 Task: Look for space in Dubai, United Arab Emirates from 1st June, 2023 to 4th June, 2023 for 1 adult in price range Rs.6000 to Rs.16000. Place can be private room with 1  bedroom having 1 bed and 1 bathroom. Property type can be flat. Amenities needed are: wifi, air conditioning, dedicated workplace, smoking allowed, . Booking option can be shelf check-in. Required host language is English.
Action: Mouse moved to (487, 198)
Screenshot: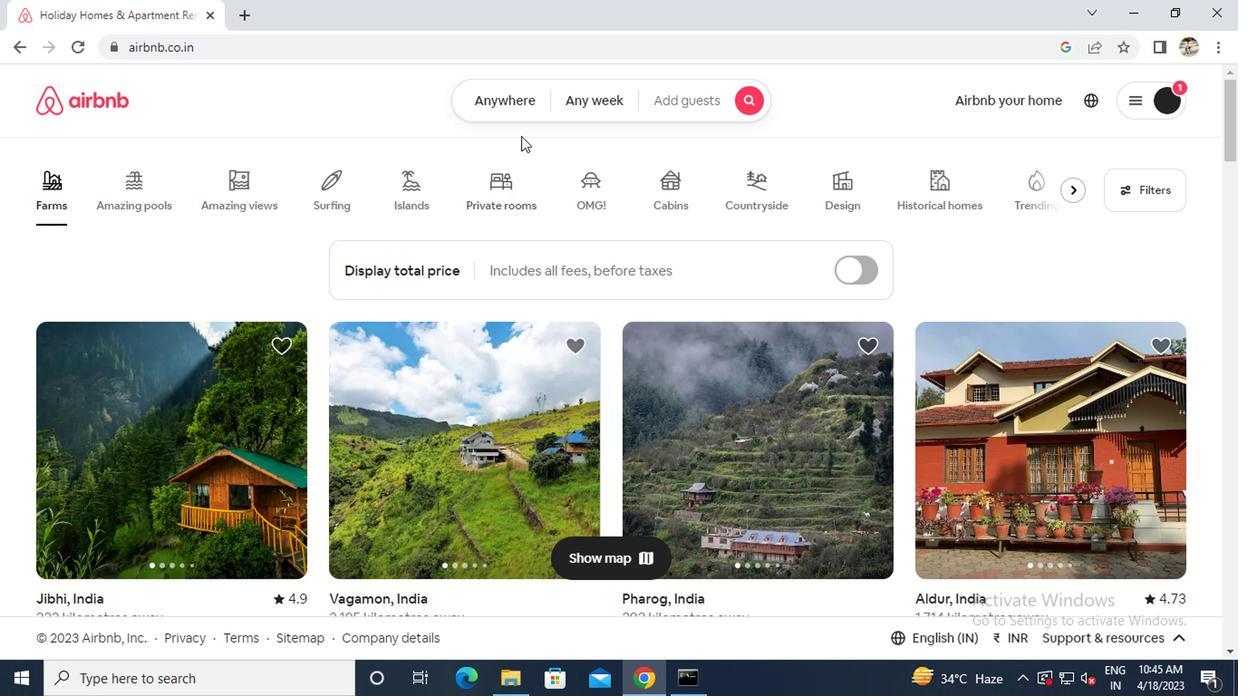 
Action: Mouse pressed left at (487, 198)
Screenshot: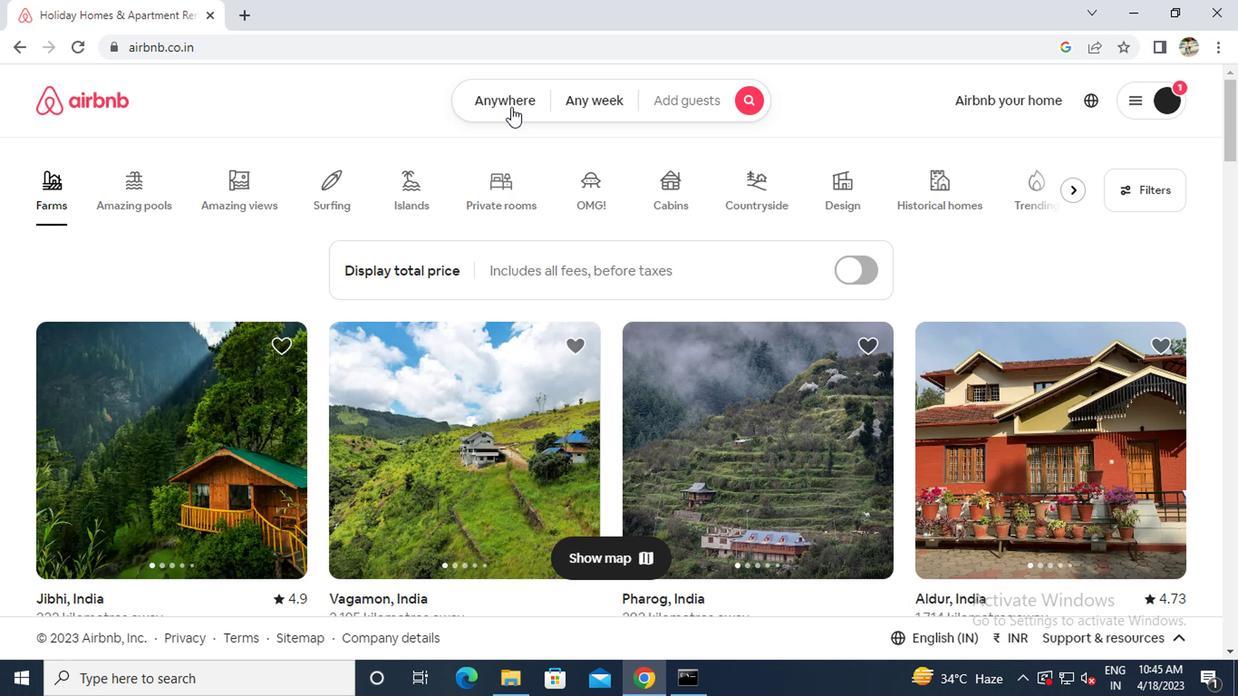 
Action: Mouse moved to (403, 251)
Screenshot: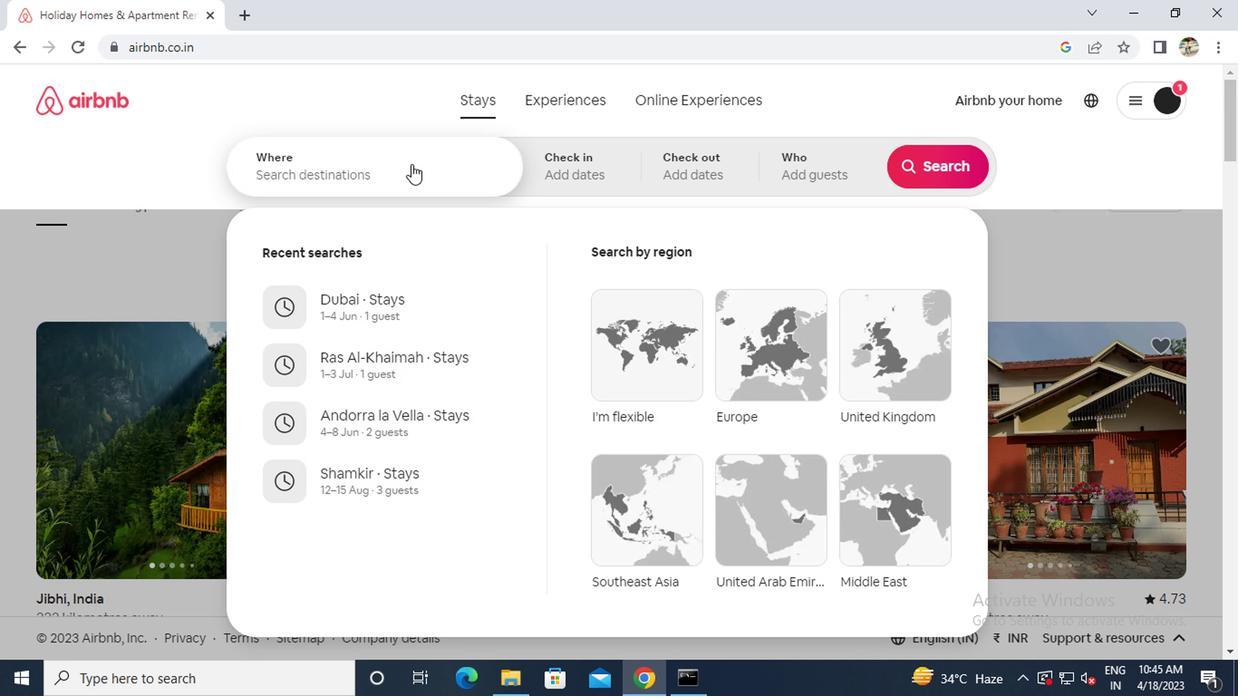 
Action: Mouse pressed left at (403, 251)
Screenshot: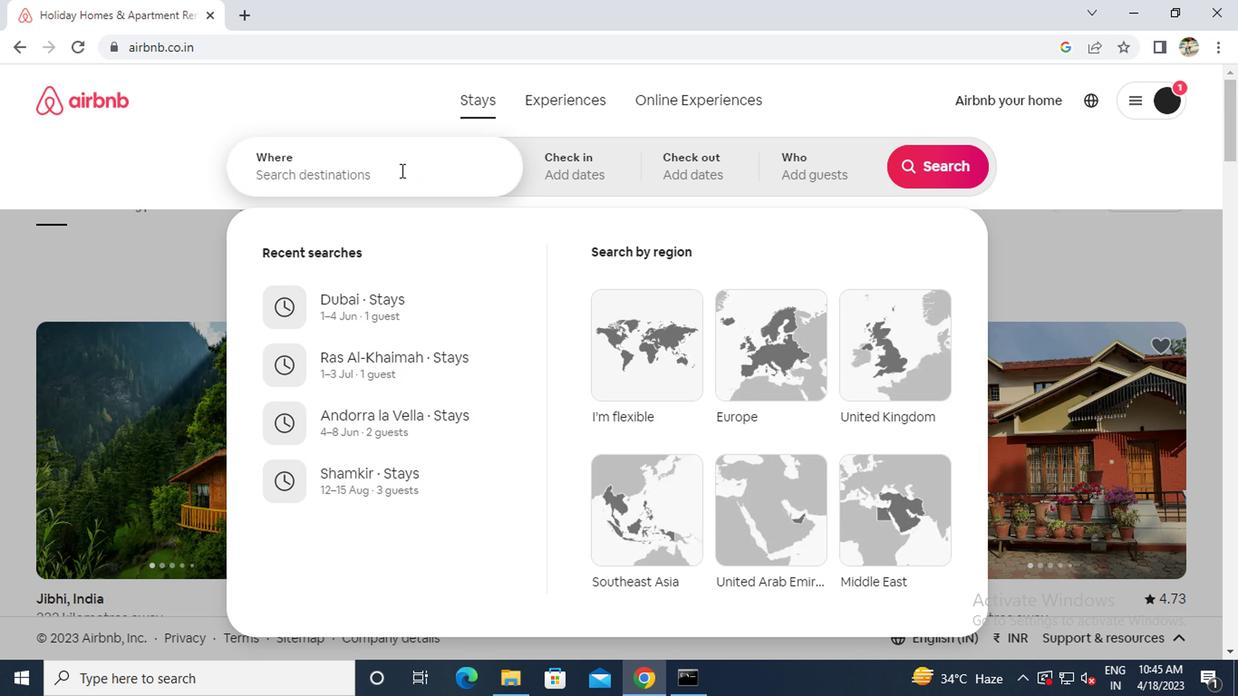 
Action: Key pressed <Key.caps_lock>d<Key.caps_lock>uba
Screenshot: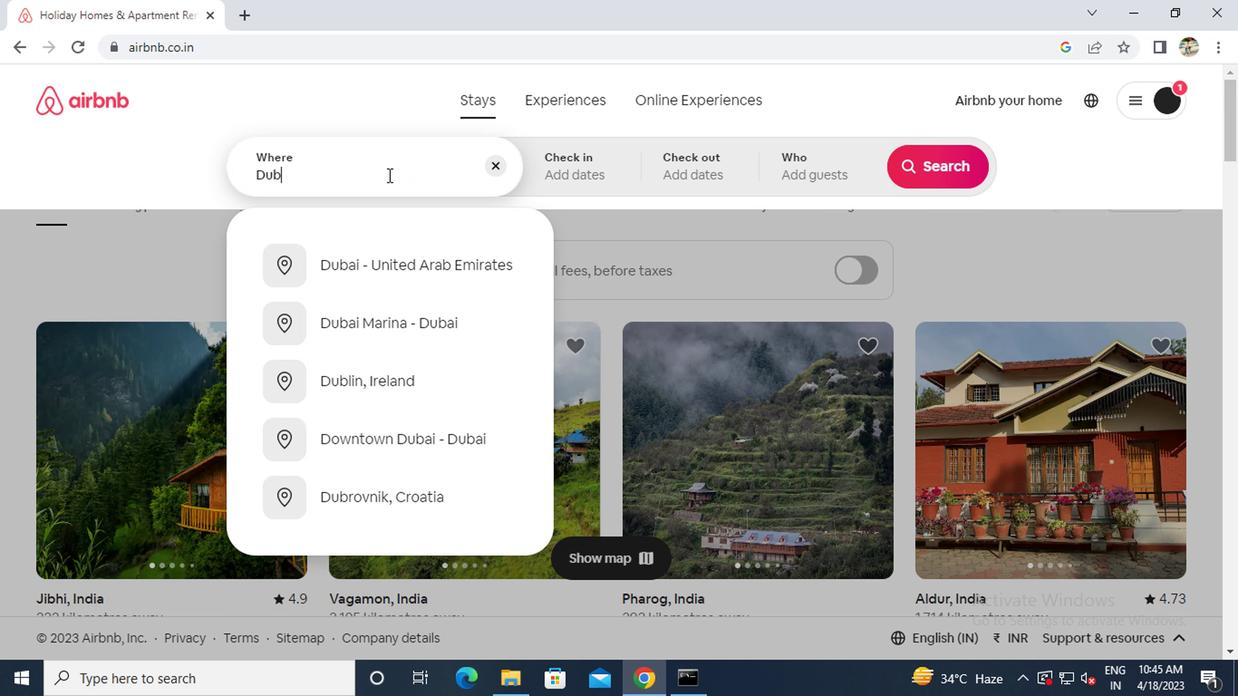 
Action: Mouse moved to (413, 309)
Screenshot: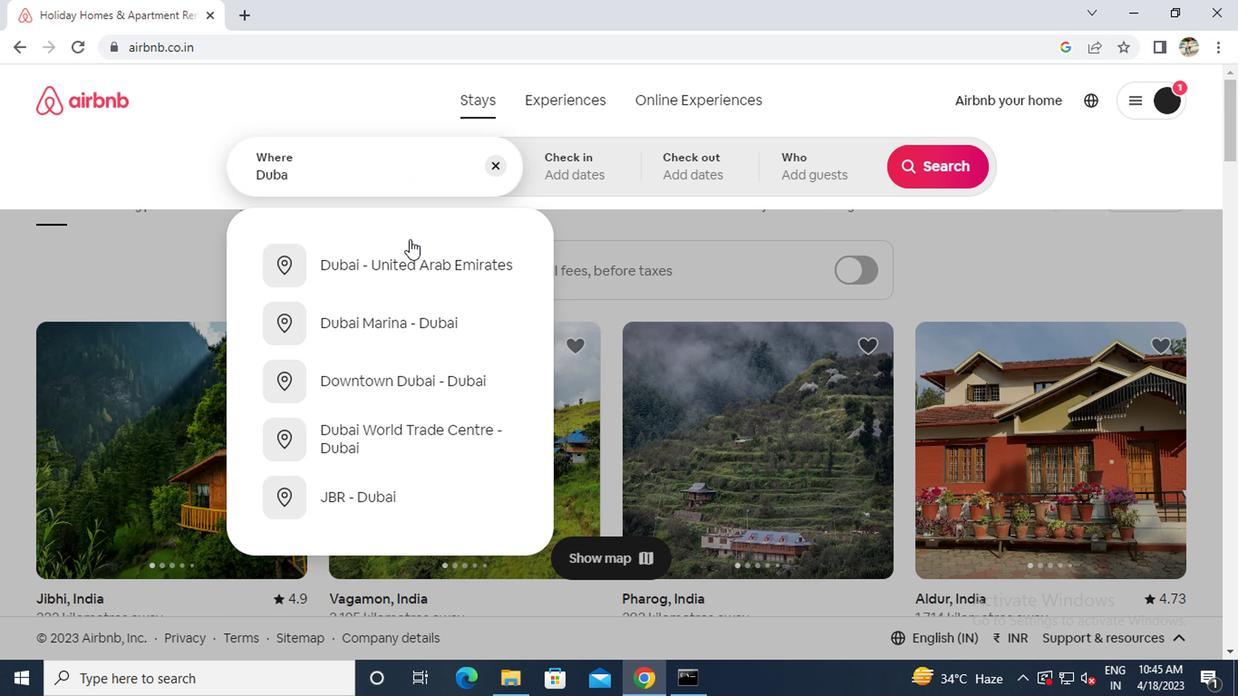 
Action: Mouse pressed left at (413, 309)
Screenshot: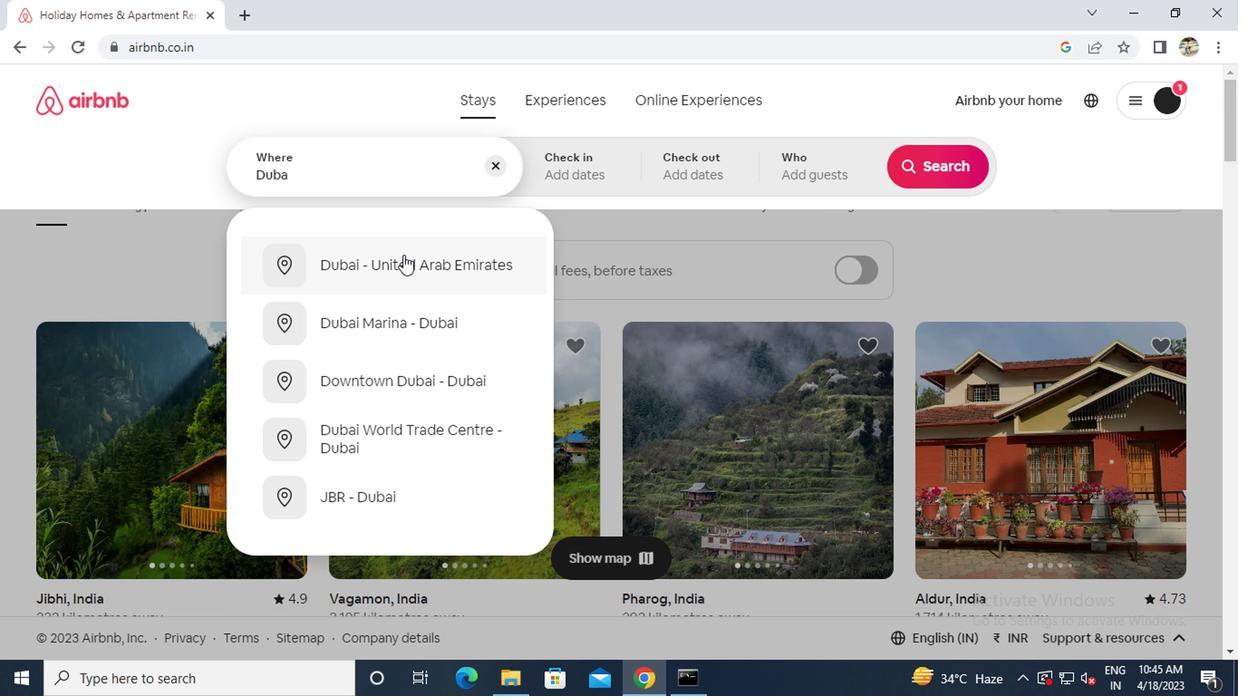 
Action: Mouse moved to (788, 345)
Screenshot: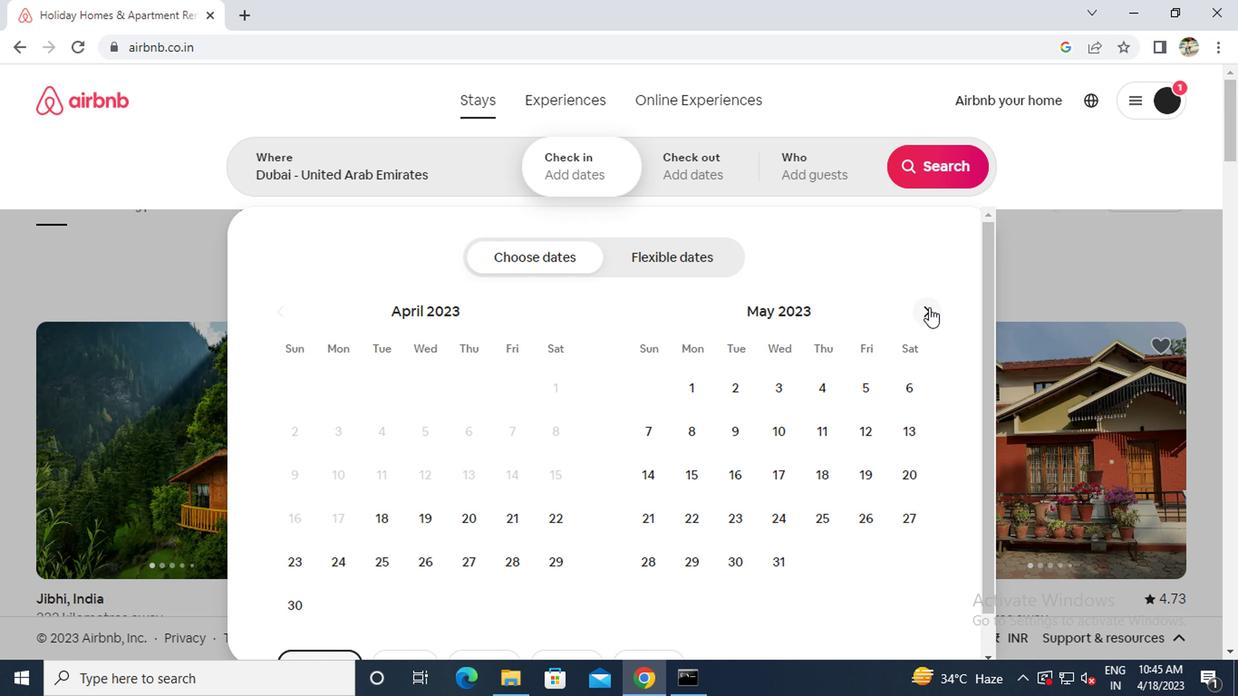 
Action: Mouse pressed left at (788, 345)
Screenshot: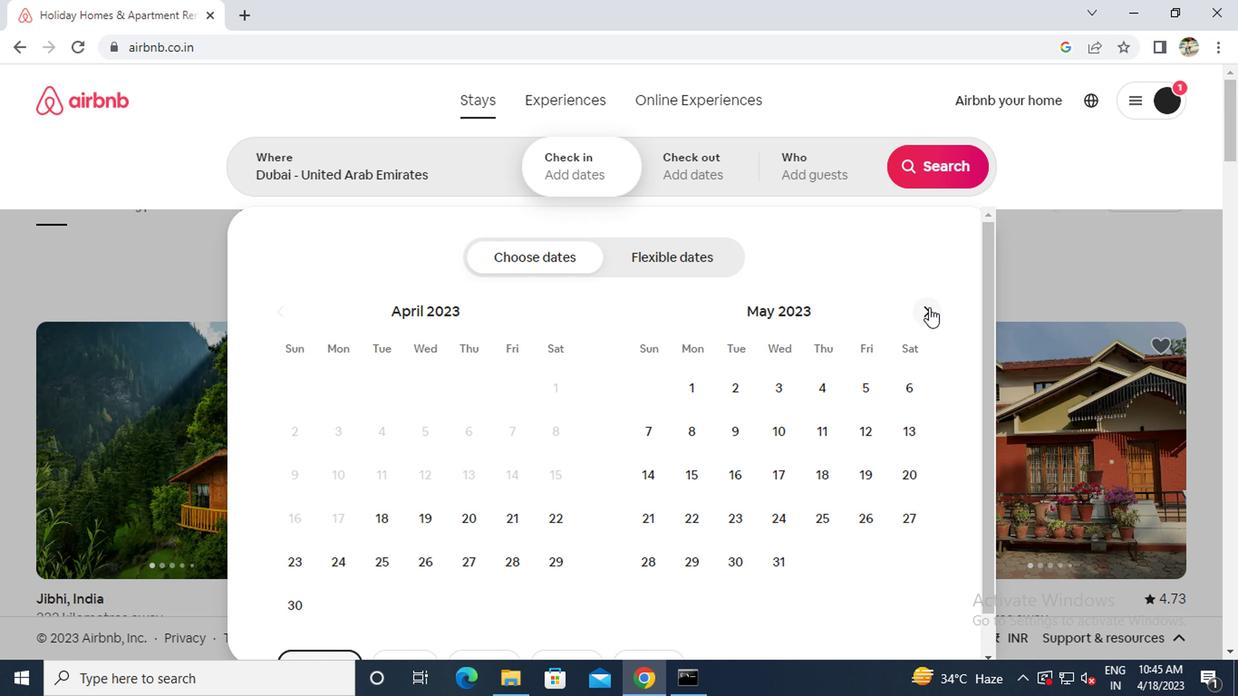 
Action: Mouse moved to (714, 396)
Screenshot: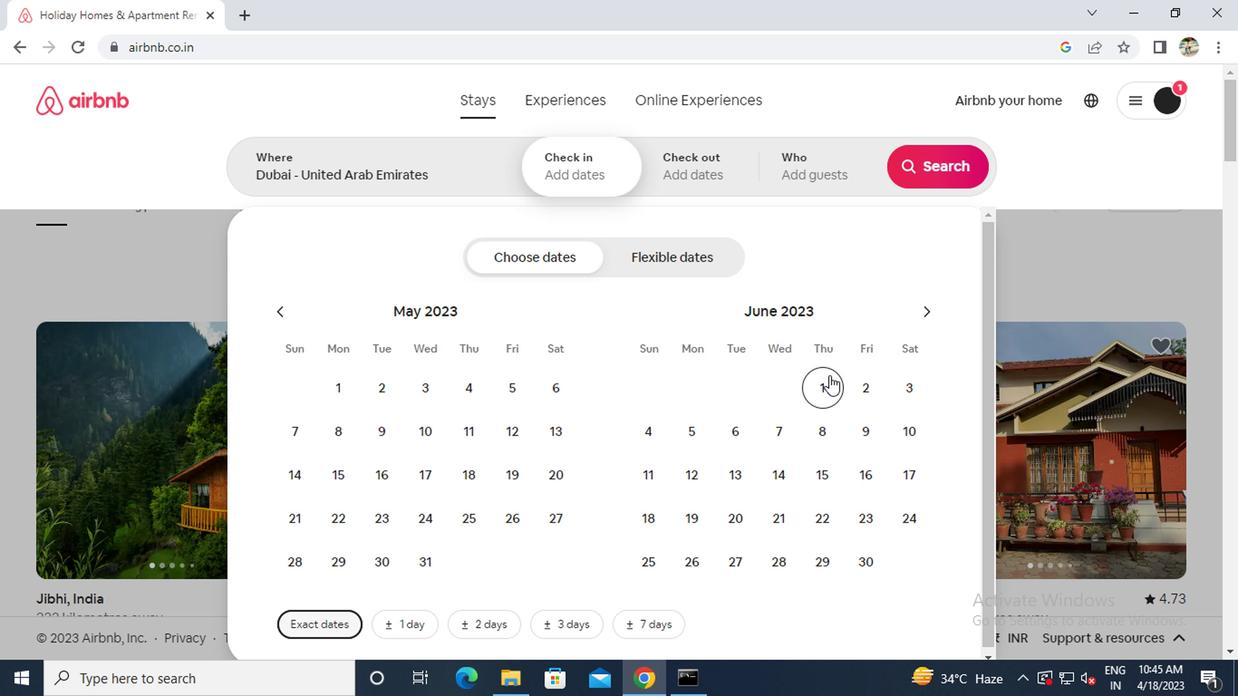 
Action: Mouse pressed left at (714, 396)
Screenshot: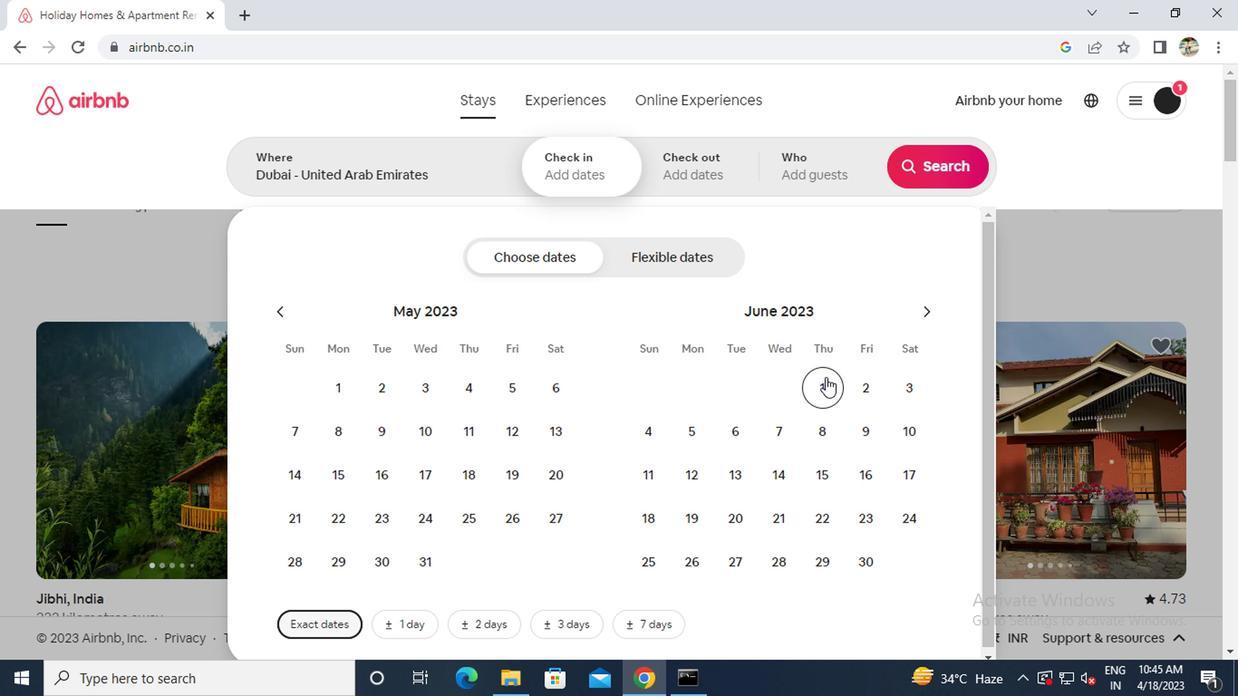 
Action: Mouse moved to (577, 436)
Screenshot: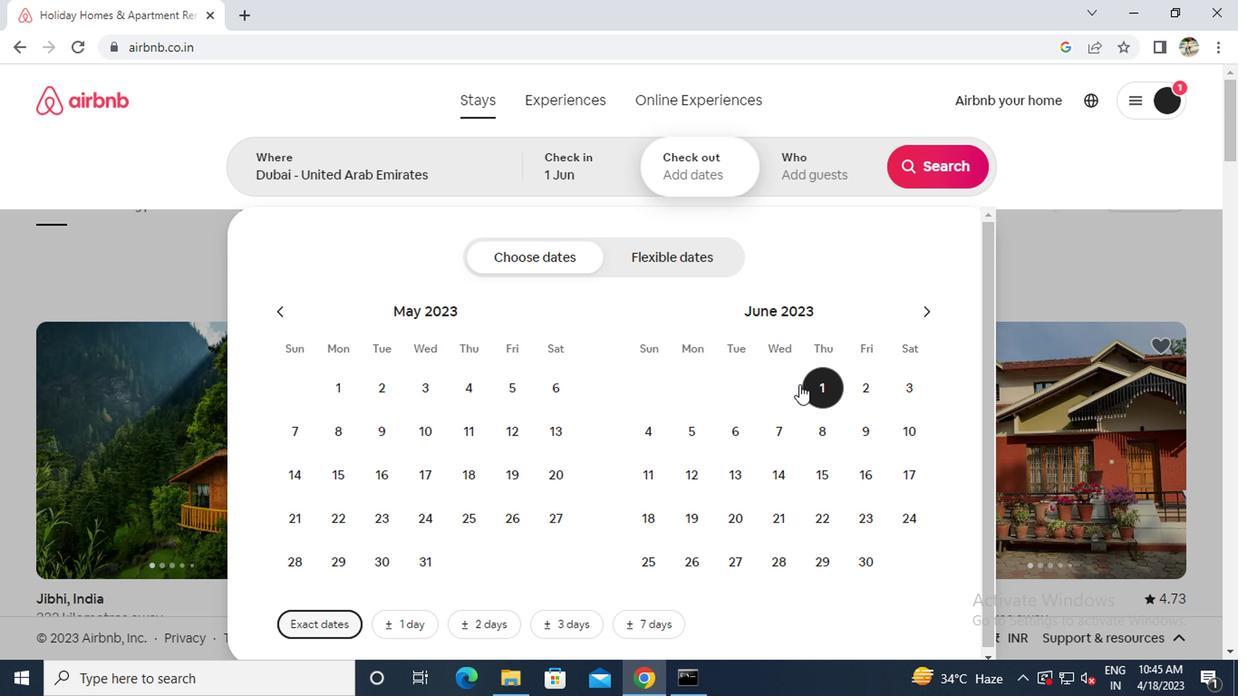 
Action: Mouse pressed left at (577, 436)
Screenshot: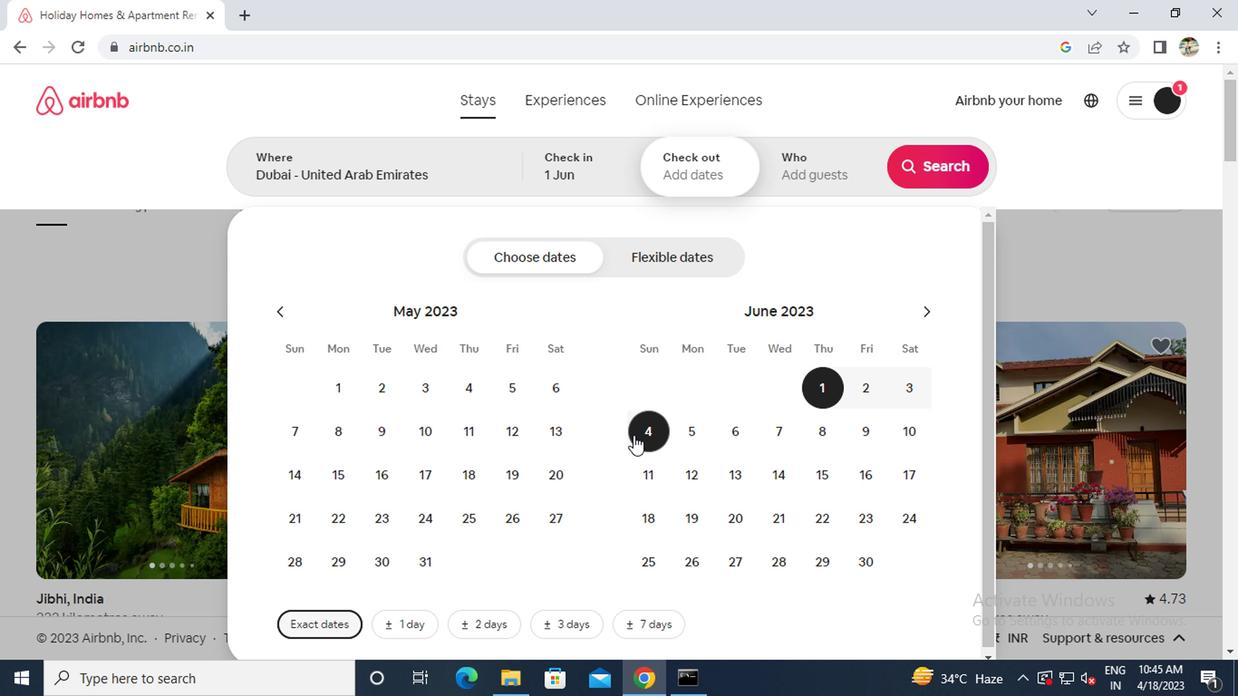 
Action: Mouse moved to (696, 252)
Screenshot: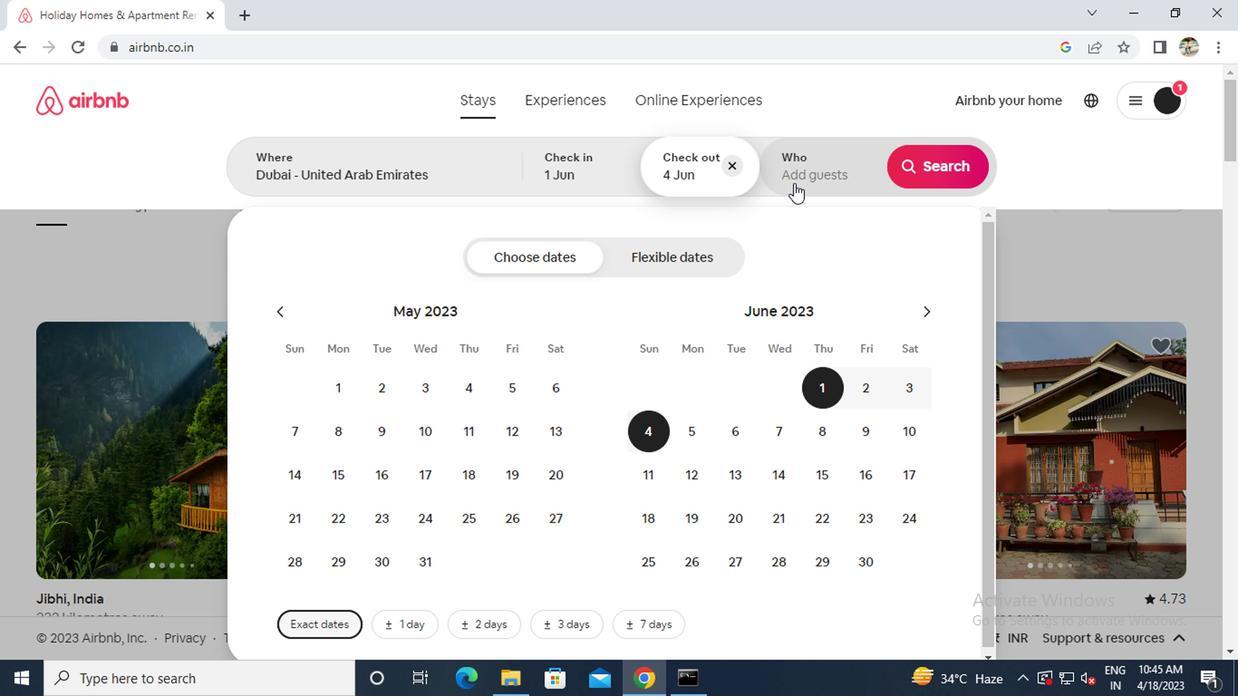 
Action: Mouse pressed left at (696, 252)
Screenshot: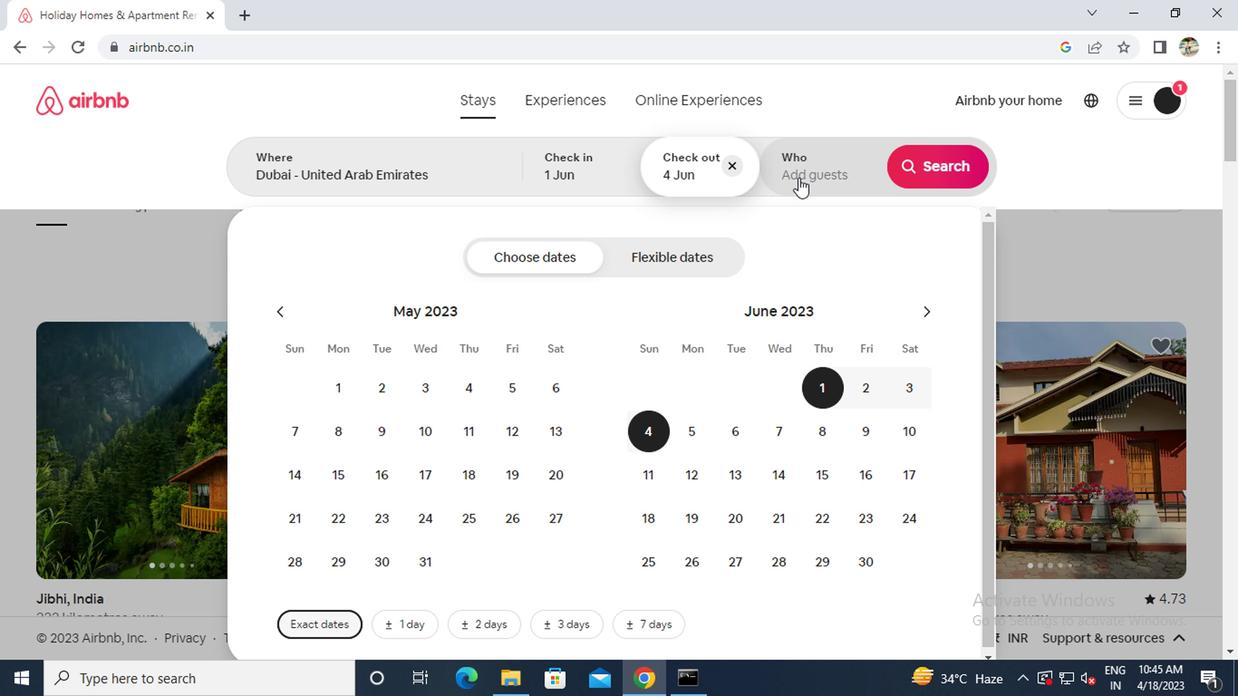 
Action: Mouse moved to (794, 312)
Screenshot: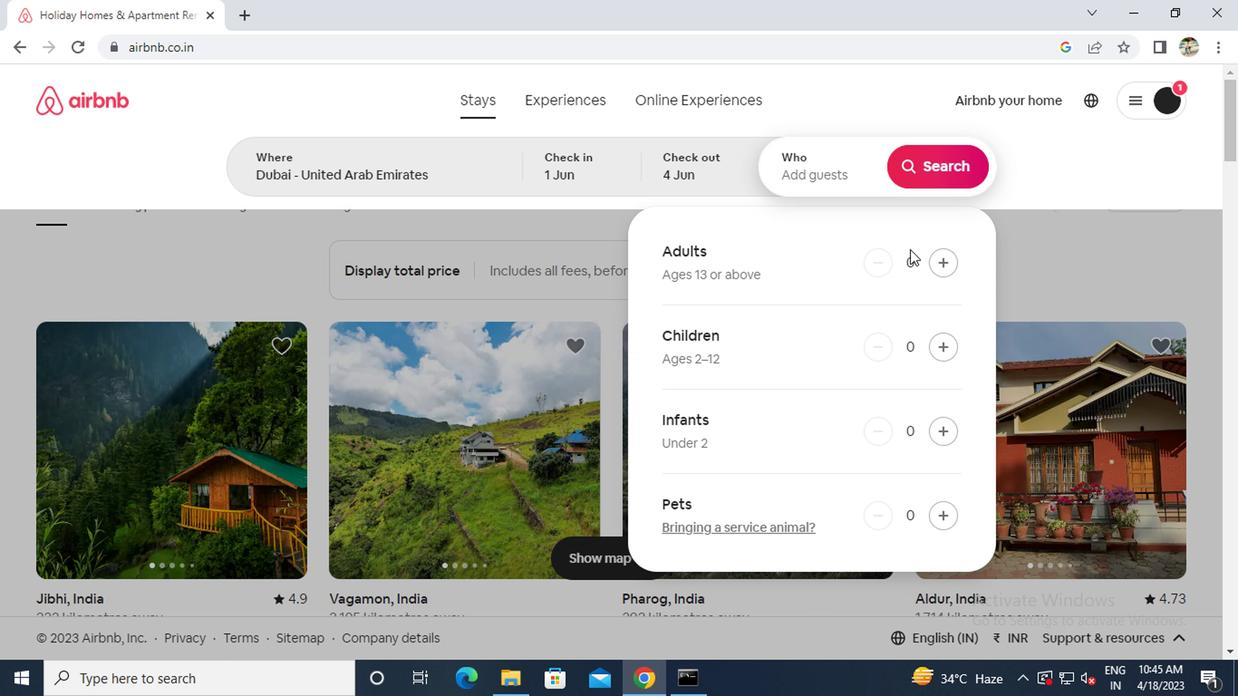 
Action: Mouse pressed left at (794, 312)
Screenshot: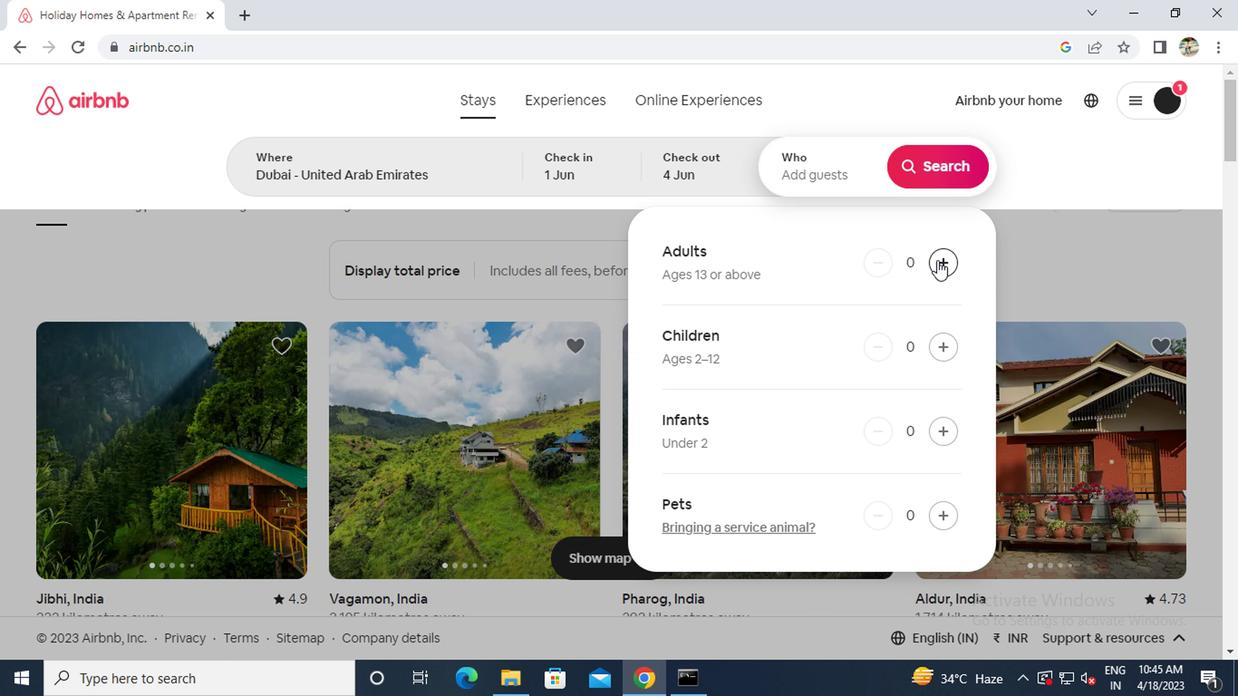 
Action: Mouse moved to (788, 248)
Screenshot: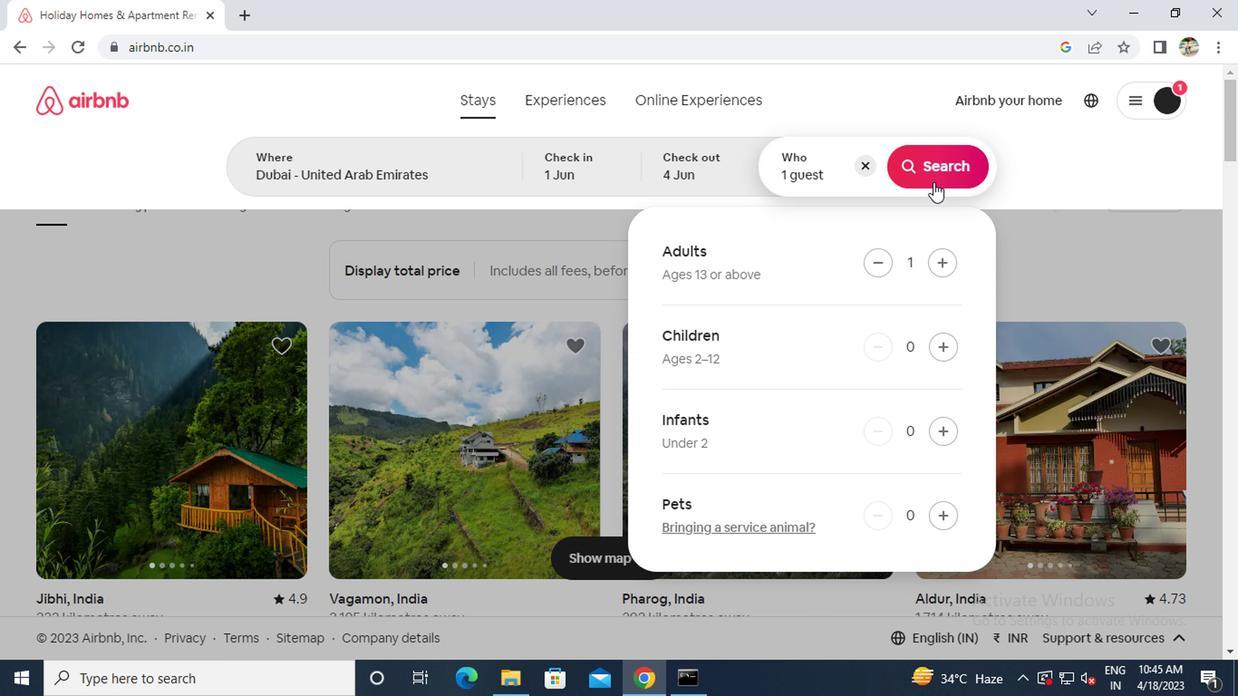 
Action: Mouse pressed left at (788, 248)
Screenshot: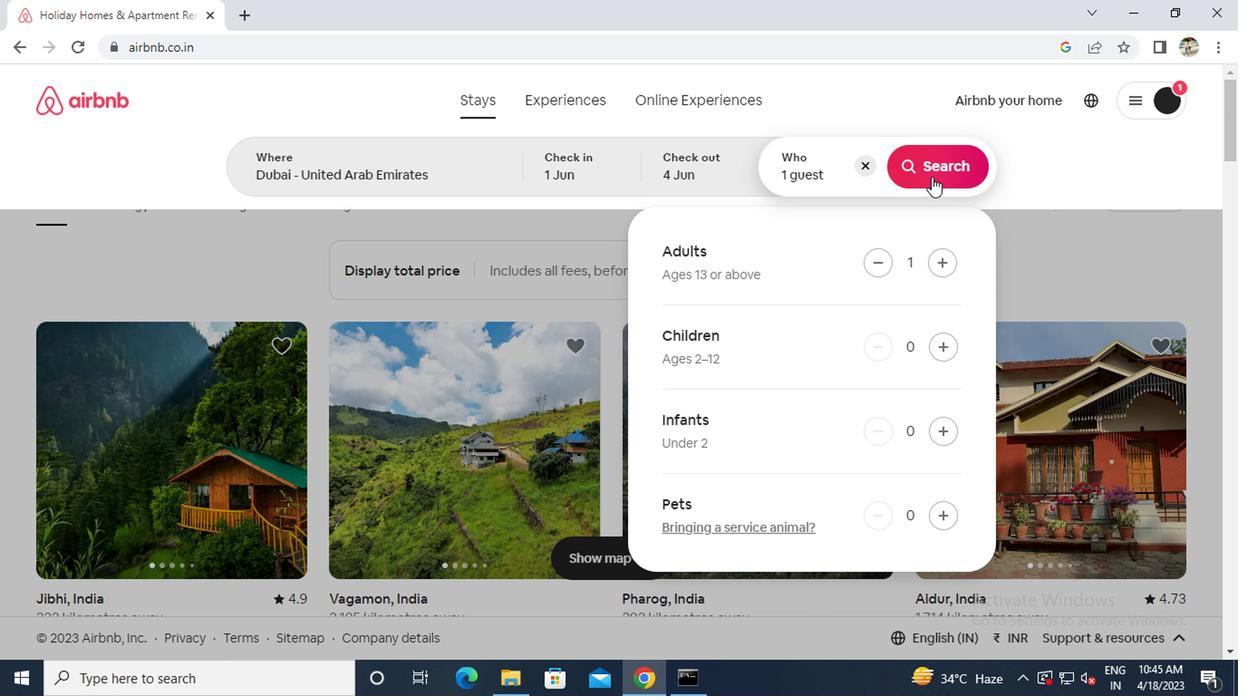 
Action: Mouse moved to (932, 248)
Screenshot: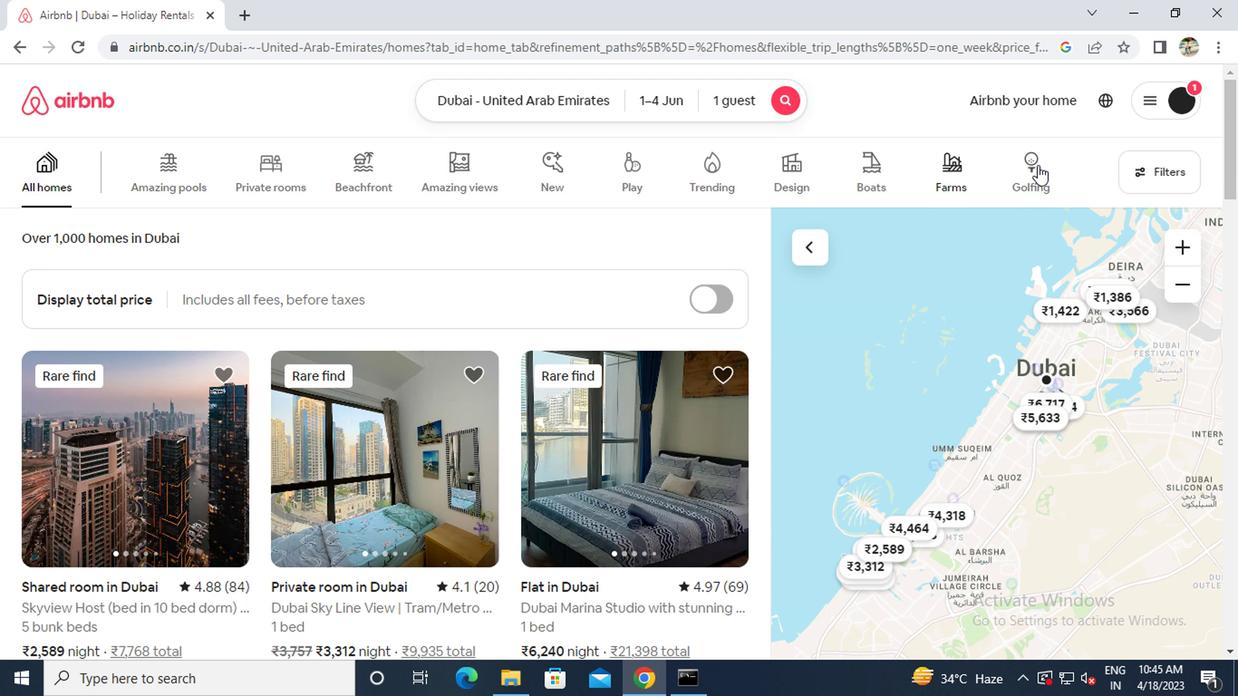 
Action: Mouse pressed left at (932, 248)
Screenshot: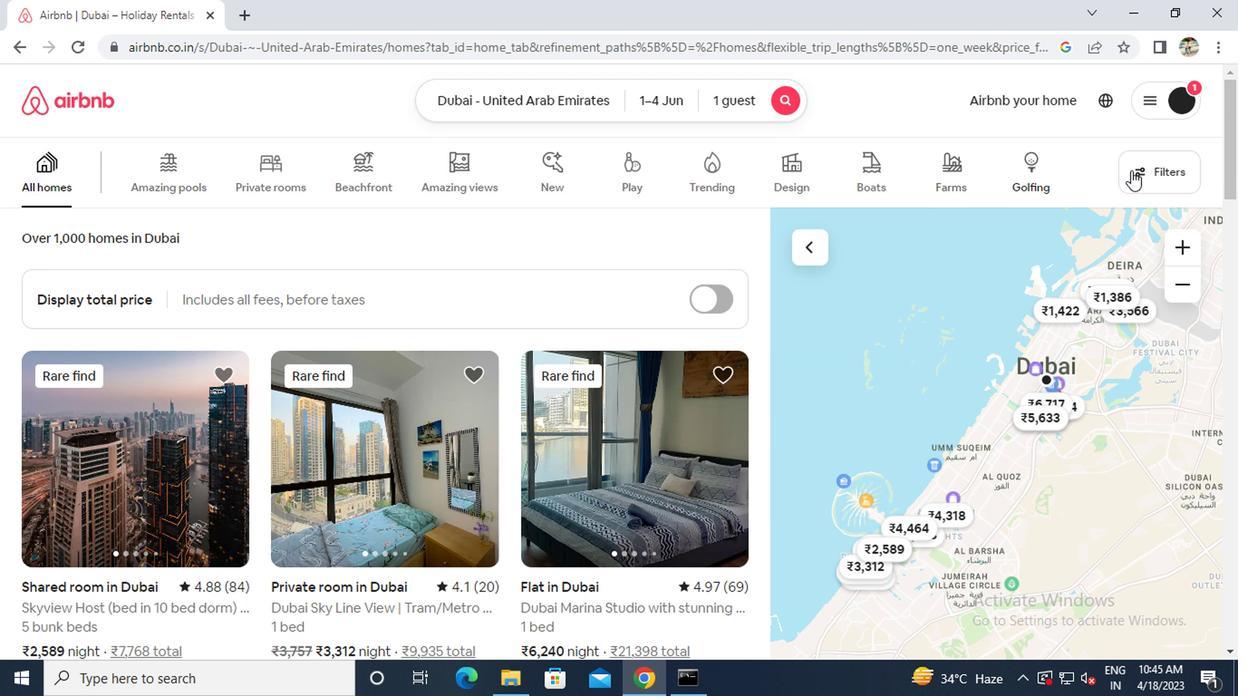 
Action: Mouse moved to (404, 414)
Screenshot: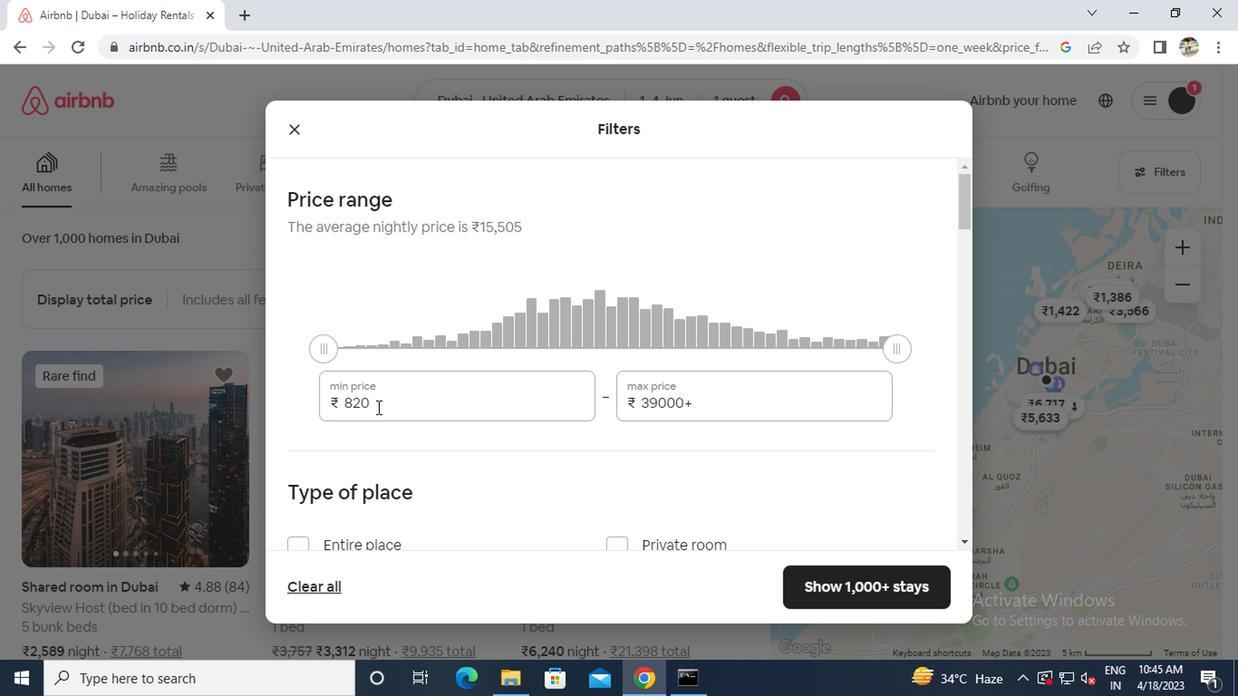 
Action: Mouse pressed left at (404, 414)
Screenshot: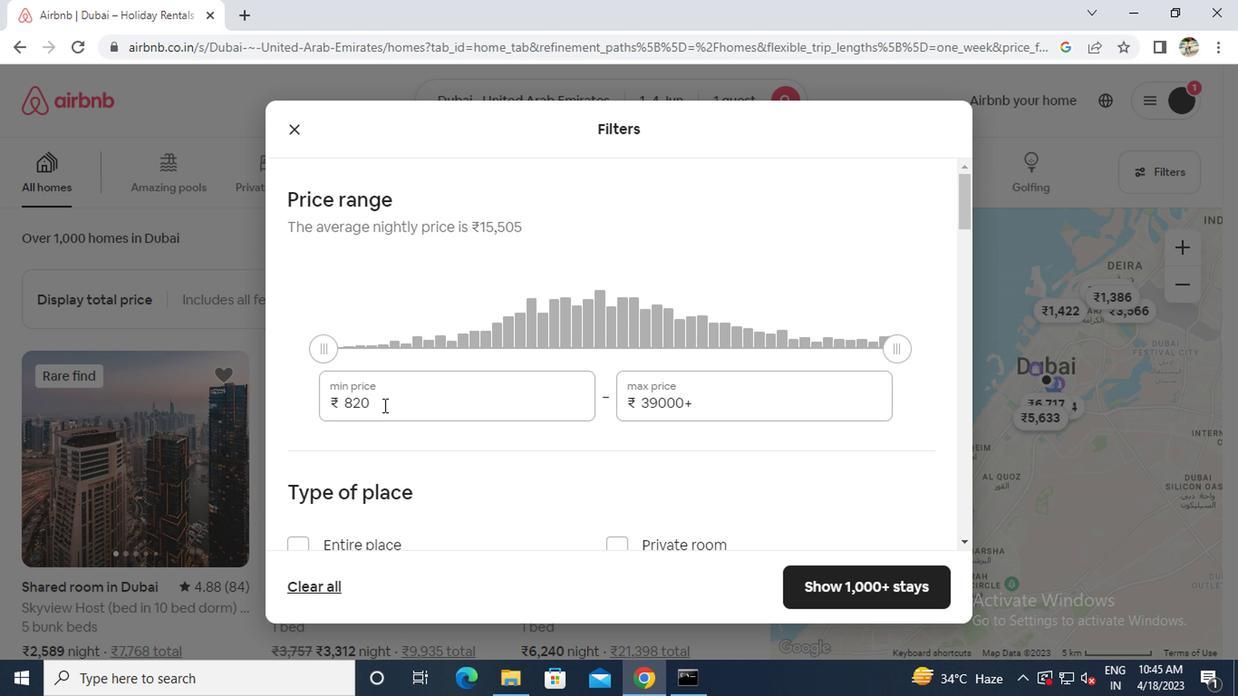 
Action: Key pressed ctrl+A600<Key.backspace><Key.backspace><Key.backspace><Key.backspace><Key.backspace><Key.backspace><Key.backspace><Key.backspace><Key.backspace><Key.backspace><Key.backspace>6000
Screenshot: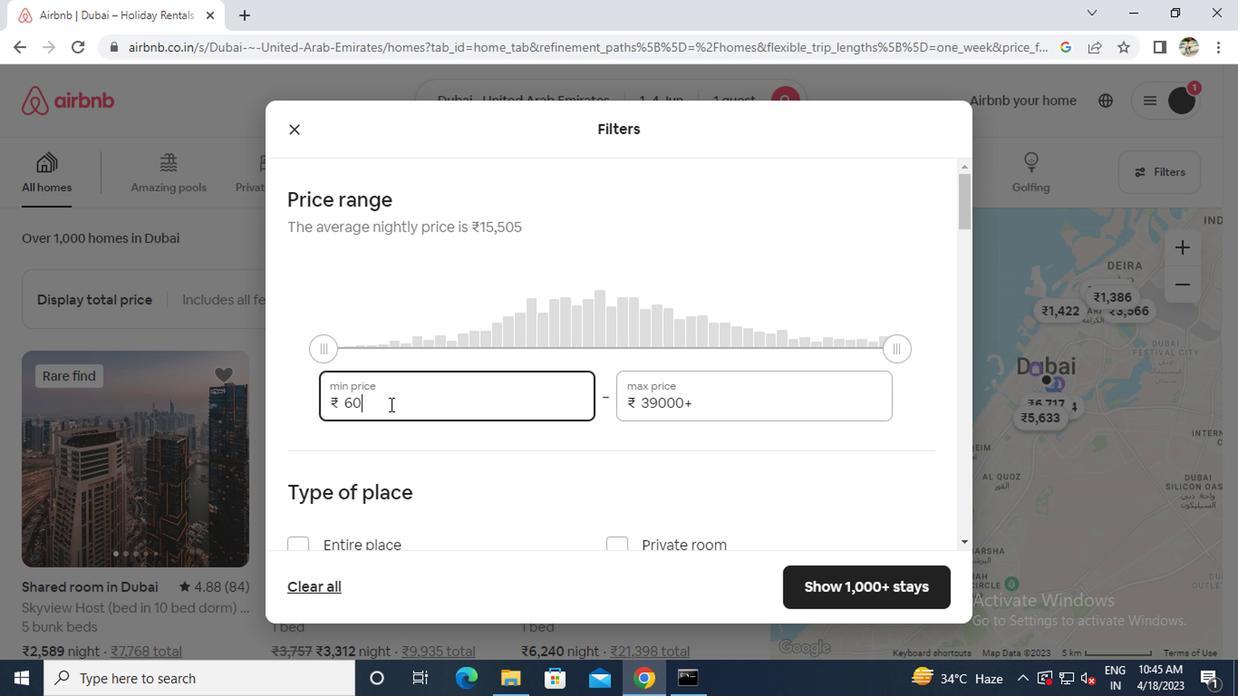 
Action: Mouse moved to (639, 413)
Screenshot: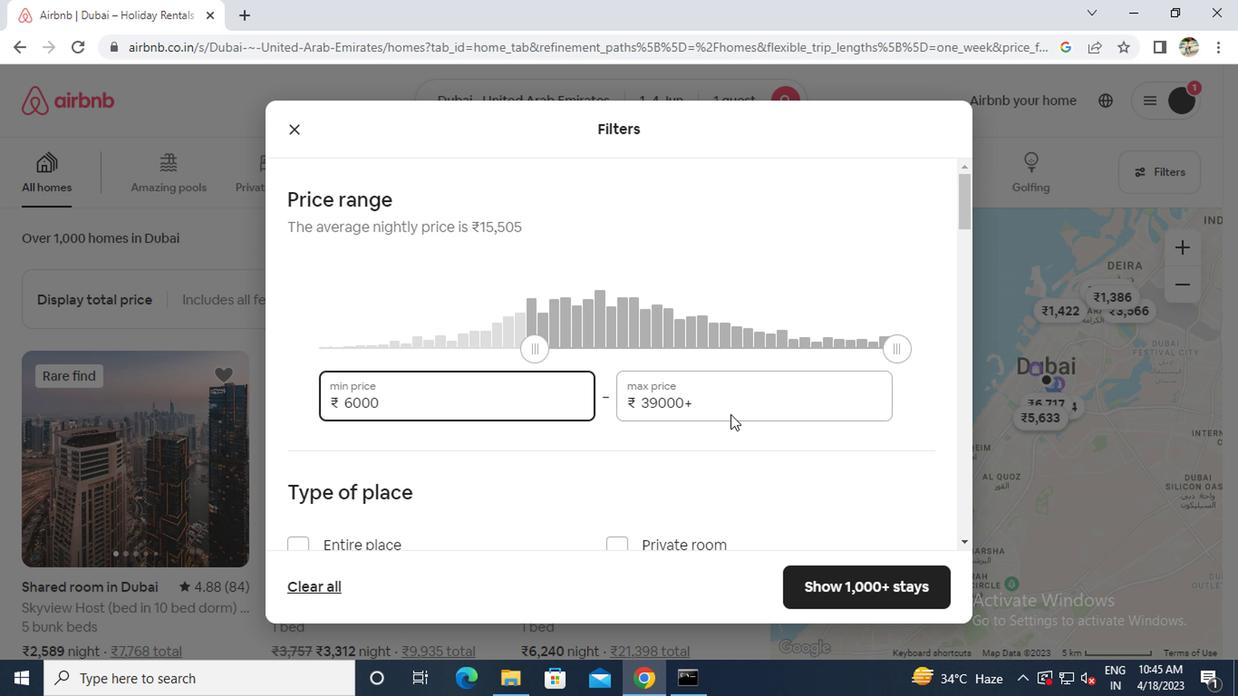 
Action: Mouse pressed left at (639, 413)
Screenshot: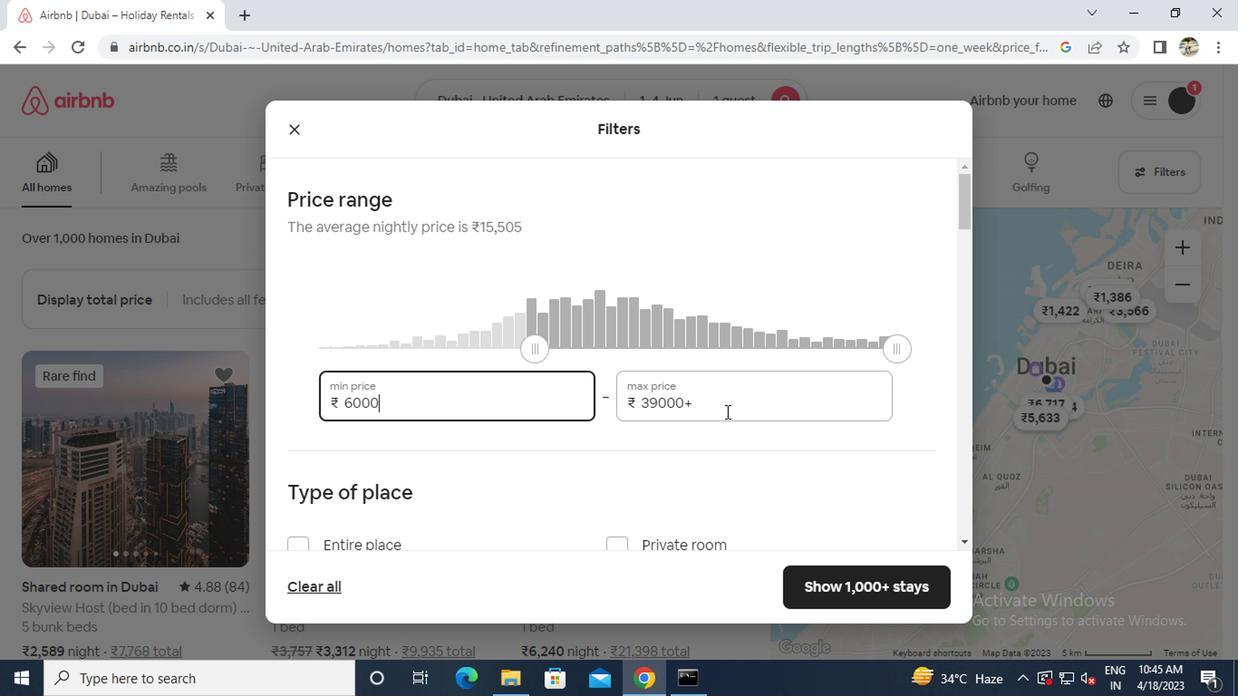 
Action: Key pressed ctrl+A16000
Screenshot: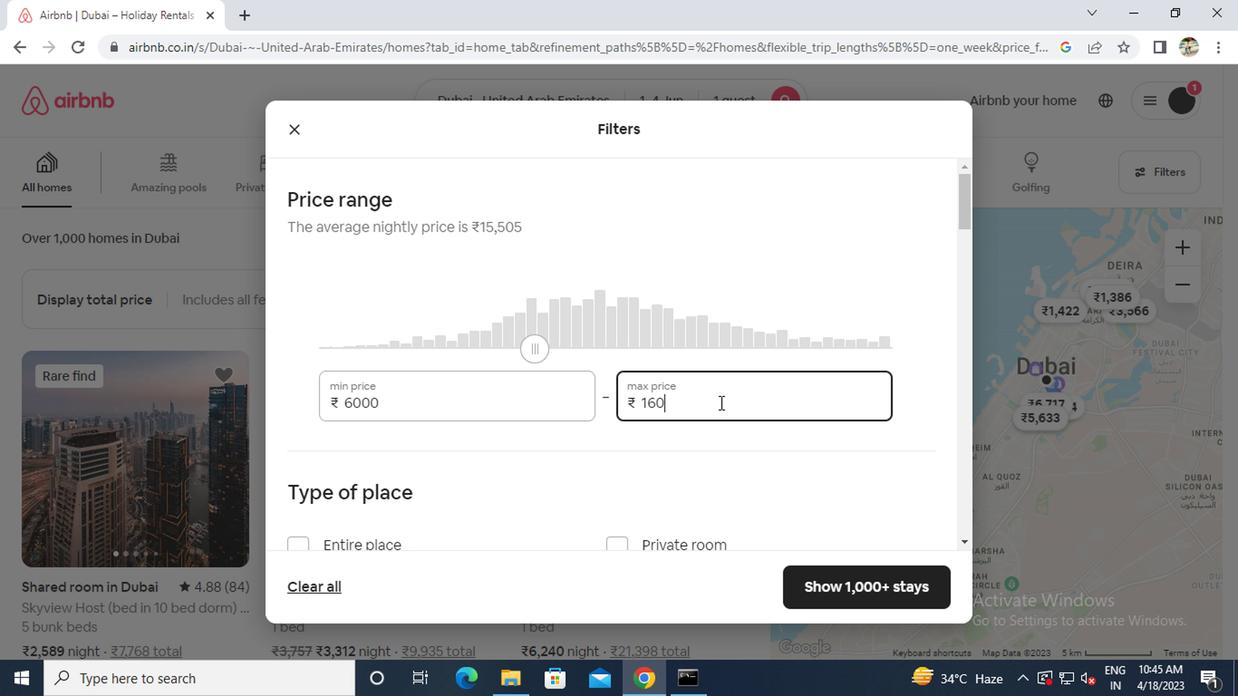 
Action: Mouse scrolled (639, 412) with delta (0, 0)
Screenshot: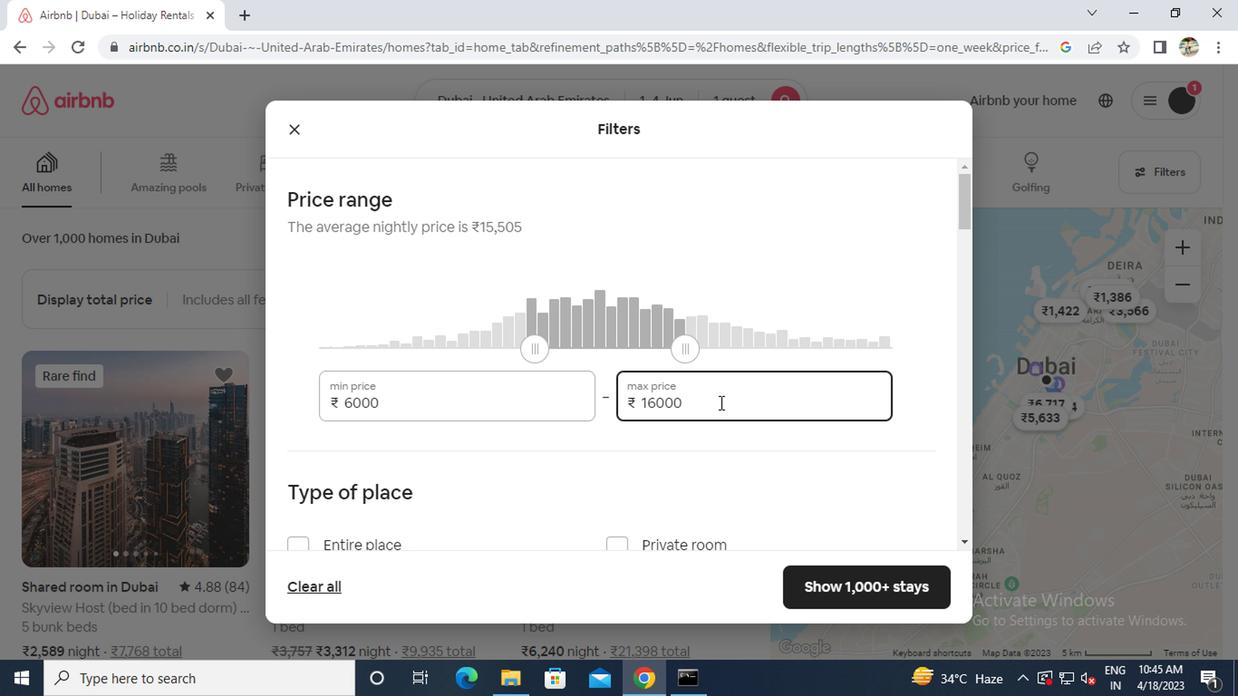 
Action: Mouse moved to (573, 453)
Screenshot: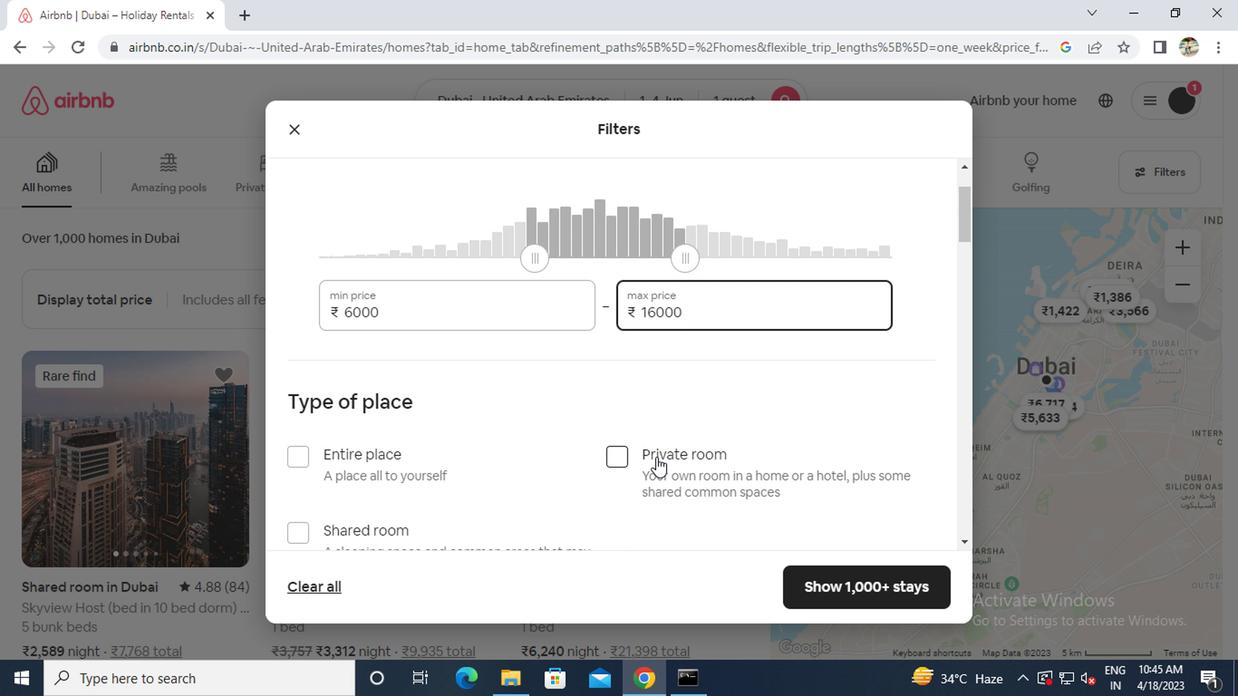 
Action: Mouse pressed left at (573, 453)
Screenshot: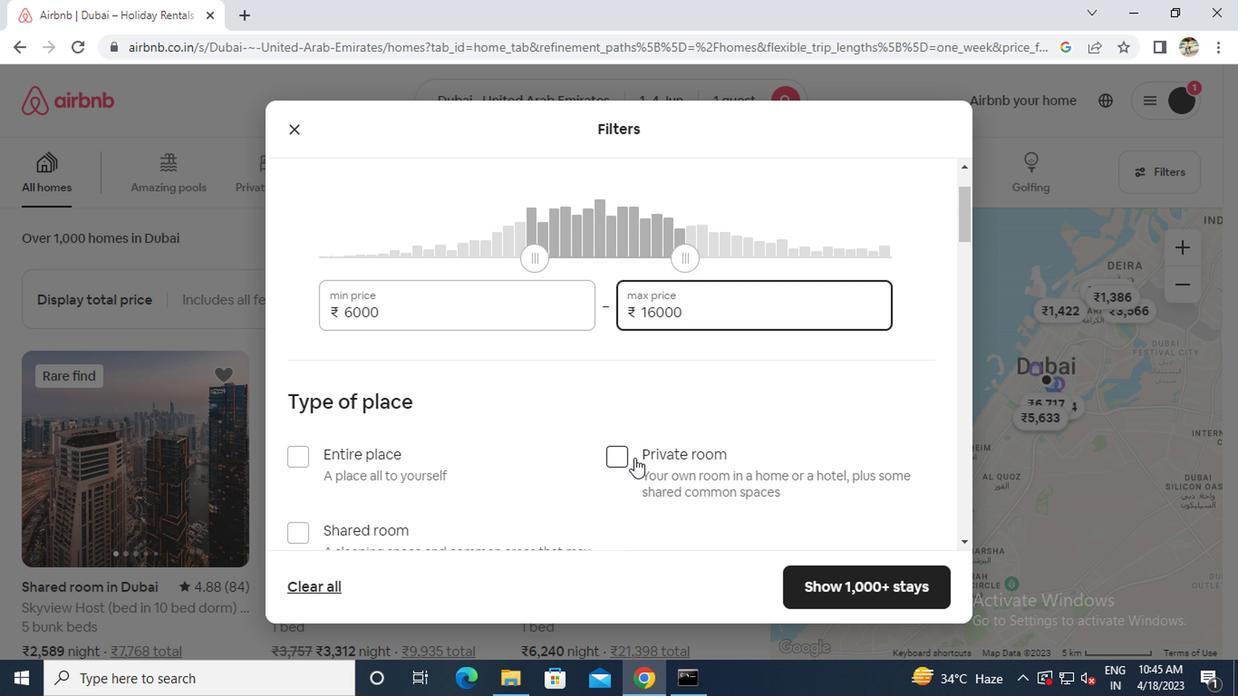 
Action: Mouse scrolled (573, 452) with delta (0, 0)
Screenshot: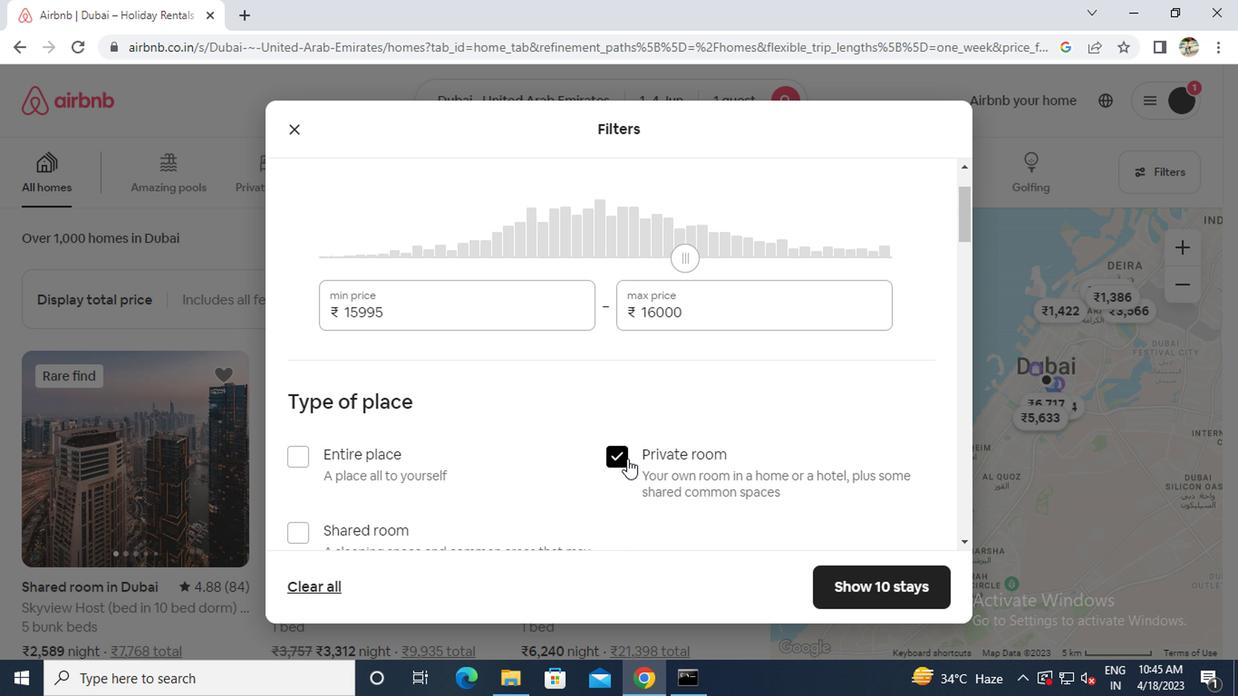 
Action: Mouse scrolled (573, 452) with delta (0, 0)
Screenshot: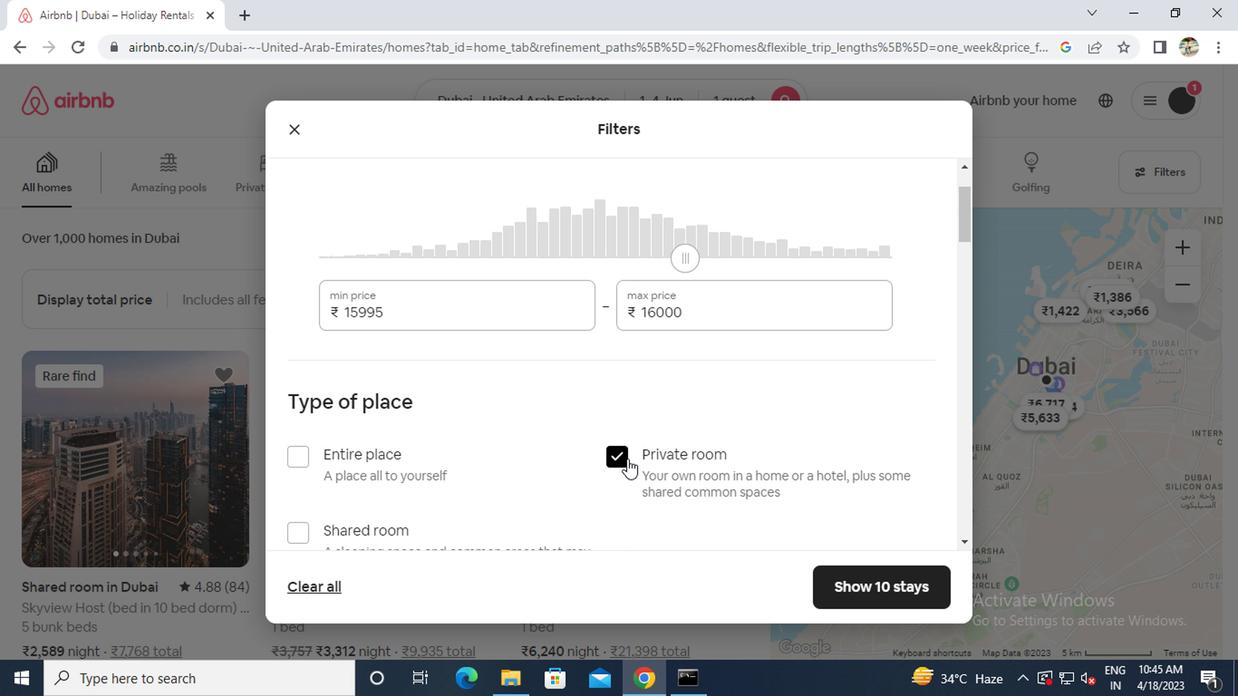 
Action: Mouse moved to (574, 453)
Screenshot: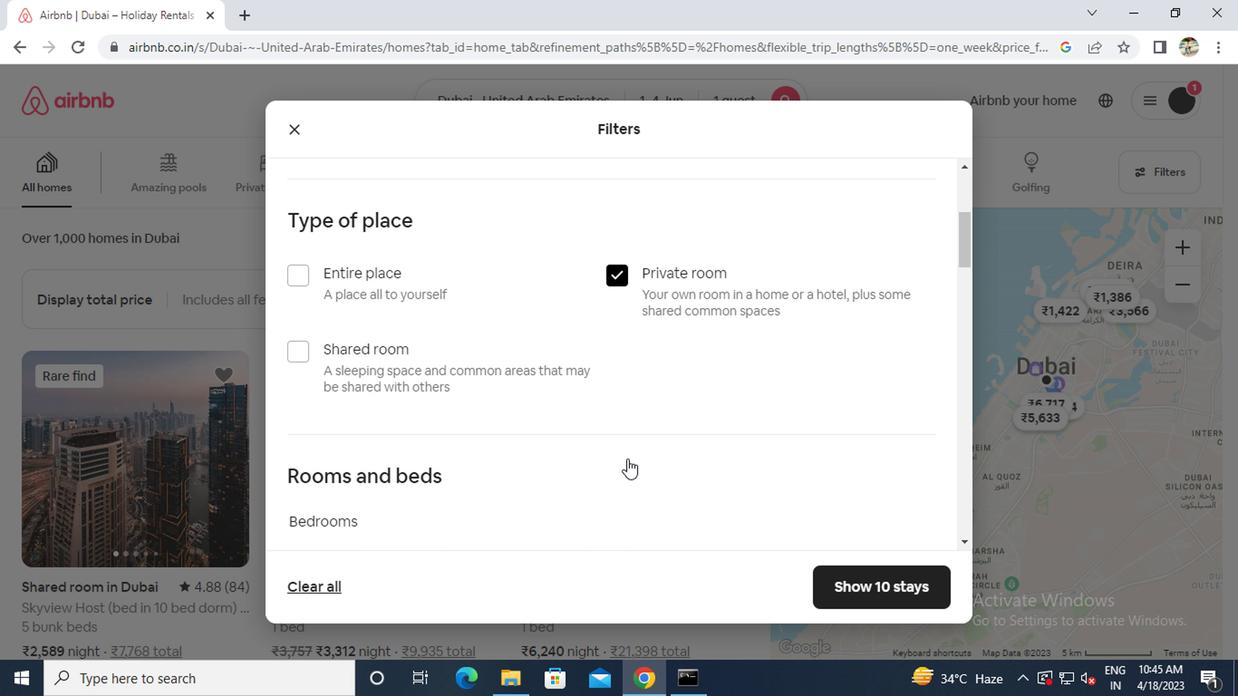 
Action: Mouse scrolled (574, 452) with delta (0, 0)
Screenshot: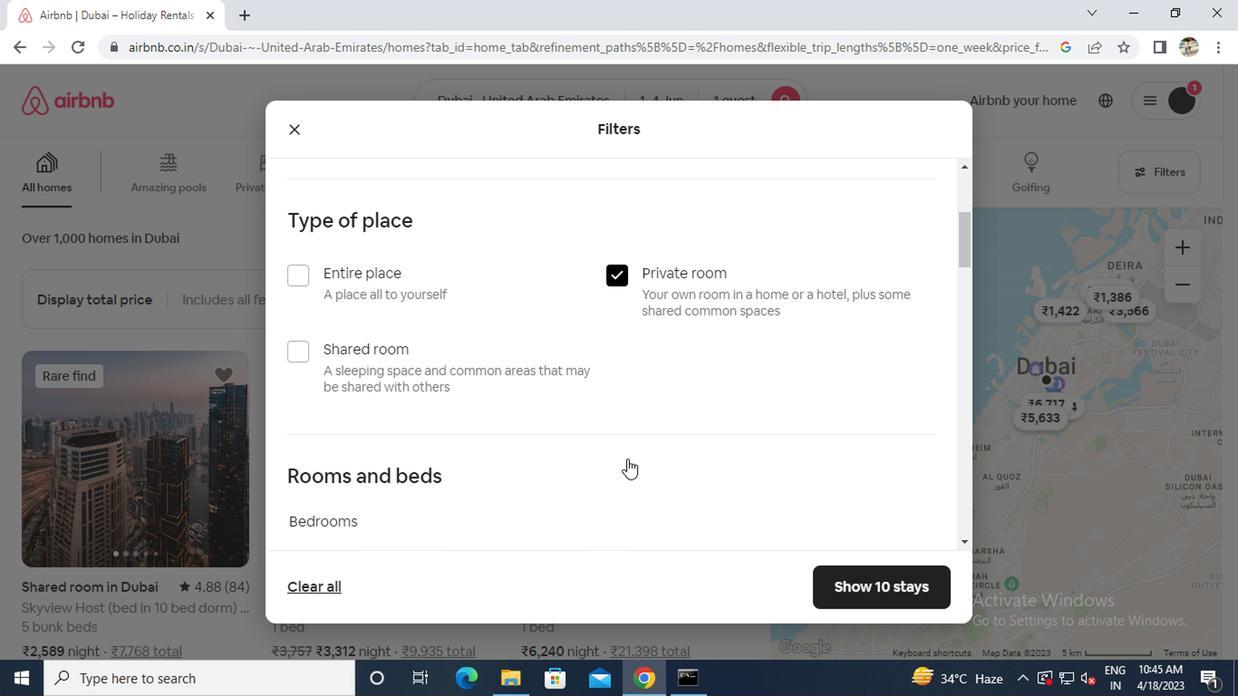 
Action: Mouse scrolled (574, 452) with delta (0, 0)
Screenshot: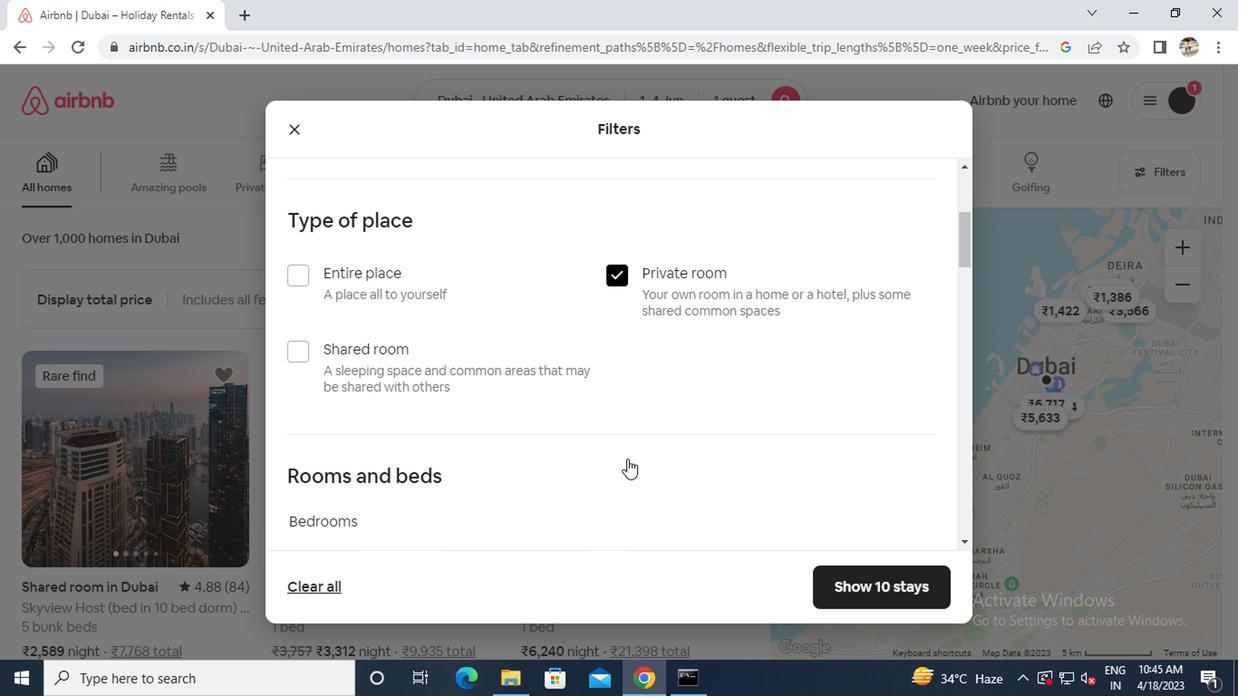 
Action: Mouse scrolled (574, 452) with delta (0, 0)
Screenshot: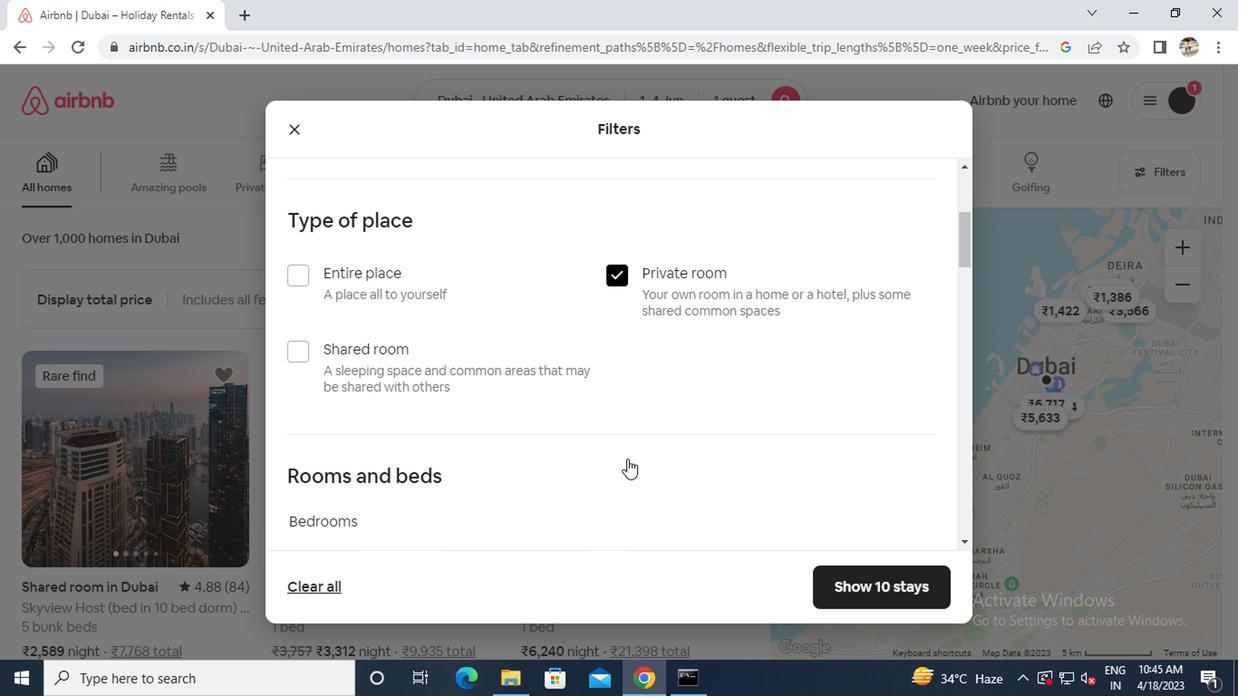 
Action: Mouse moved to (414, 336)
Screenshot: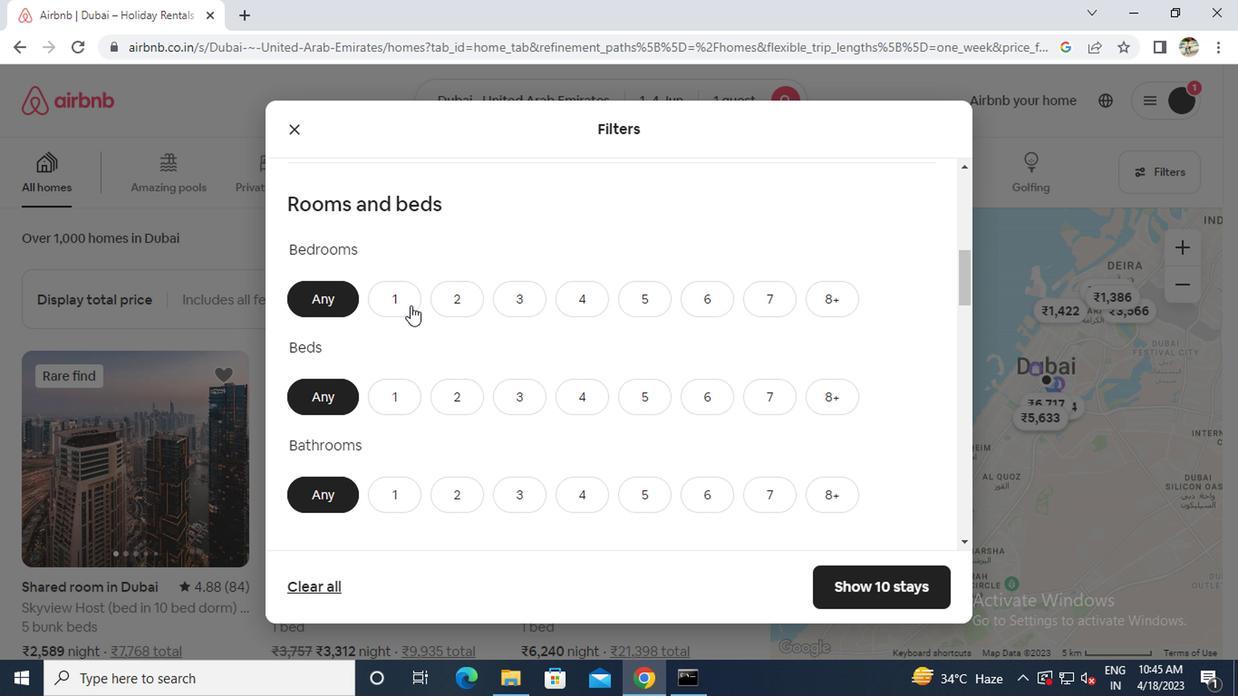 
Action: Mouse pressed left at (414, 336)
Screenshot: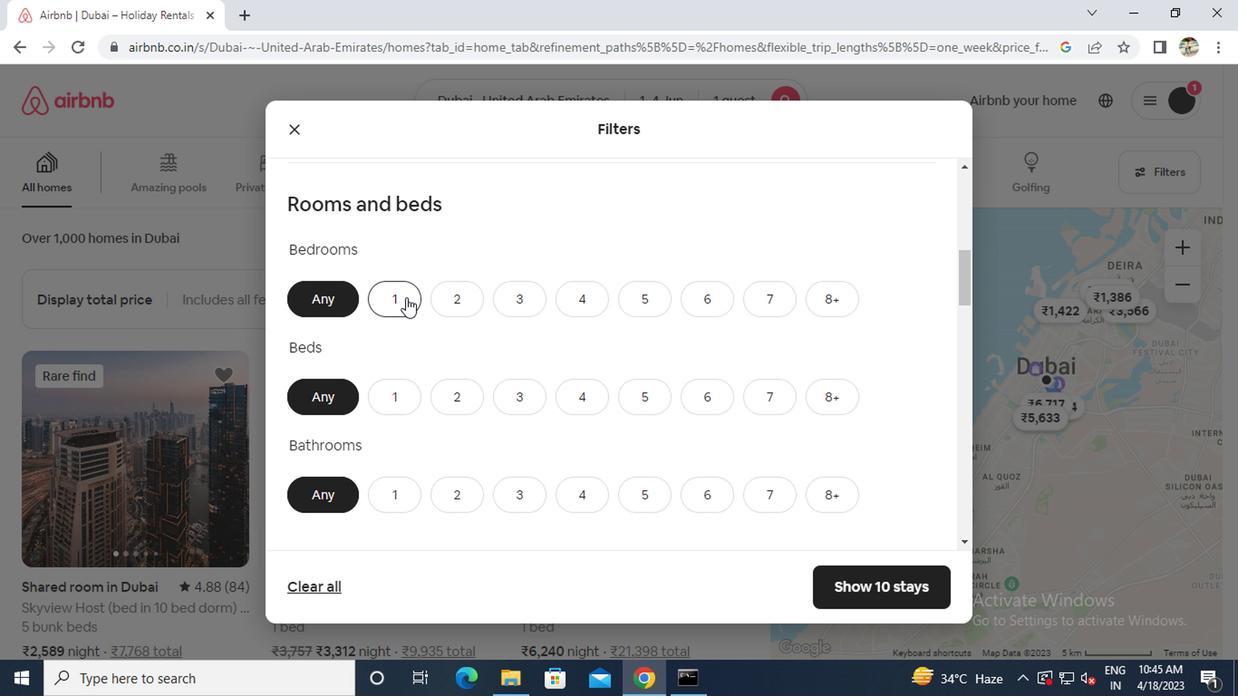 
Action: Mouse moved to (406, 409)
Screenshot: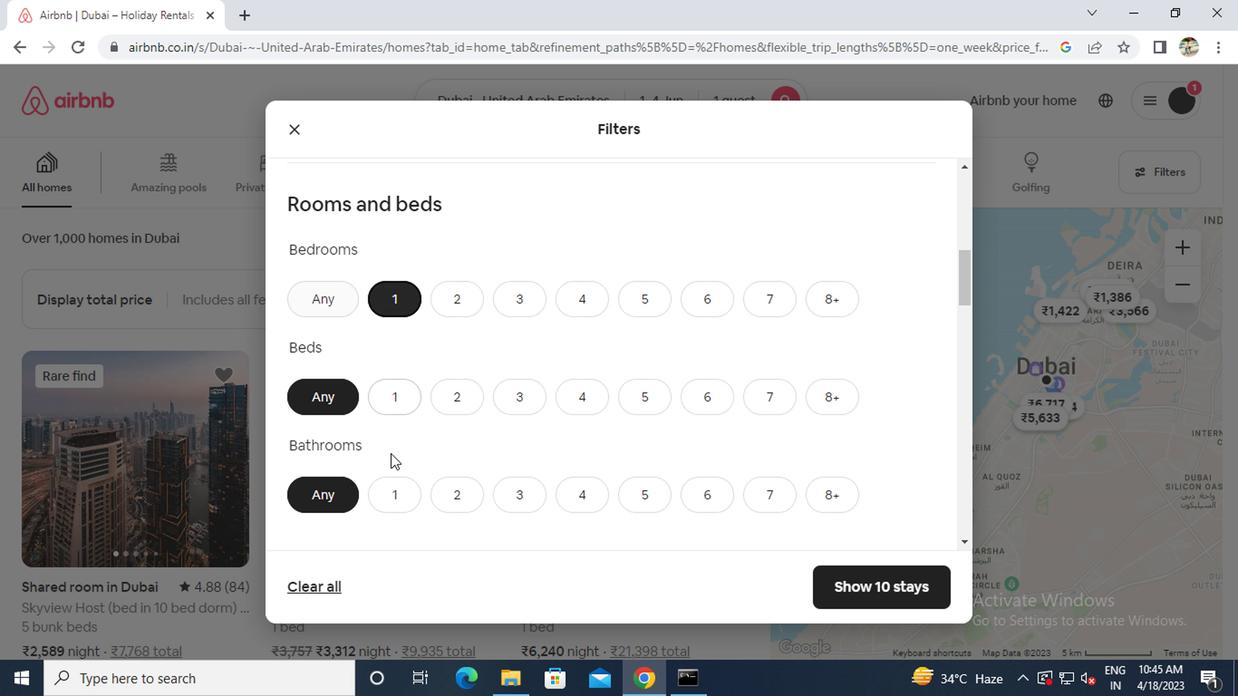 
Action: Mouse pressed left at (406, 409)
Screenshot: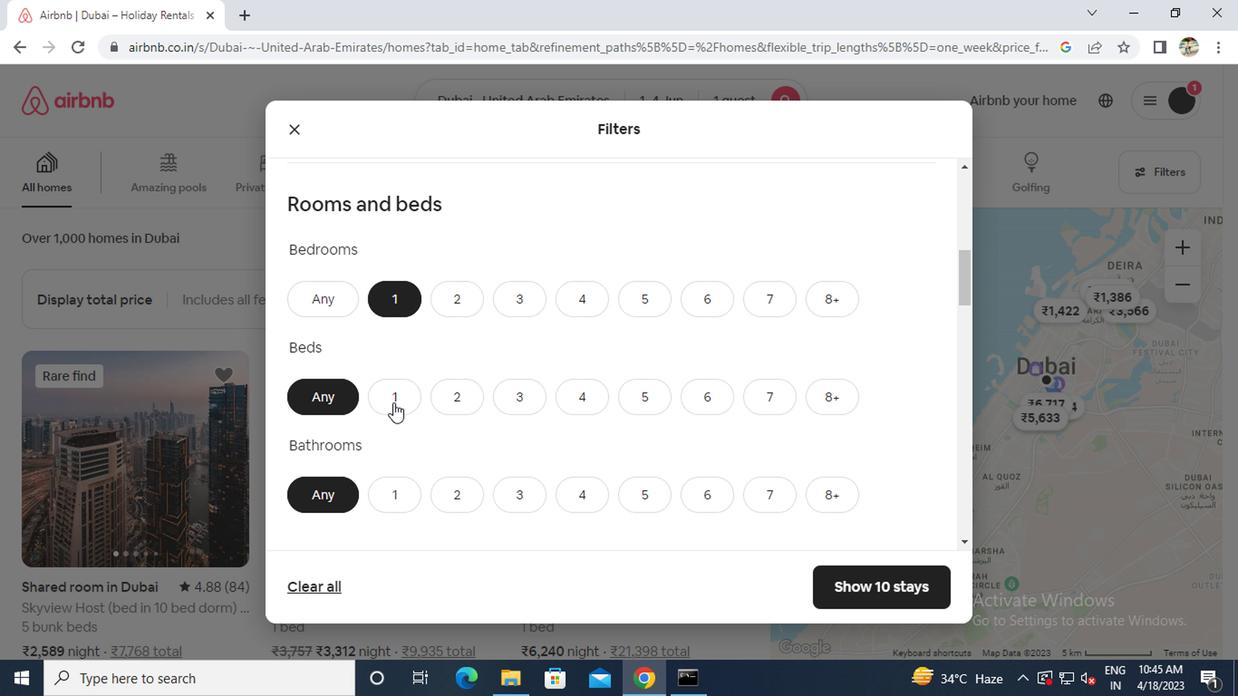 
Action: Mouse moved to (410, 471)
Screenshot: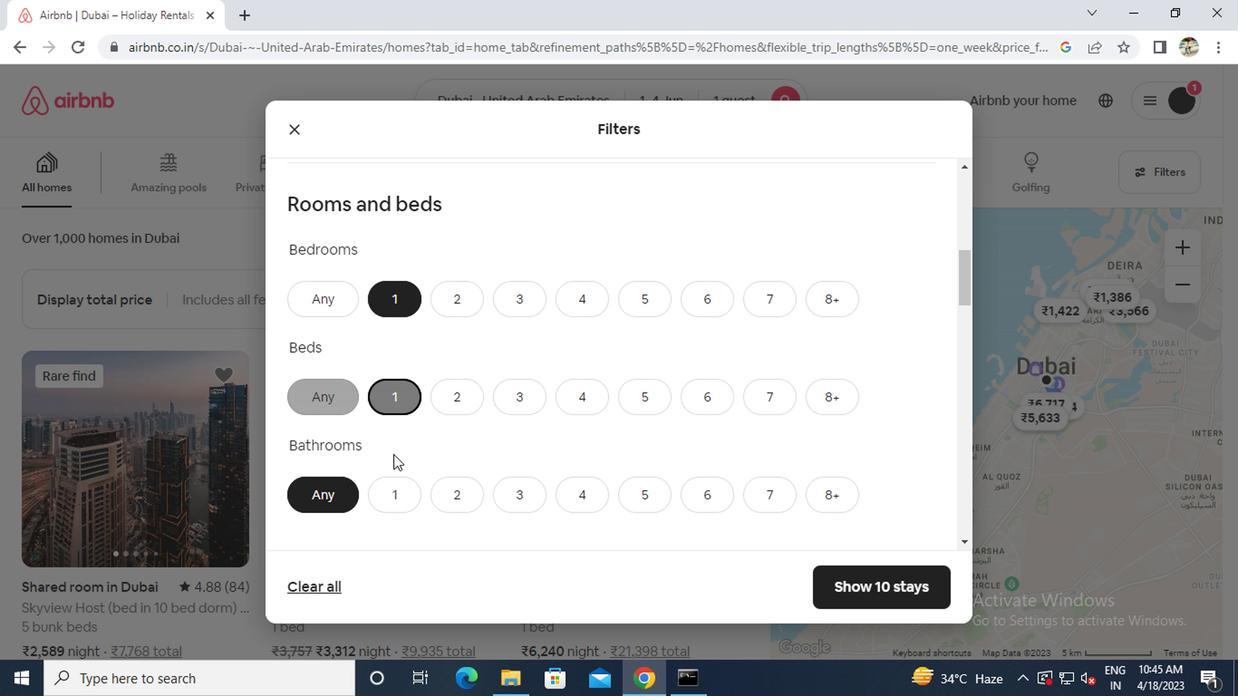 
Action: Mouse pressed left at (410, 471)
Screenshot: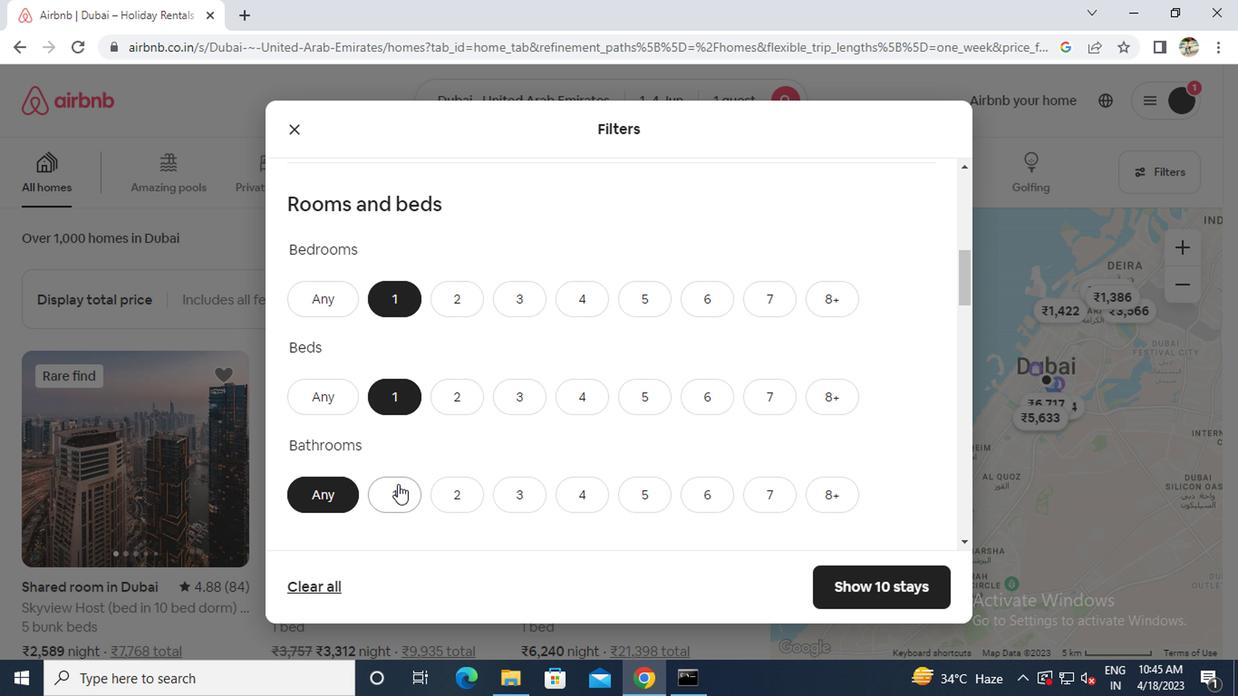
Action: Mouse moved to (419, 464)
Screenshot: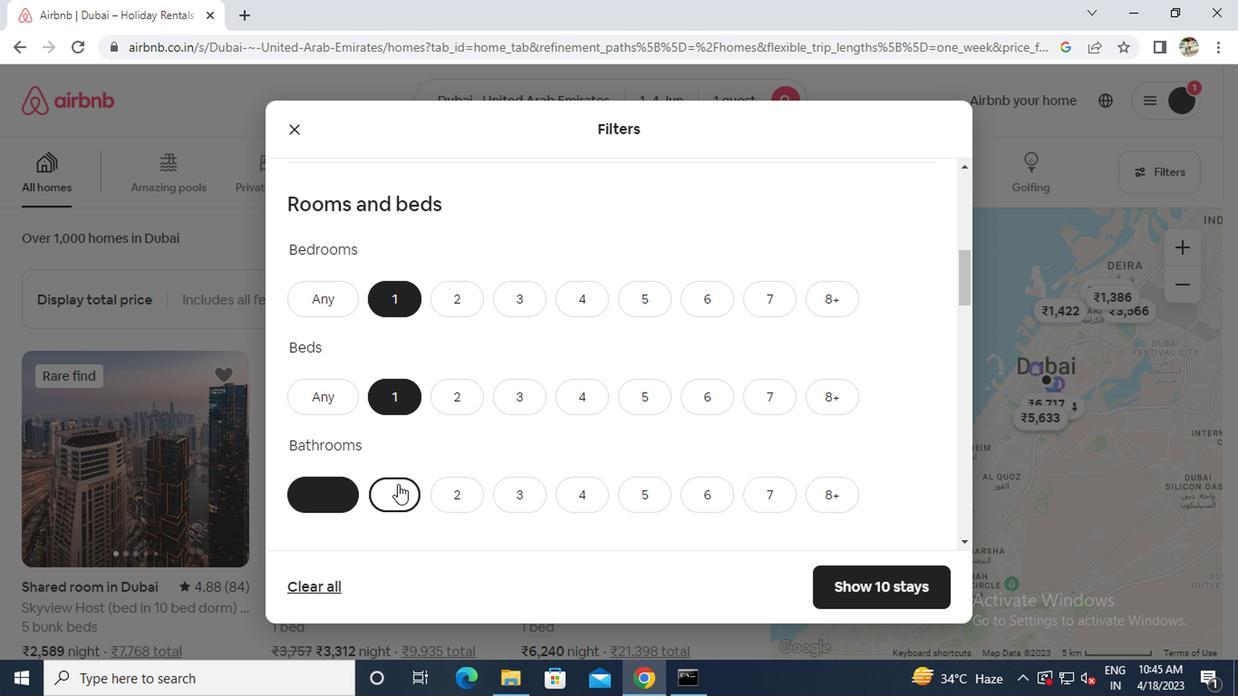 
Action: Mouse scrolled (419, 463) with delta (0, 0)
Screenshot: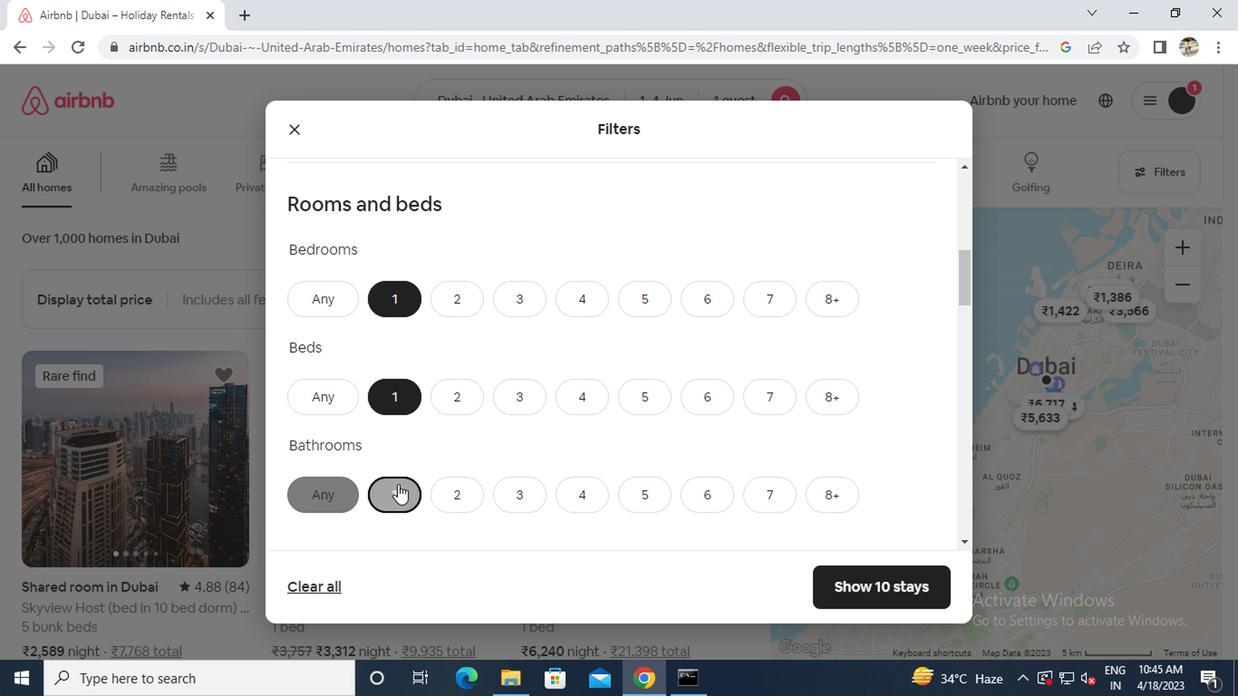 
Action: Mouse scrolled (419, 463) with delta (0, 0)
Screenshot: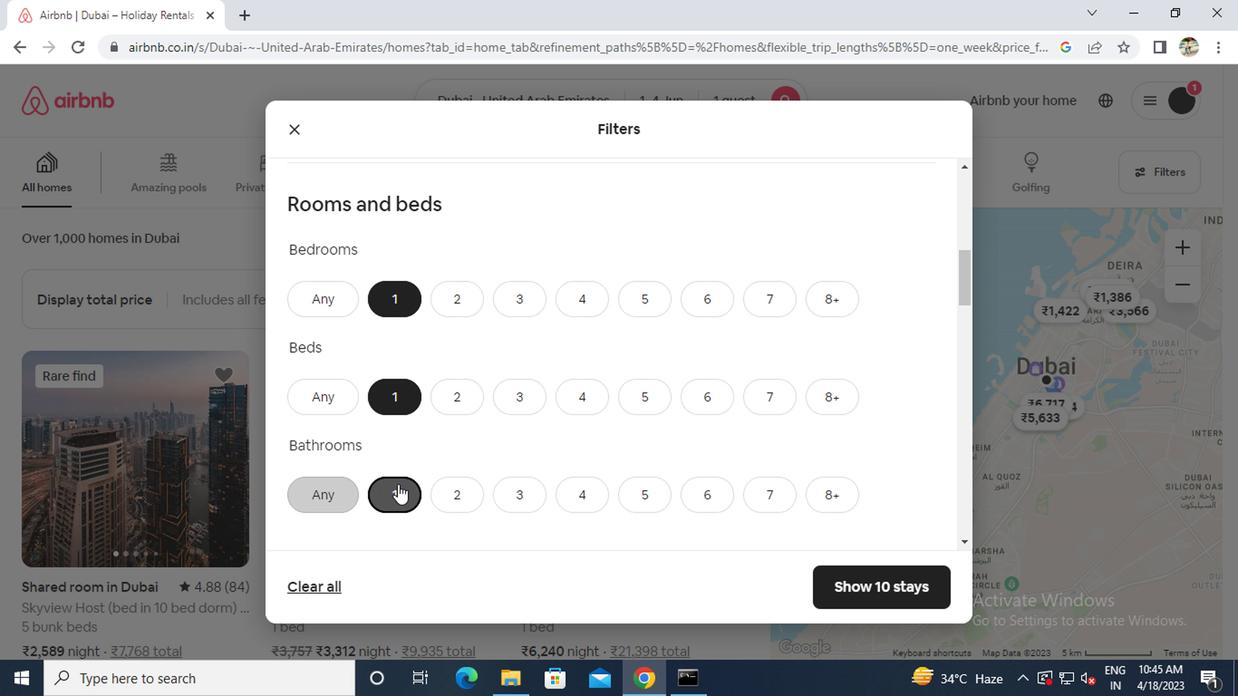 
Action: Mouse scrolled (419, 463) with delta (0, 0)
Screenshot: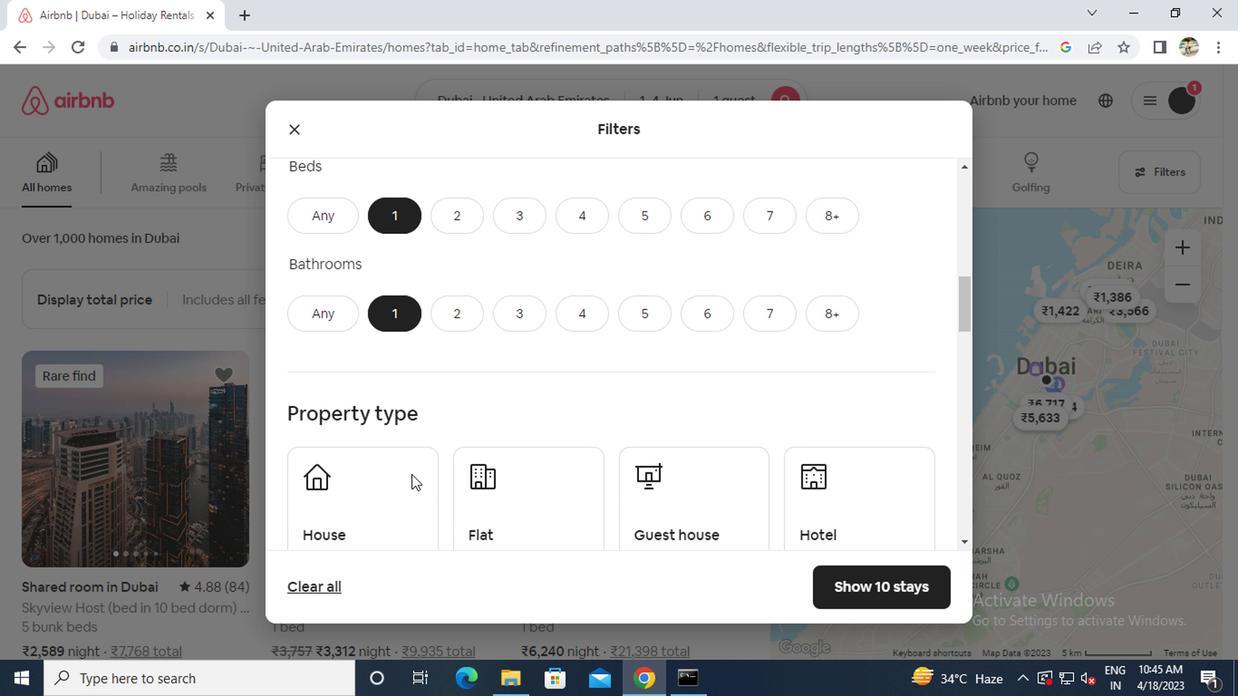 
Action: Mouse moved to (468, 428)
Screenshot: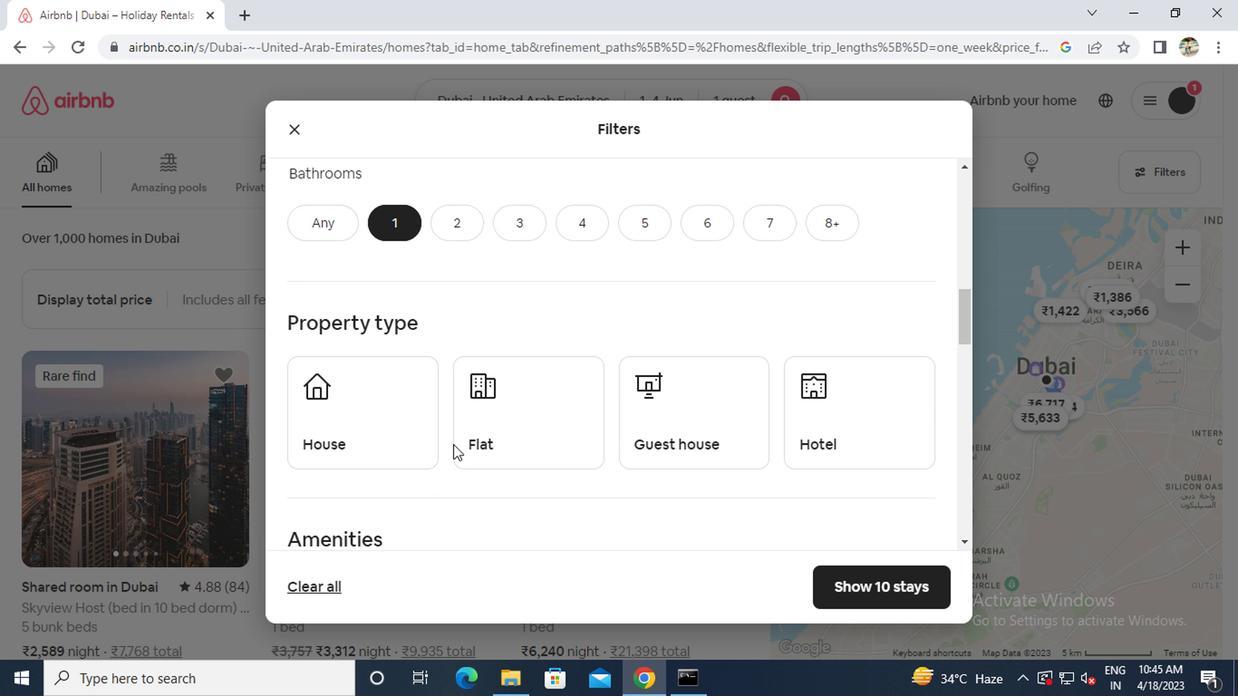 
Action: Mouse pressed left at (468, 428)
Screenshot: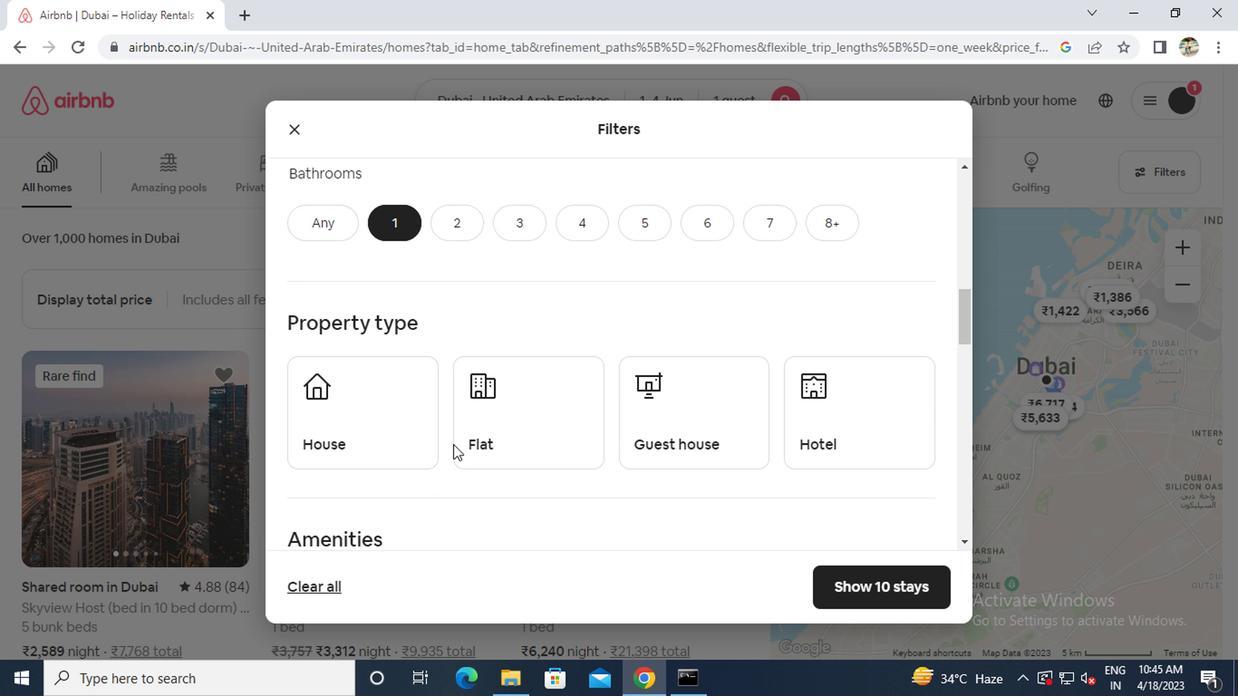 
Action: Mouse moved to (468, 427)
Screenshot: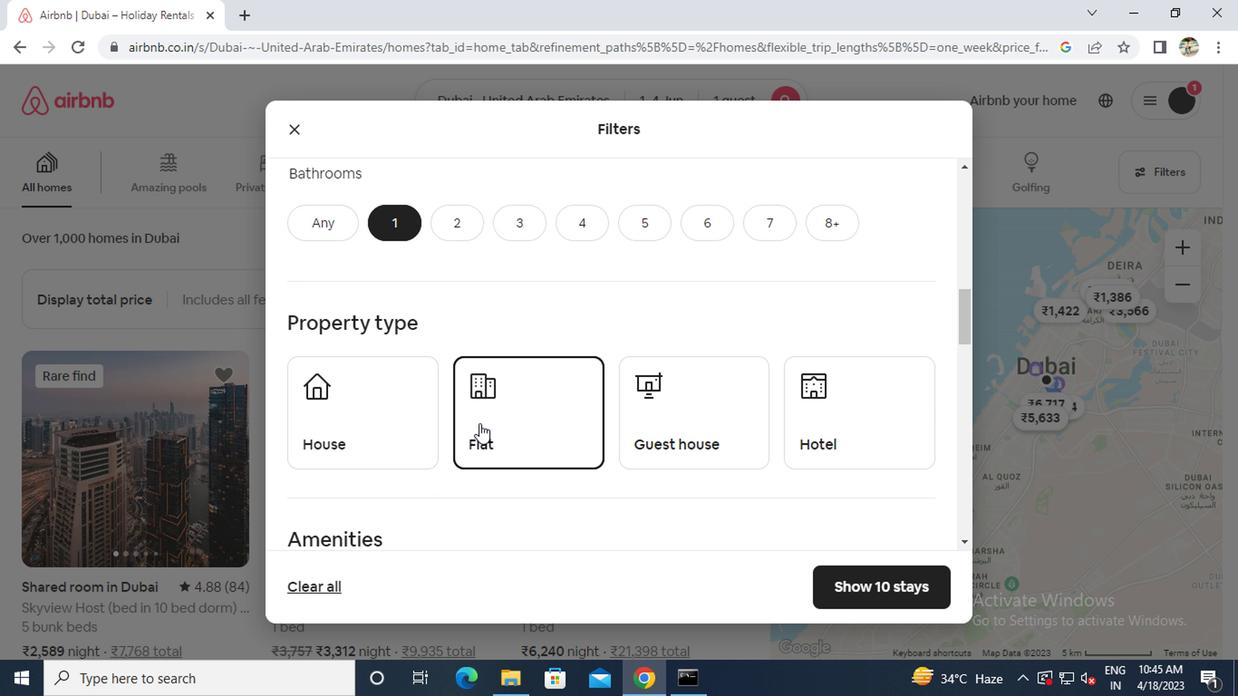 
Action: Mouse scrolled (468, 426) with delta (0, 0)
Screenshot: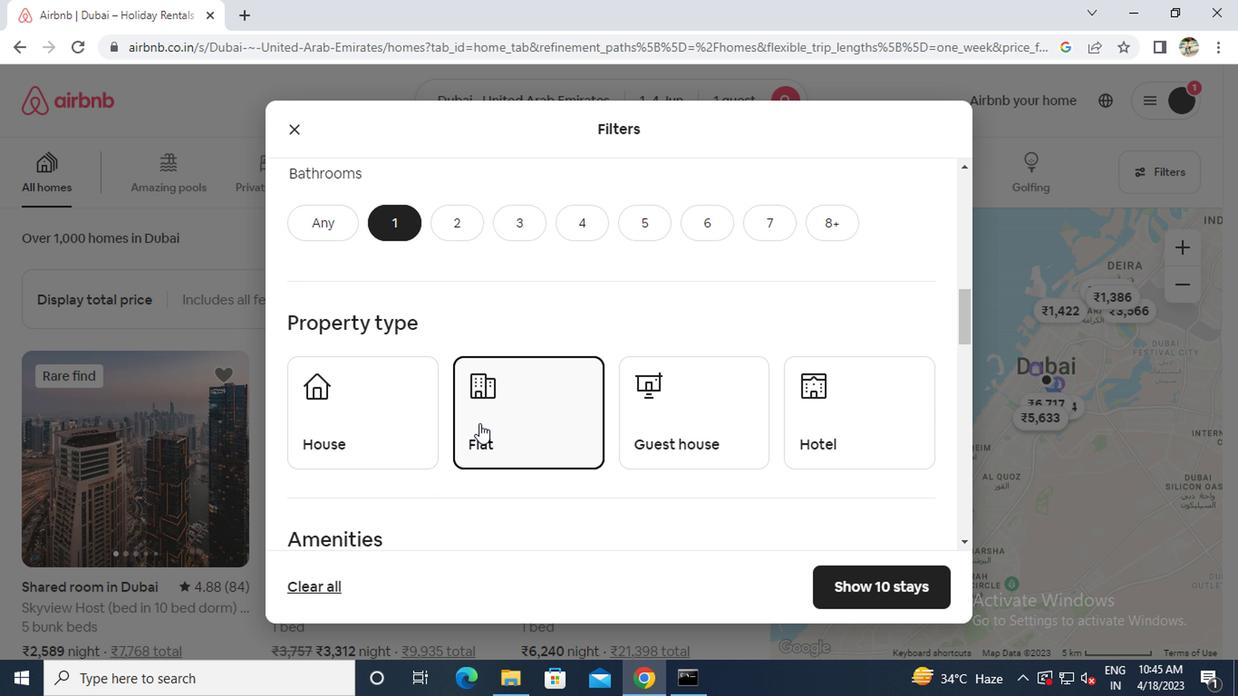 
Action: Mouse scrolled (468, 426) with delta (0, 0)
Screenshot: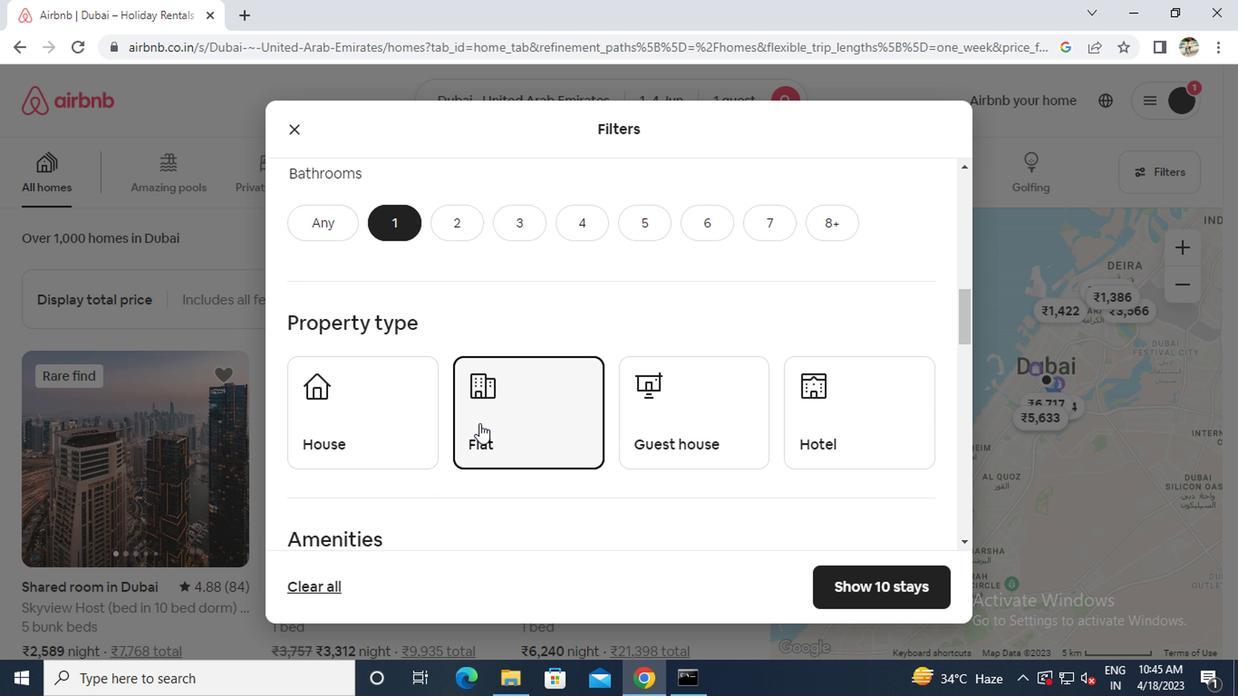 
Action: Mouse moved to (470, 426)
Screenshot: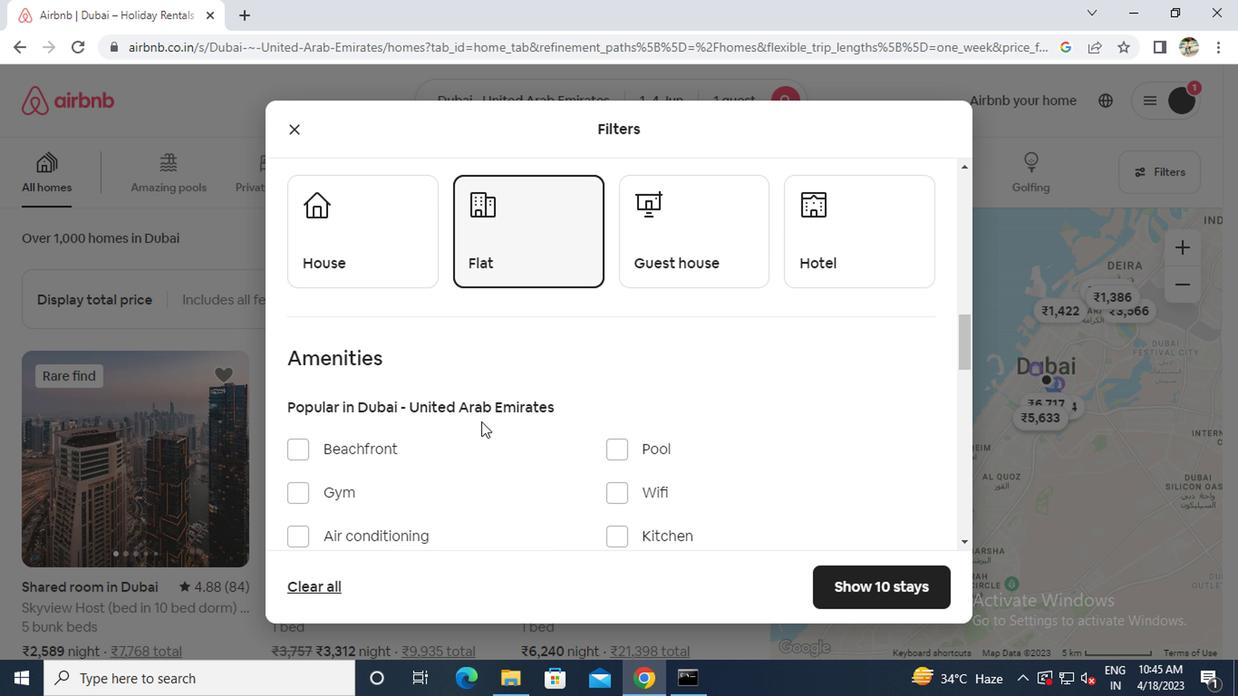 
Action: Mouse scrolled (470, 425) with delta (0, 0)
Screenshot: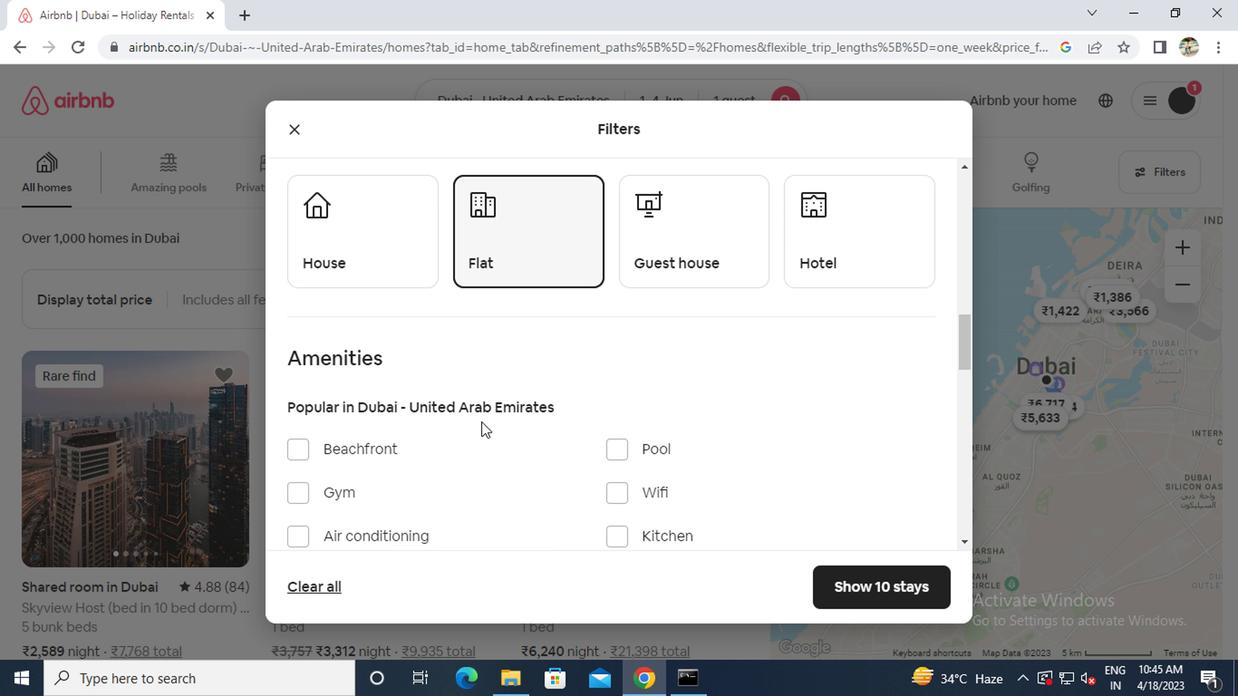 
Action: Mouse moved to (345, 439)
Screenshot: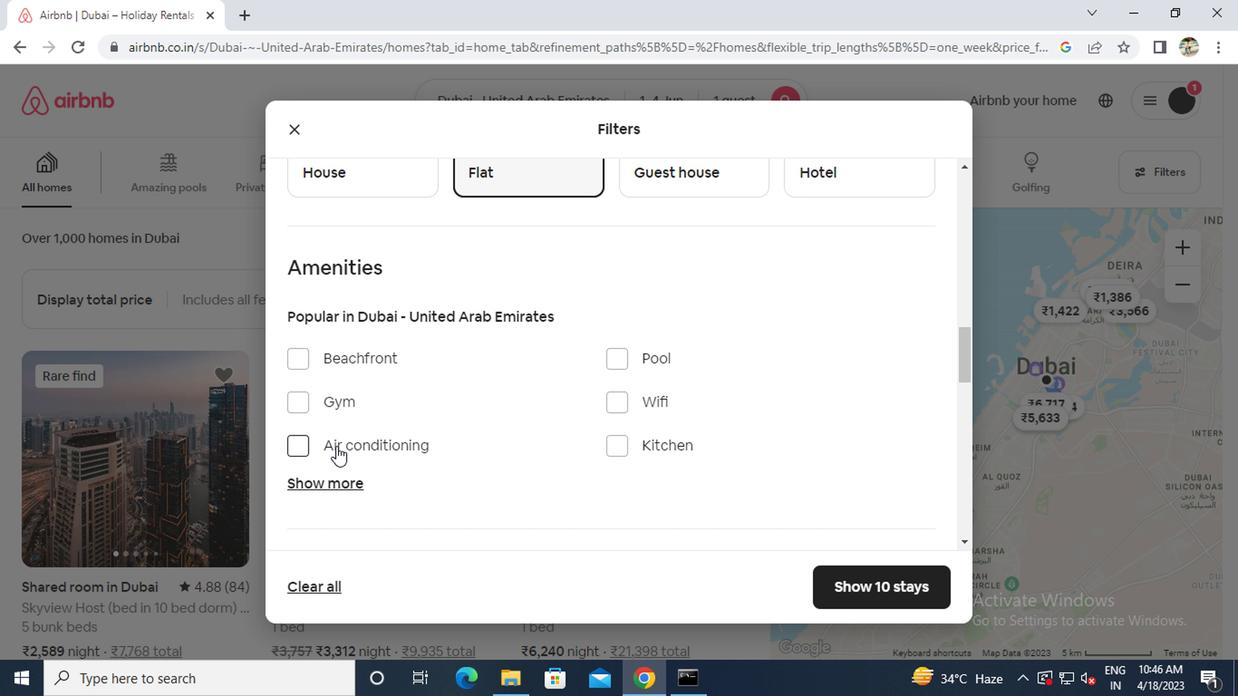
Action: Mouse pressed left at (345, 439)
Screenshot: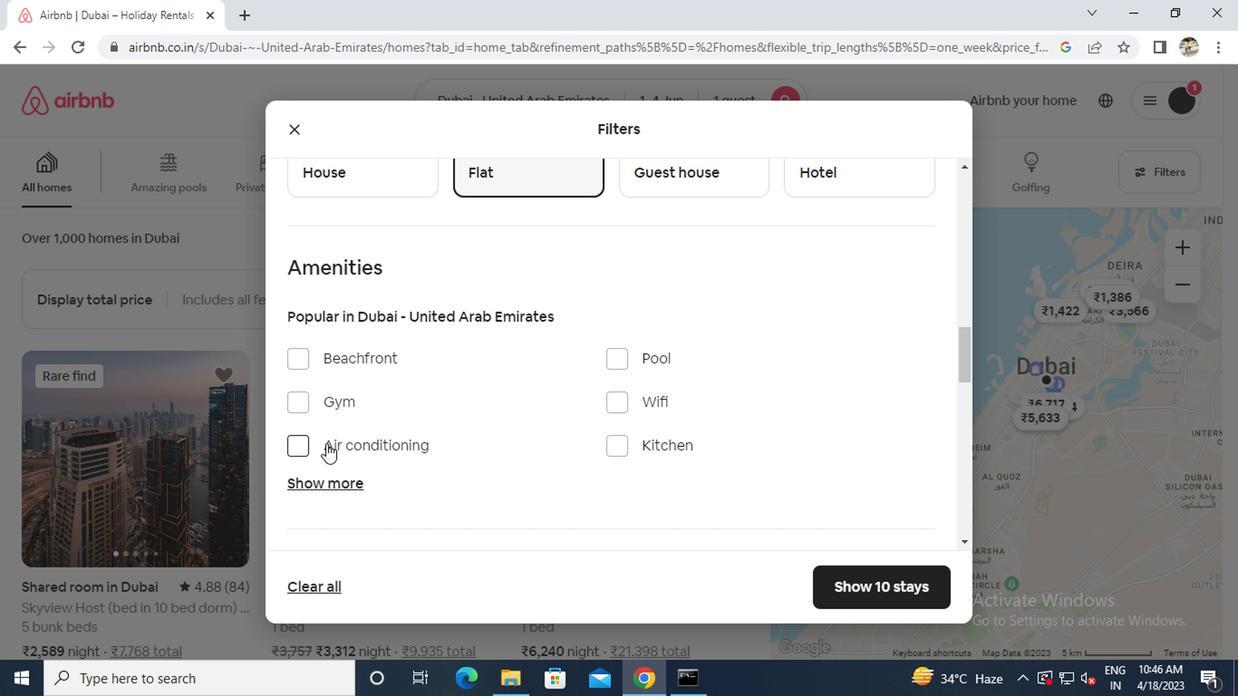 
Action: Mouse moved to (583, 407)
Screenshot: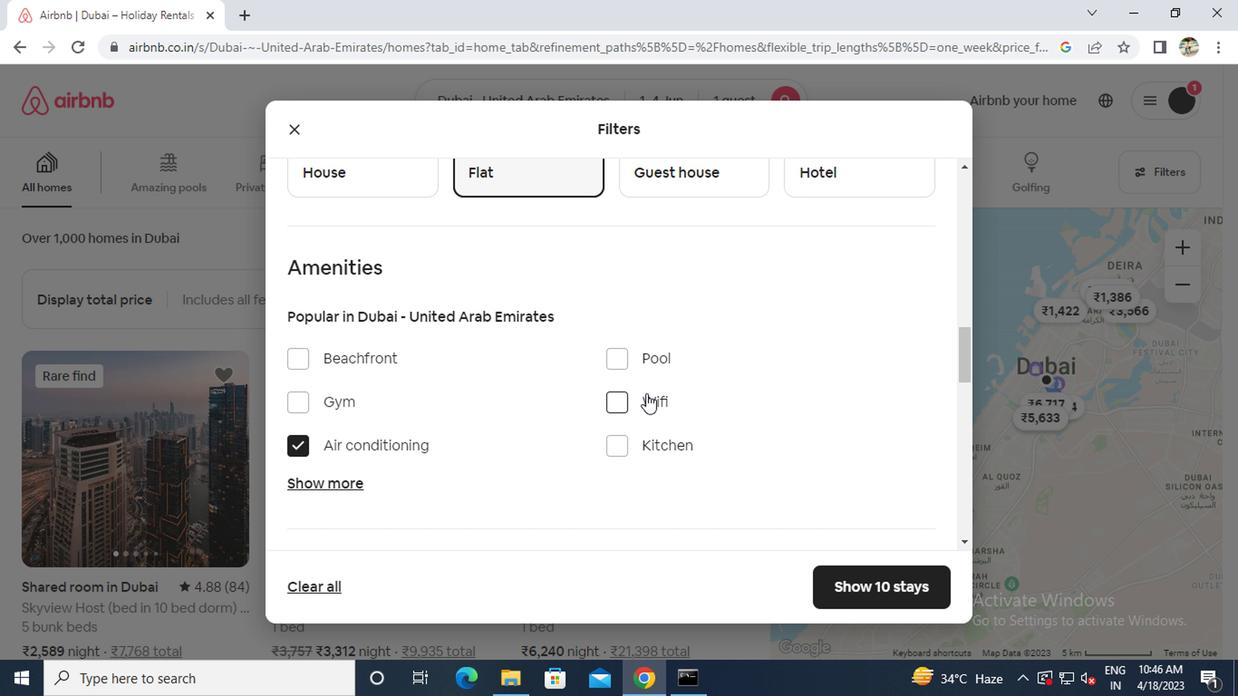 
Action: Mouse pressed left at (583, 407)
Screenshot: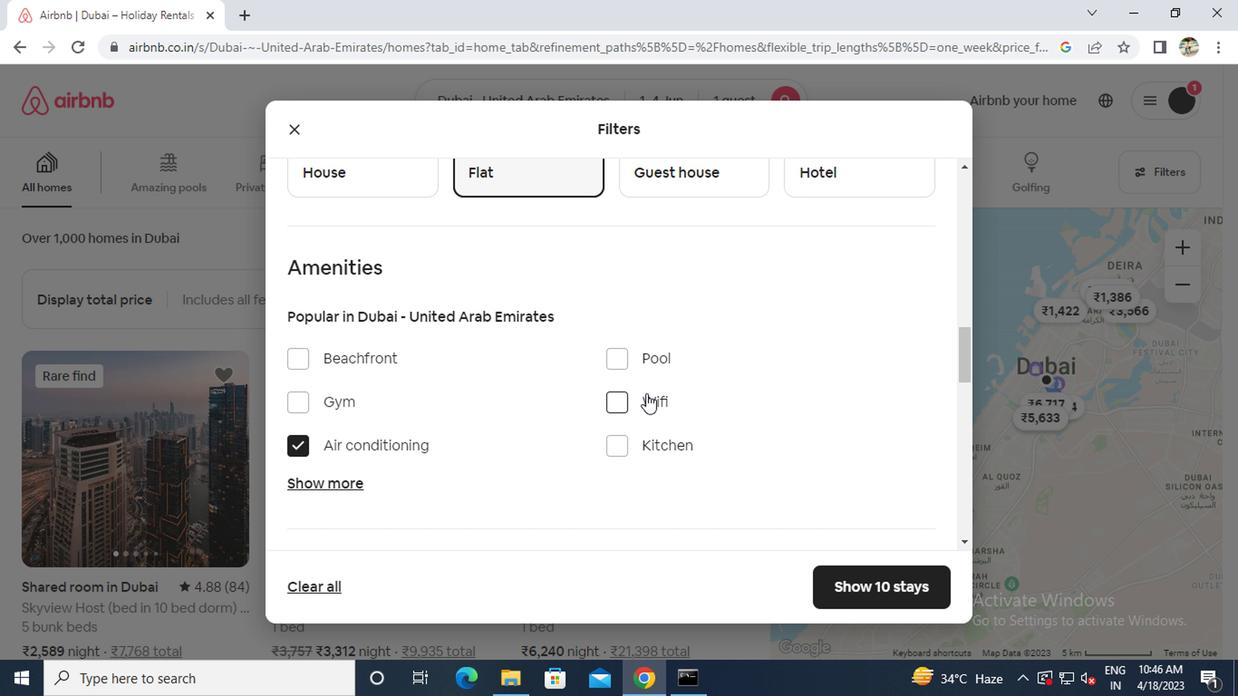 
Action: Mouse moved to (374, 474)
Screenshot: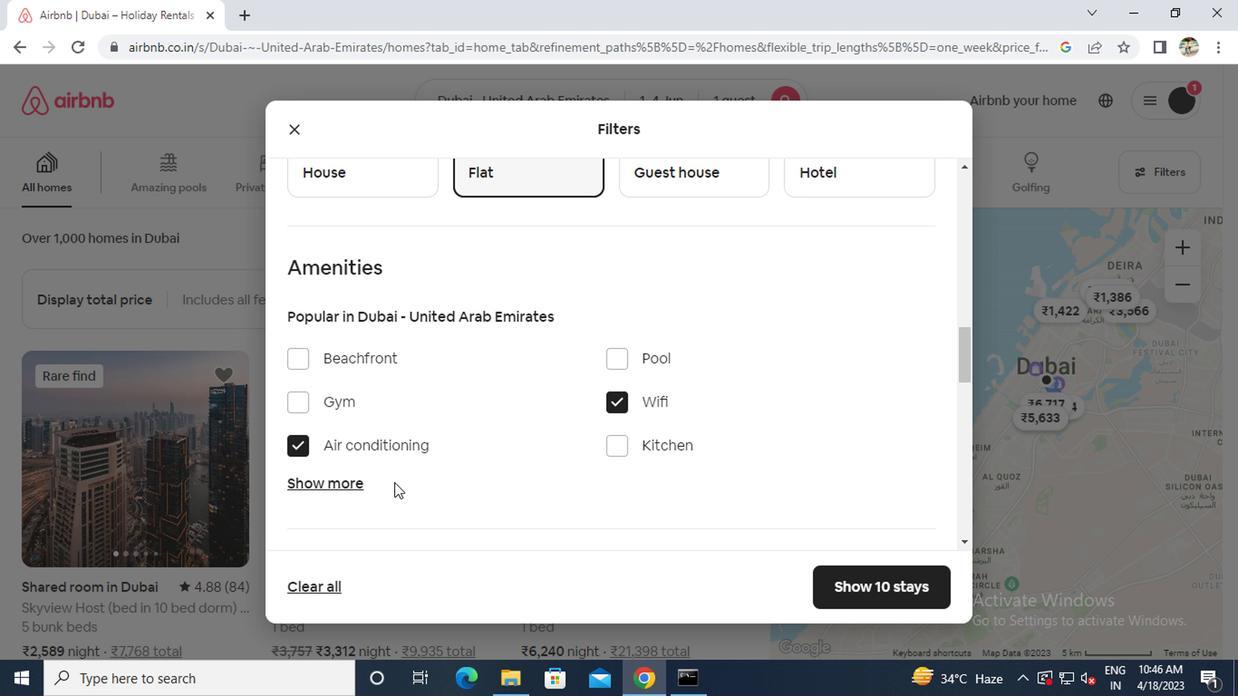 
Action: Mouse pressed left at (374, 474)
Screenshot: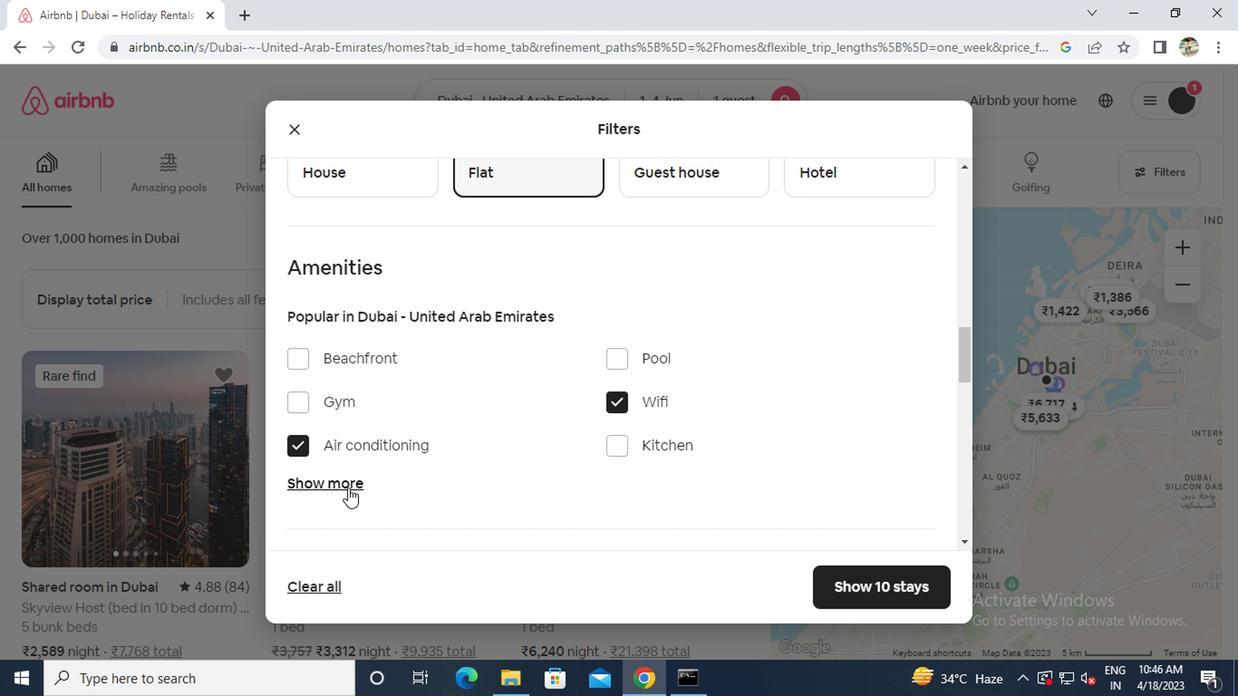 
Action: Mouse moved to (380, 468)
Screenshot: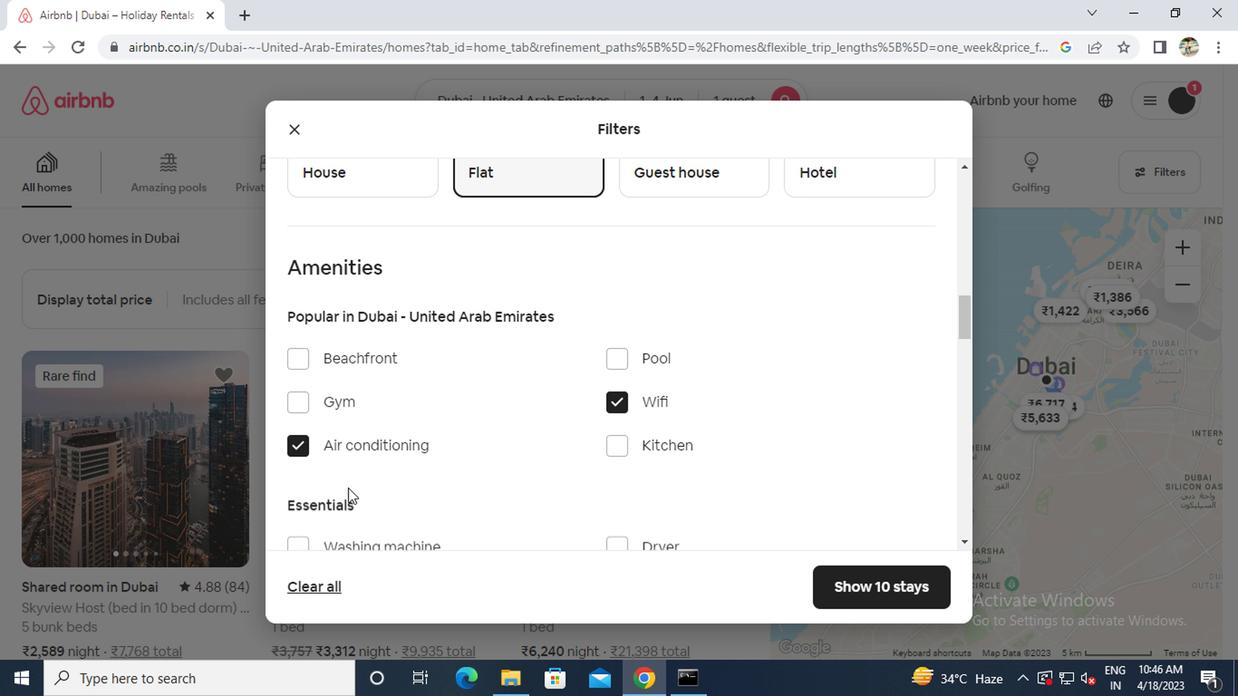 
Action: Mouse scrolled (380, 468) with delta (0, 0)
Screenshot: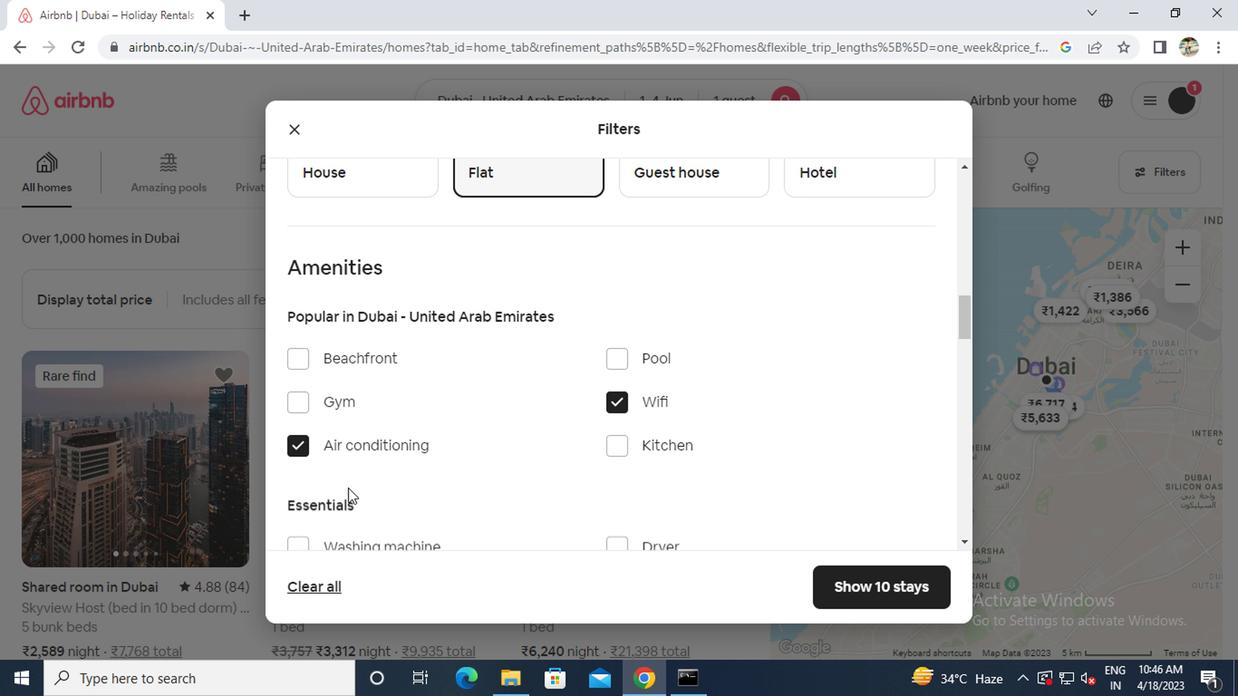 
Action: Mouse scrolled (380, 468) with delta (0, 0)
Screenshot: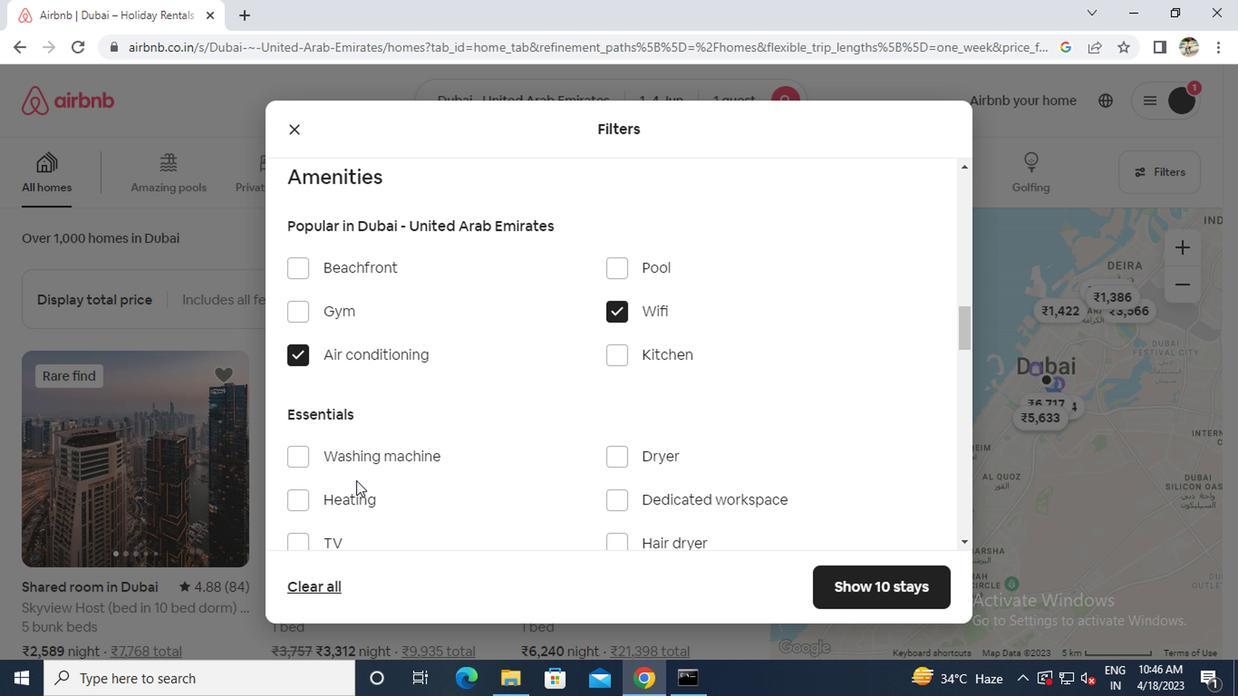 
Action: Mouse moved to (387, 464)
Screenshot: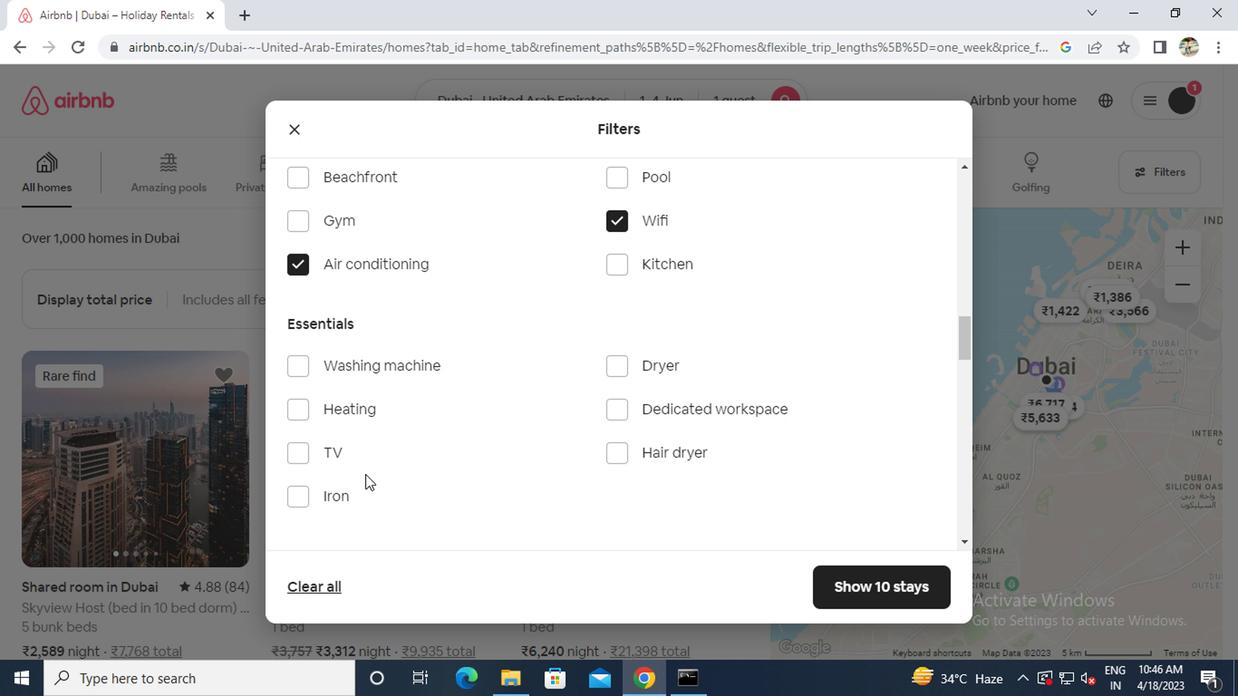 
Action: Mouse scrolled (387, 463) with delta (0, 0)
Screenshot: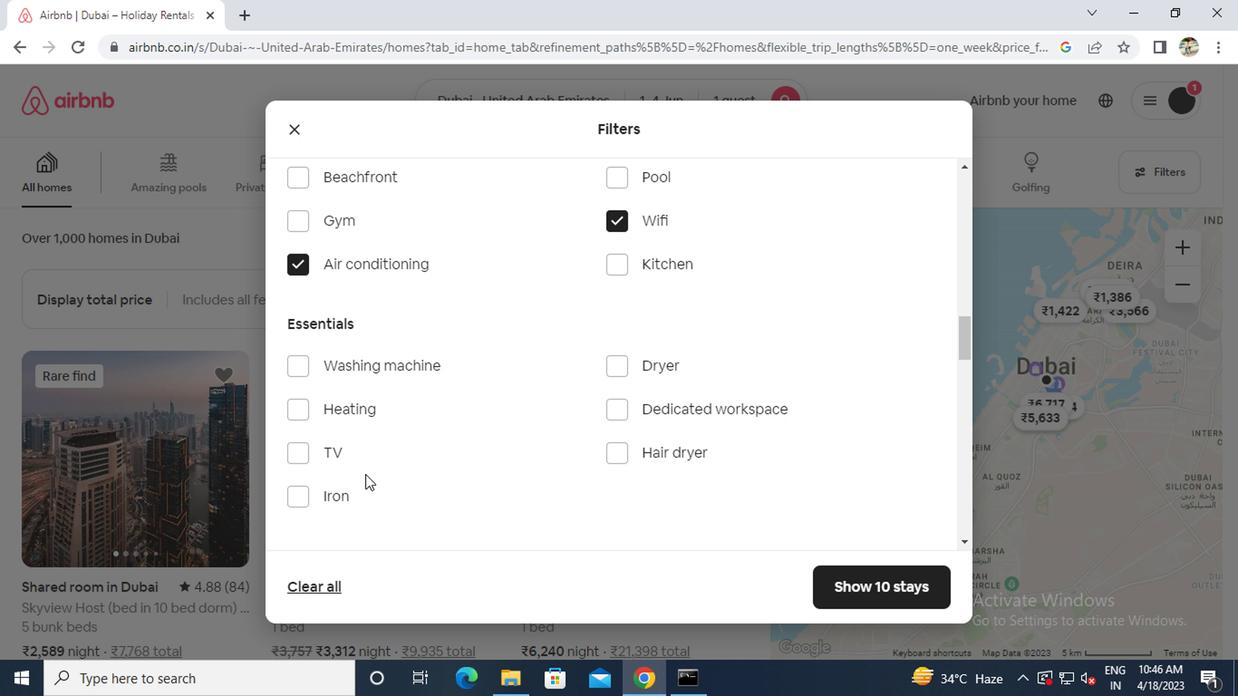 
Action: Mouse scrolled (387, 463) with delta (0, 0)
Screenshot: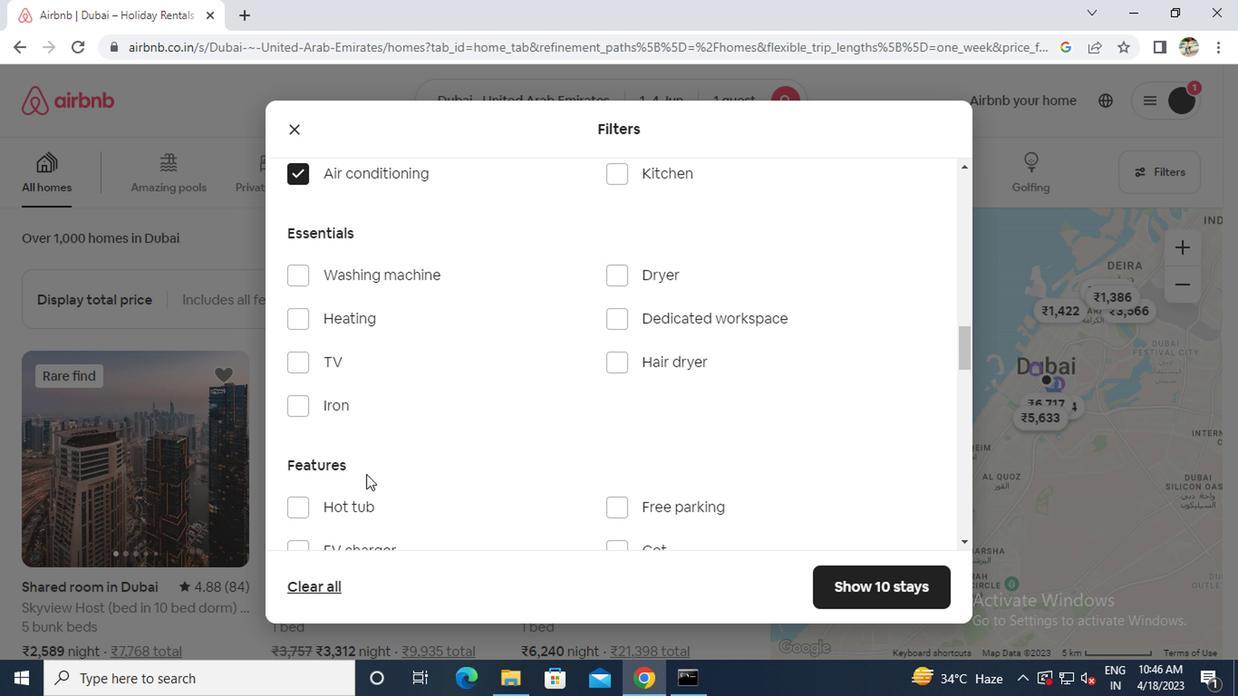 
Action: Mouse scrolled (387, 463) with delta (0, 0)
Screenshot: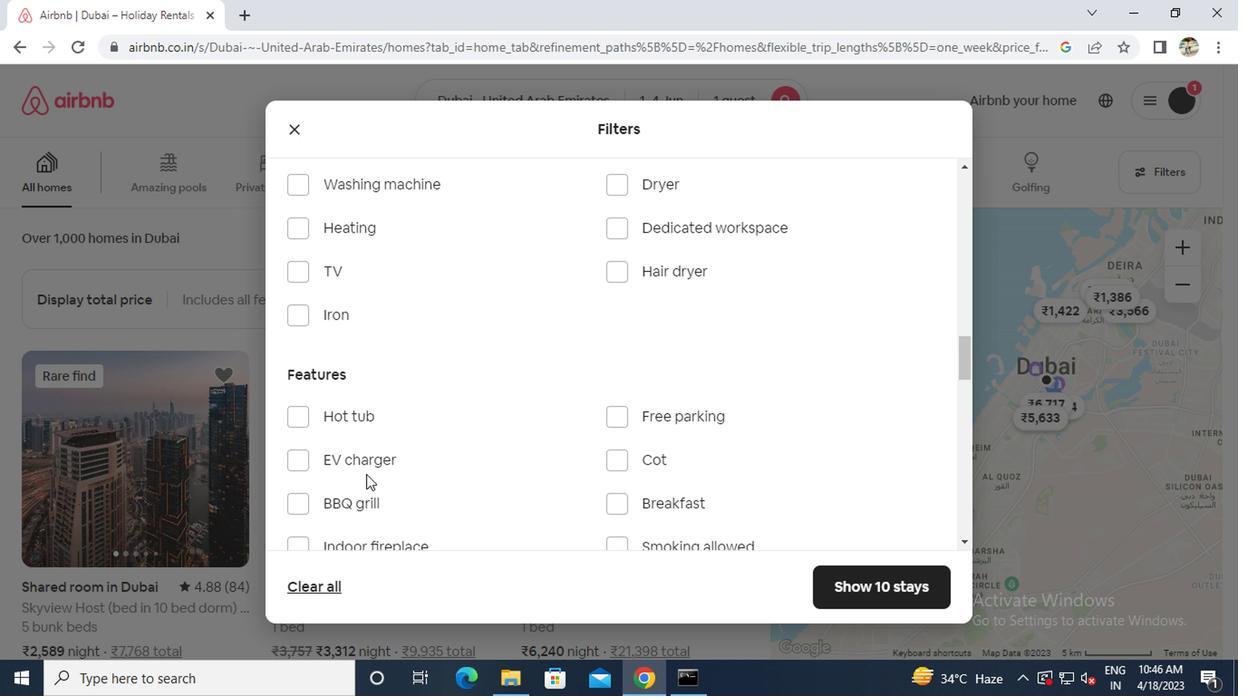 
Action: Mouse moved to (567, 446)
Screenshot: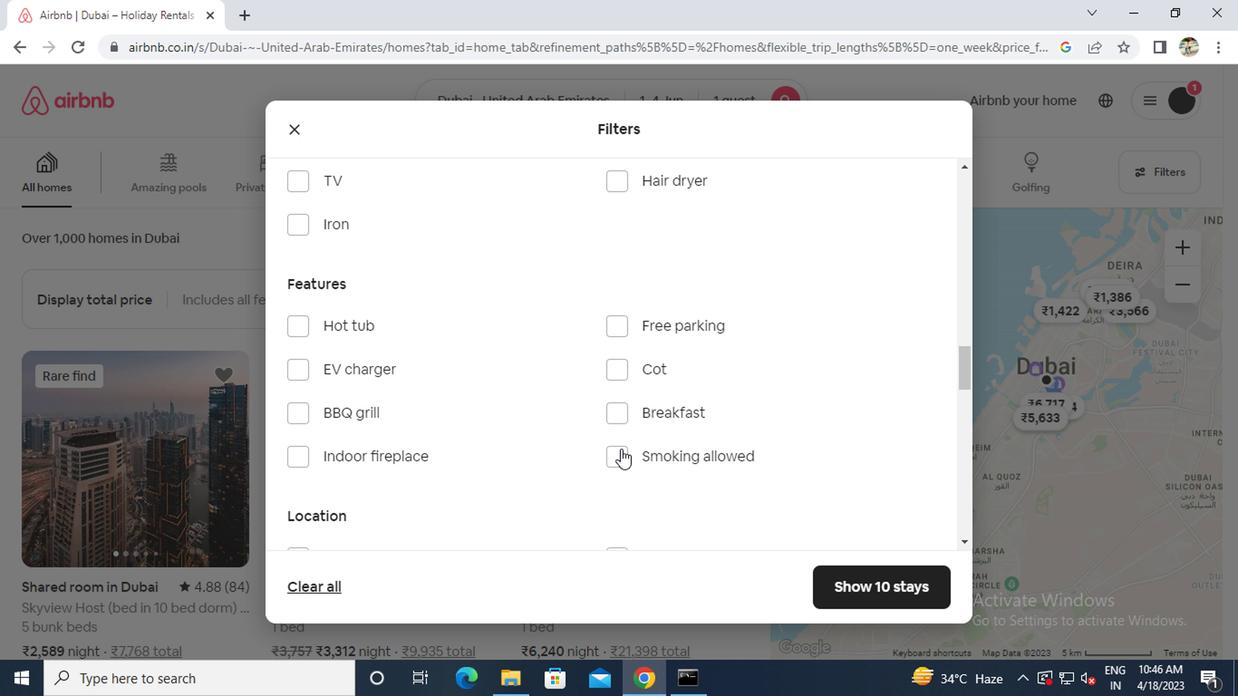 
Action: Mouse pressed left at (567, 446)
Screenshot: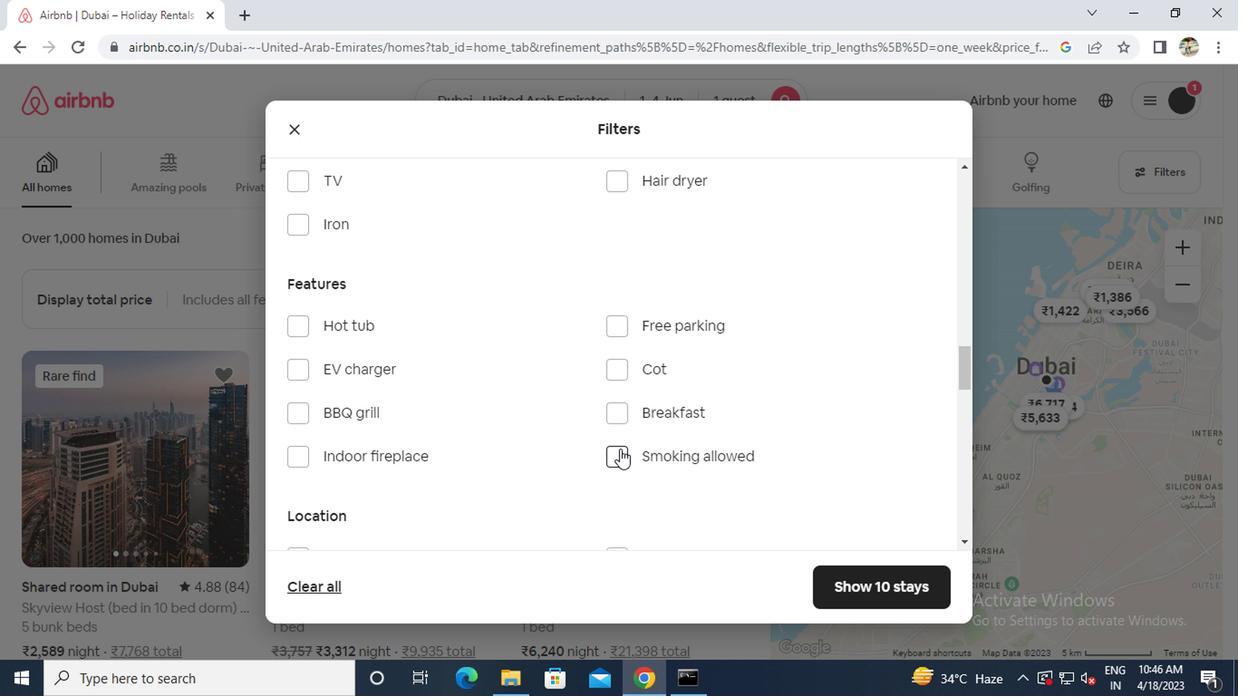 
Action: Mouse moved to (531, 448)
Screenshot: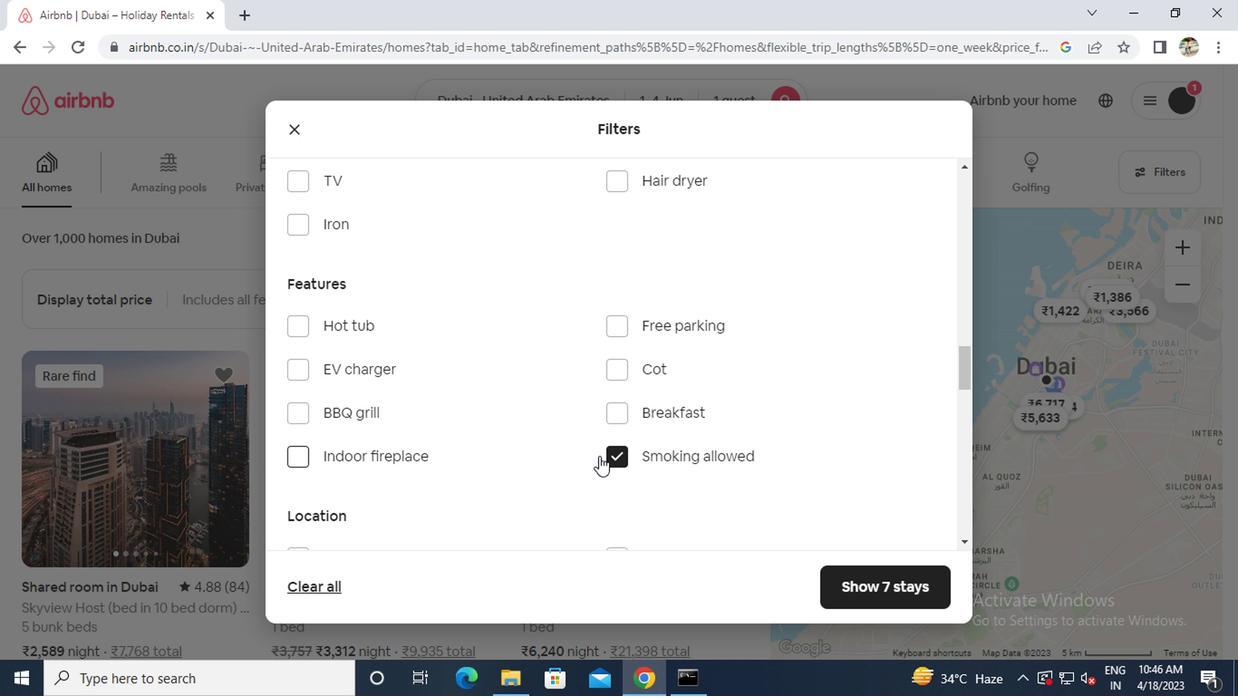 
Action: Mouse scrolled (531, 447) with delta (0, 0)
Screenshot: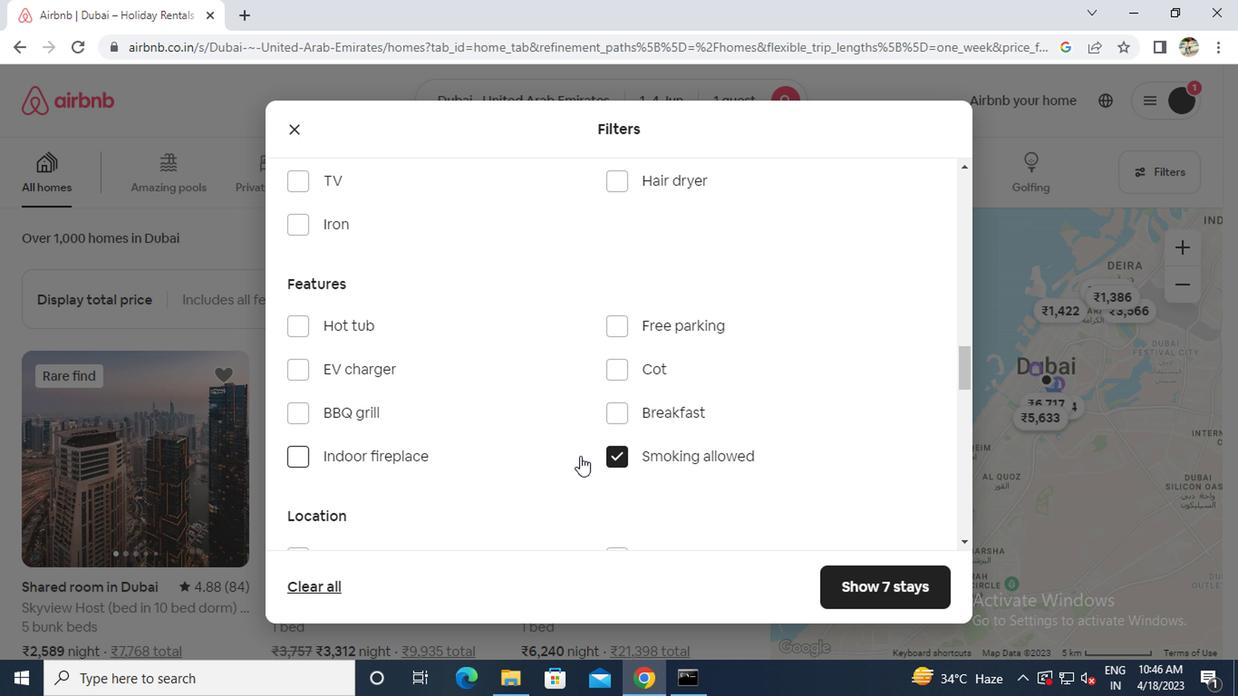 
Action: Mouse scrolled (531, 447) with delta (0, 0)
Screenshot: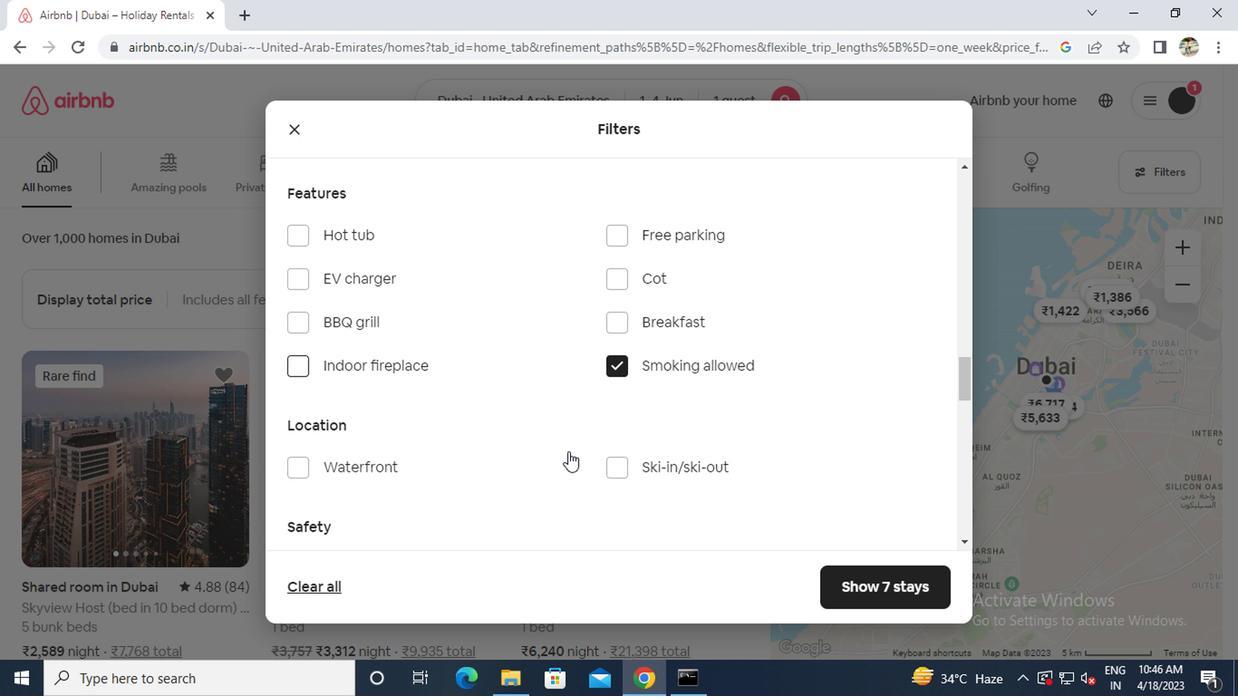 
Action: Mouse moved to (531, 447)
Screenshot: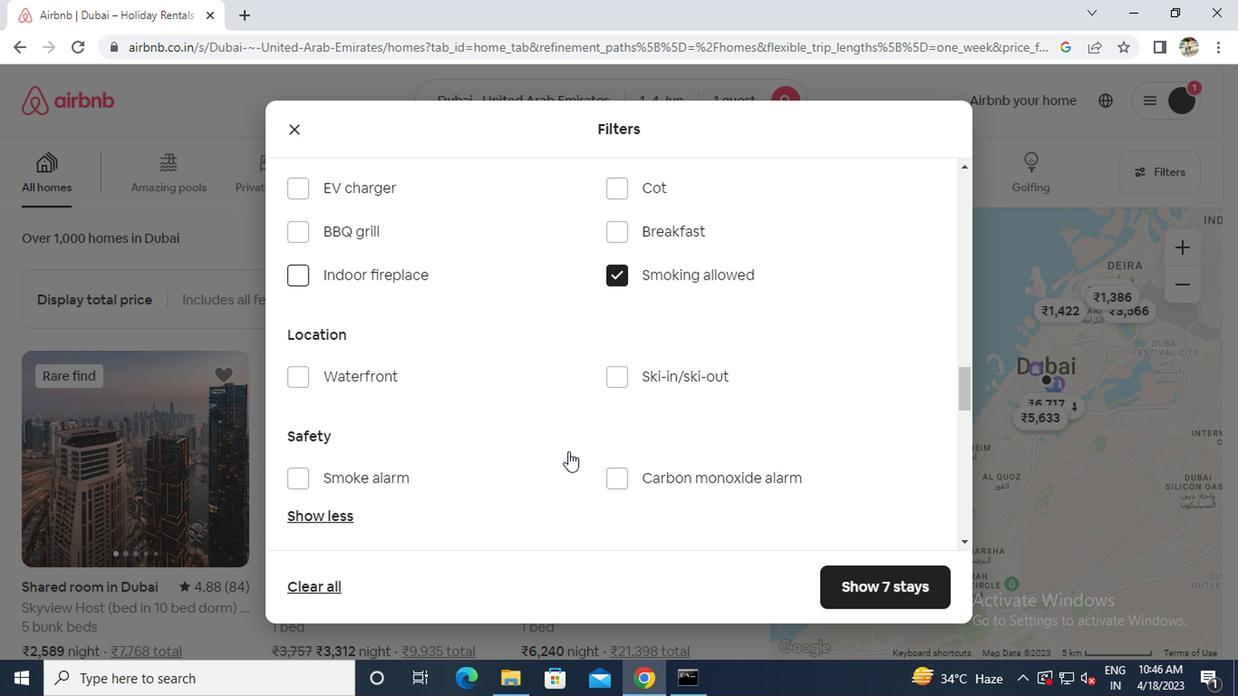 
Action: Mouse scrolled (531, 446) with delta (0, 0)
Screenshot: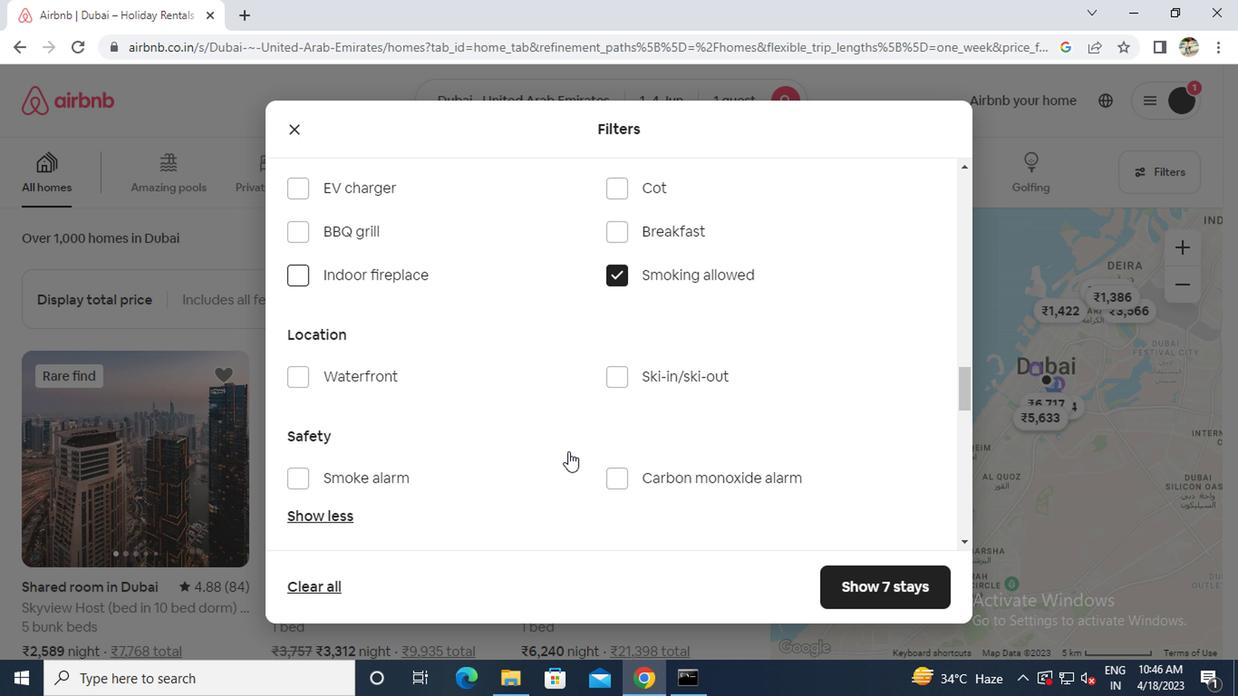 
Action: Mouse scrolled (531, 446) with delta (0, 0)
Screenshot: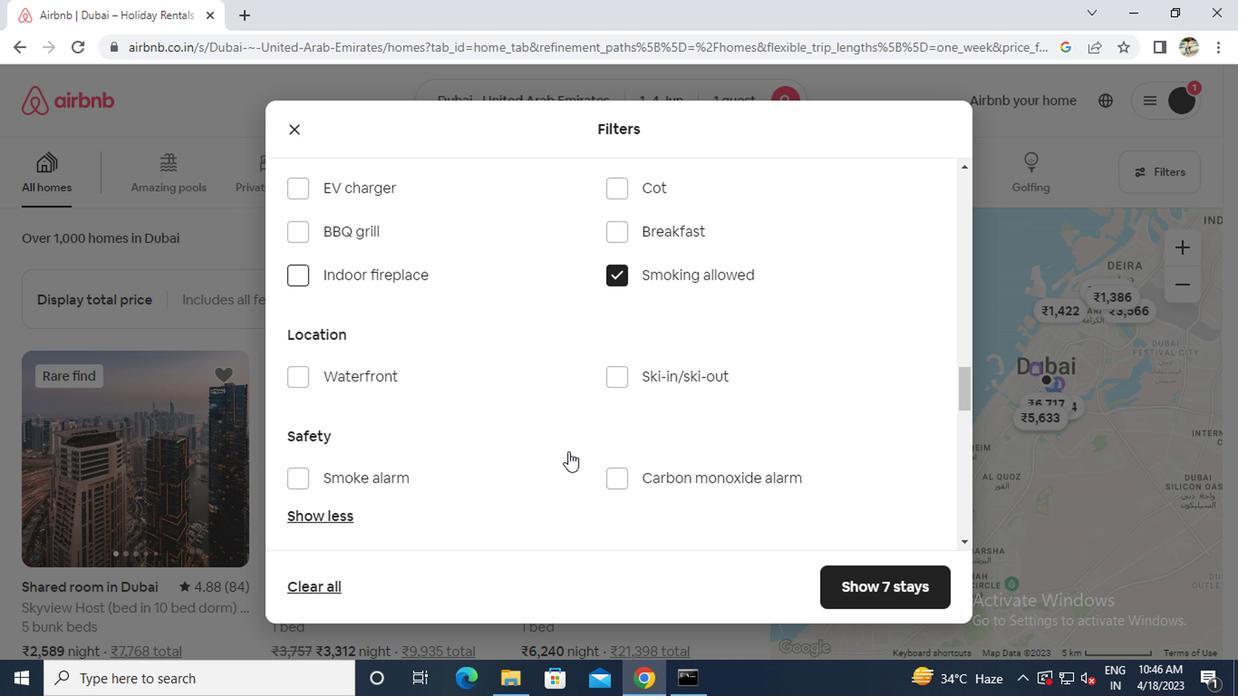 
Action: Mouse scrolled (531, 446) with delta (0, 0)
Screenshot: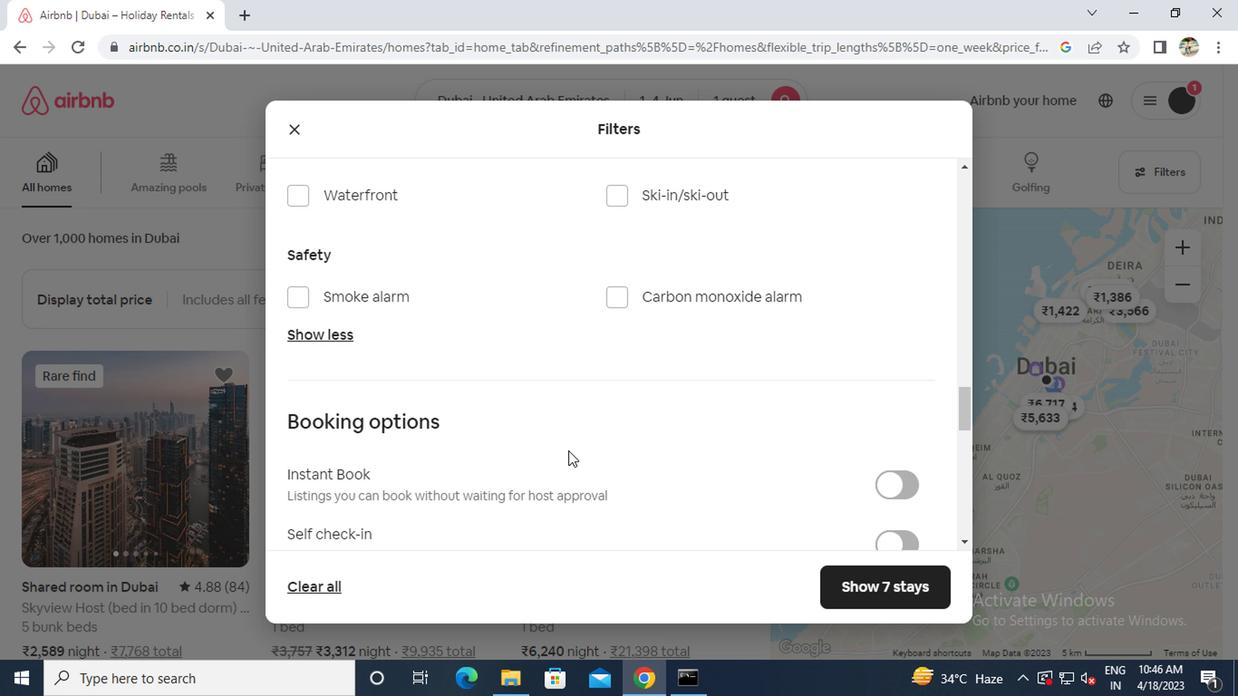 
Action: Mouse scrolled (531, 446) with delta (0, 0)
Screenshot: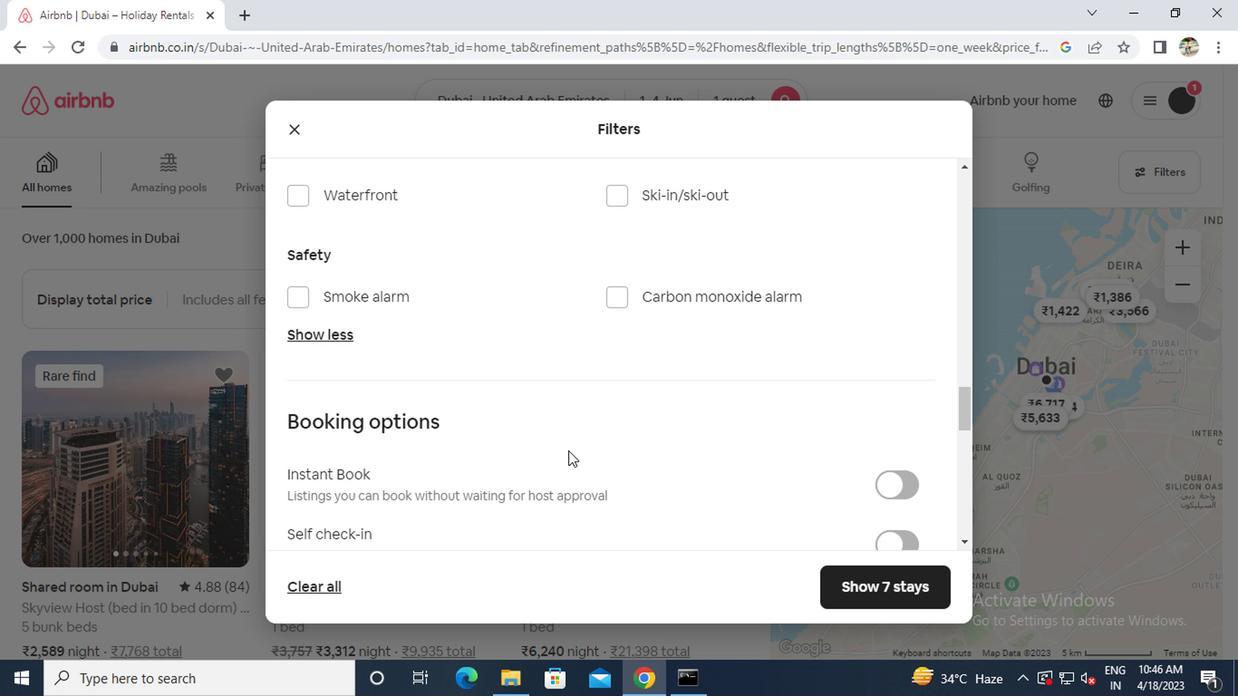 
Action: Mouse moved to (761, 381)
Screenshot: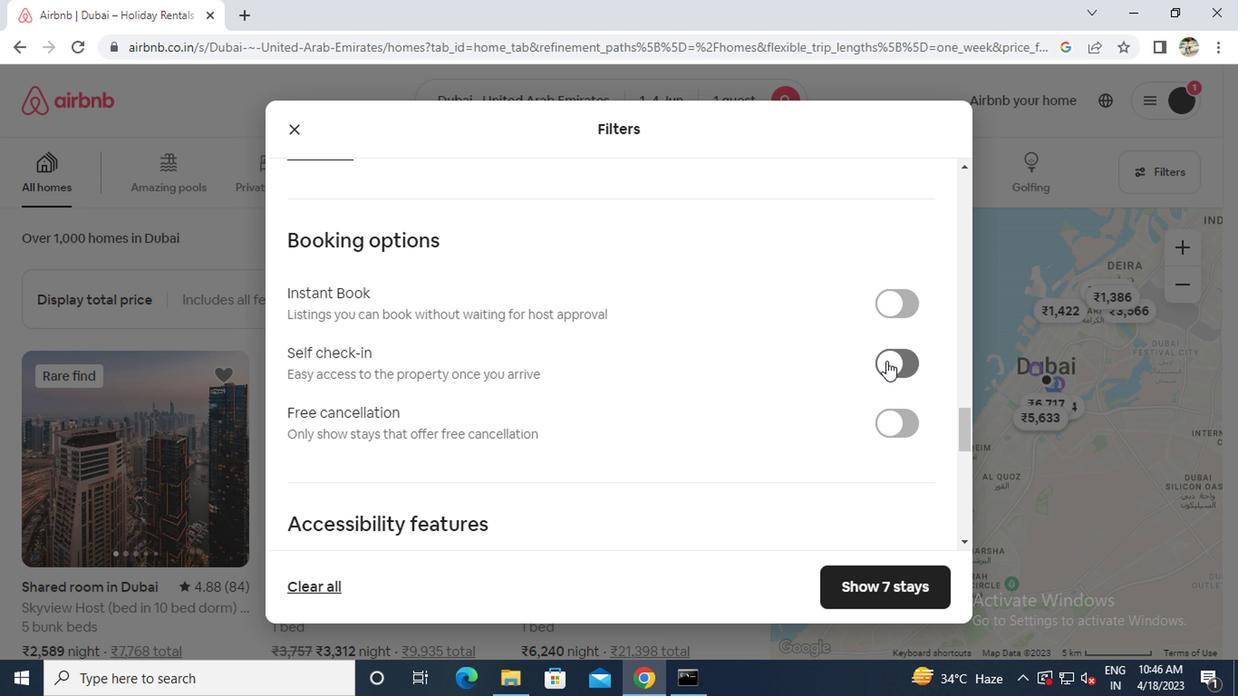 
Action: Mouse pressed left at (761, 381)
Screenshot: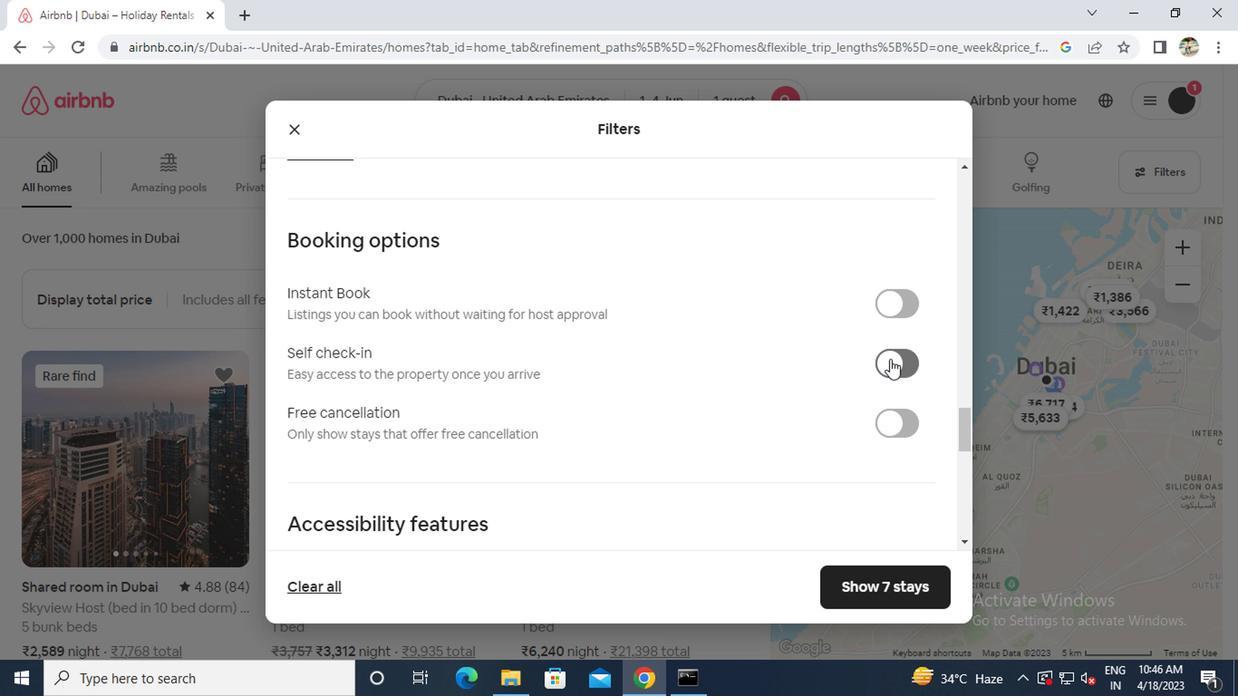 
Action: Mouse moved to (565, 439)
Screenshot: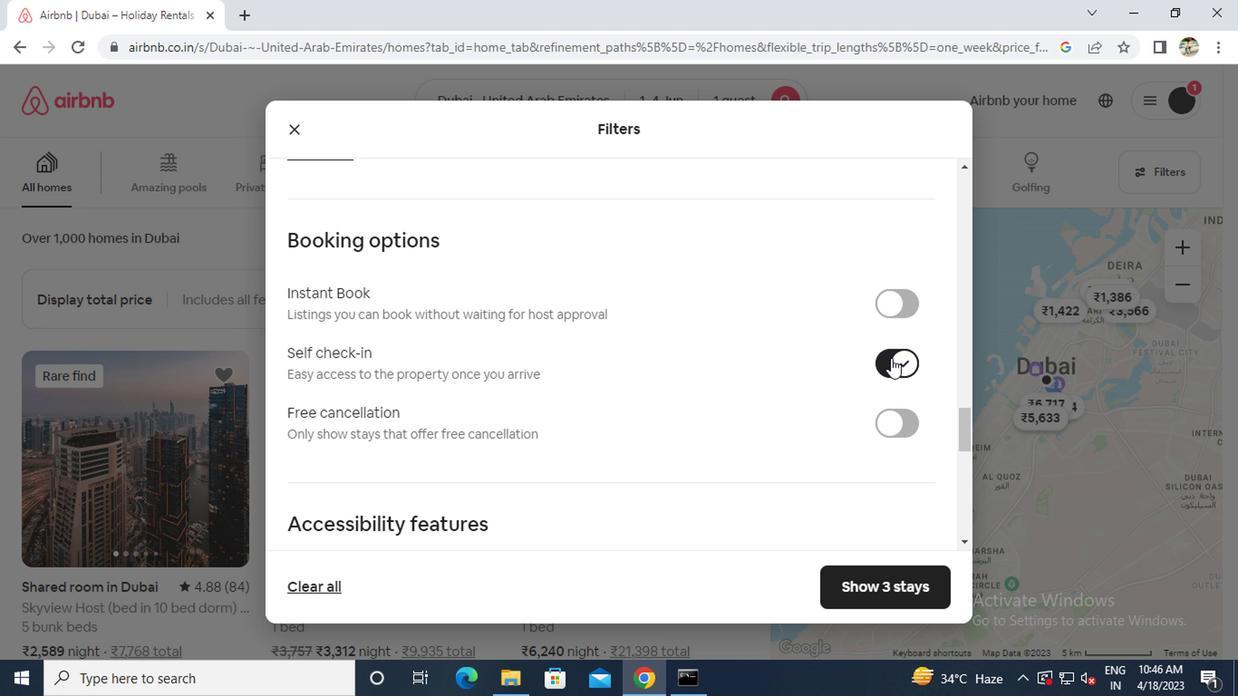 
Action: Mouse scrolled (565, 438) with delta (0, 0)
Screenshot: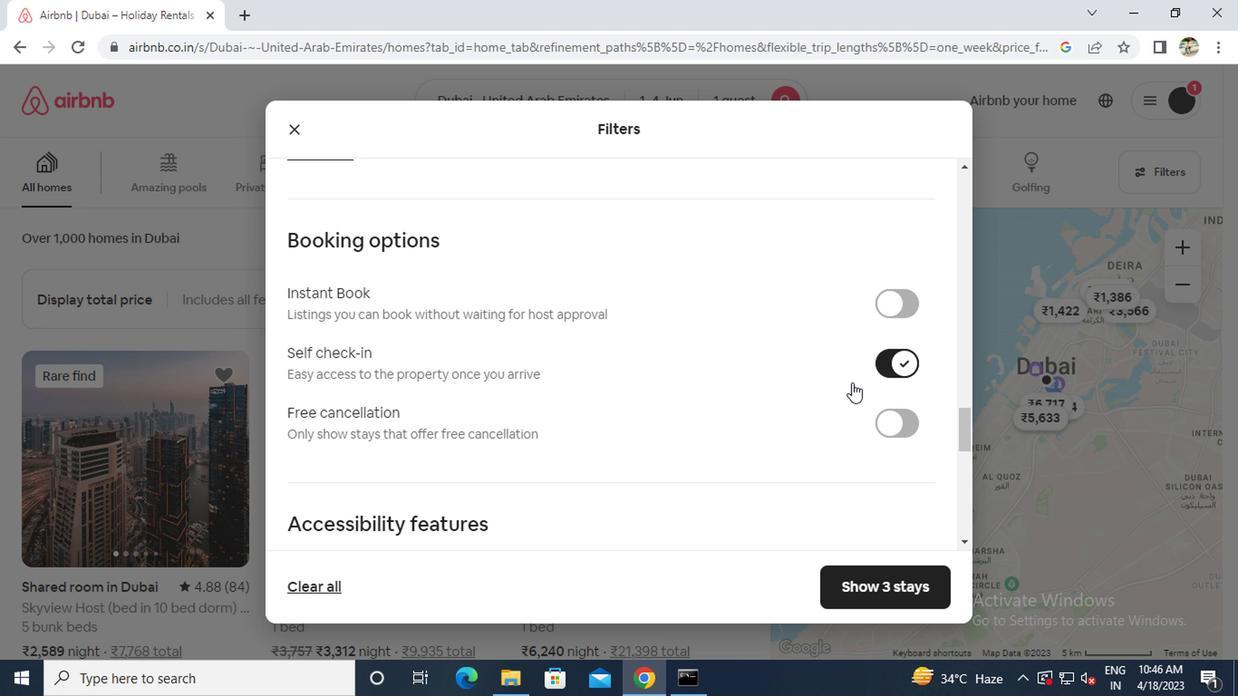 
Action: Mouse scrolled (565, 438) with delta (0, 0)
Screenshot: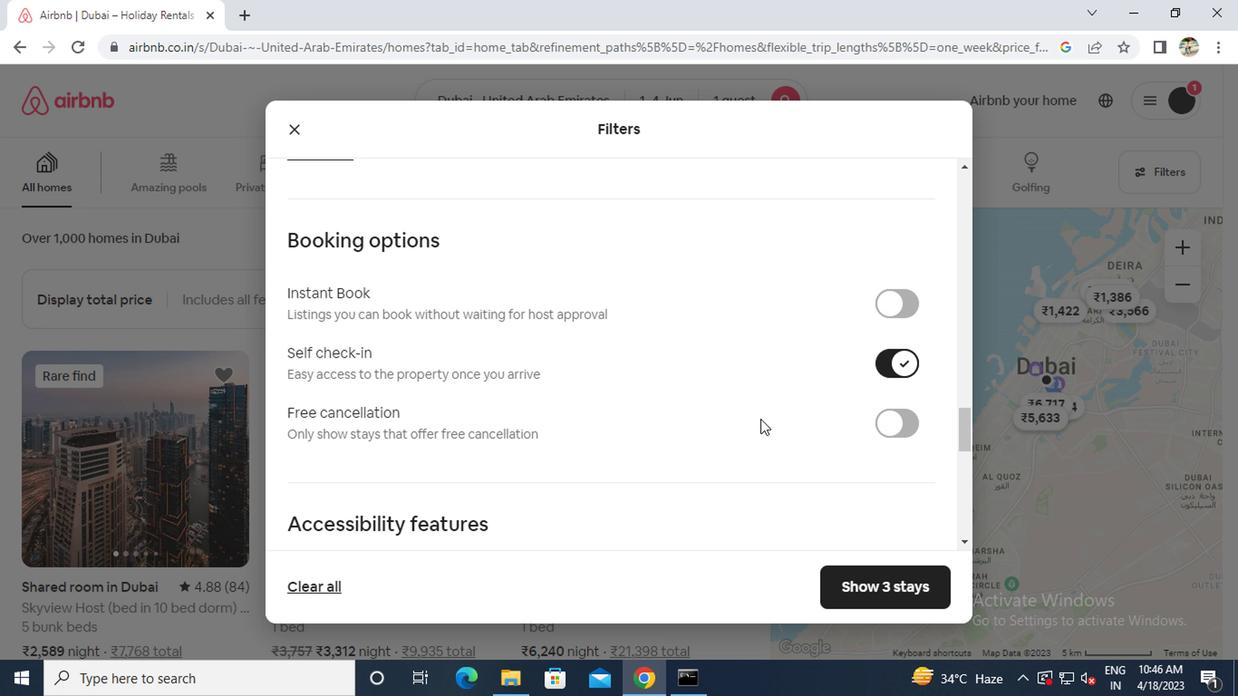 
Action: Mouse scrolled (565, 438) with delta (0, 0)
Screenshot: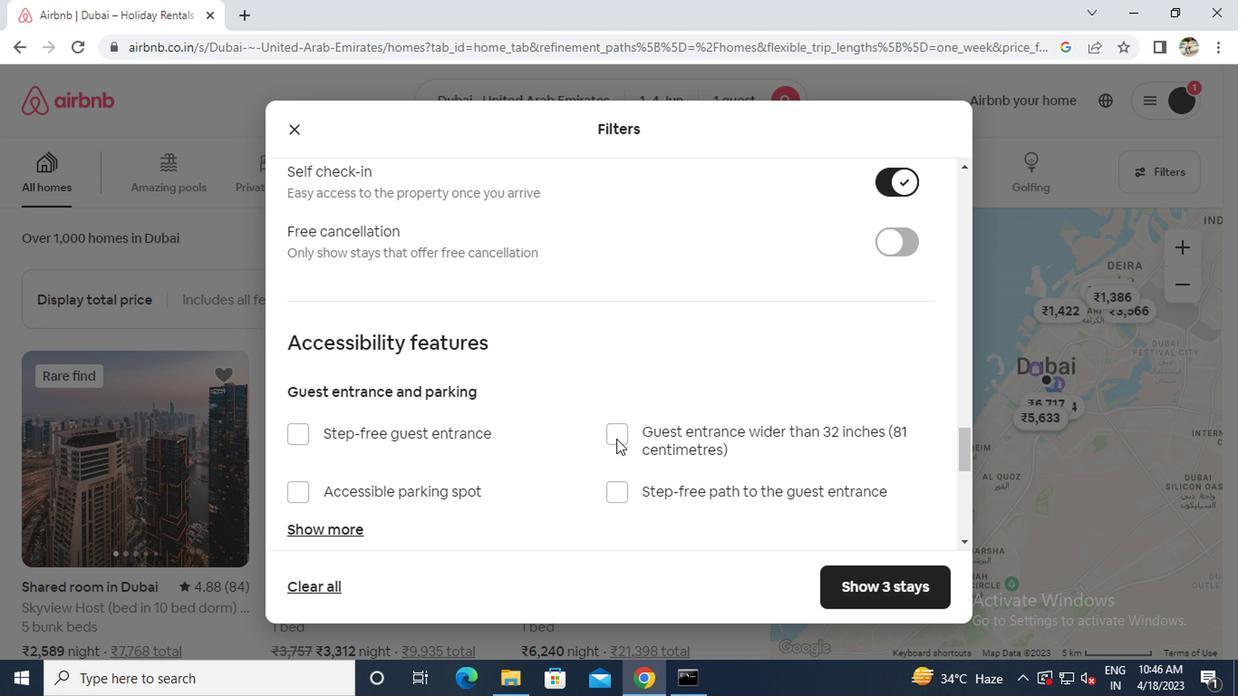 
Action: Mouse scrolled (565, 438) with delta (0, 0)
Screenshot: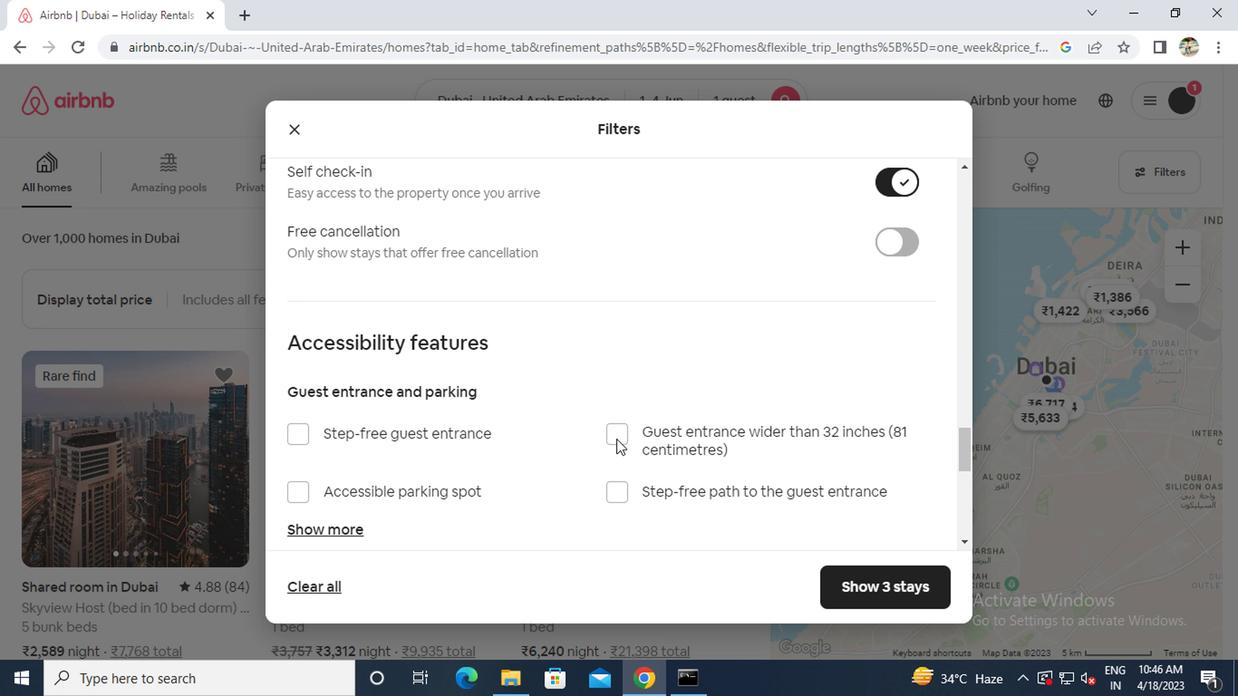 
Action: Mouse moved to (546, 441)
Screenshot: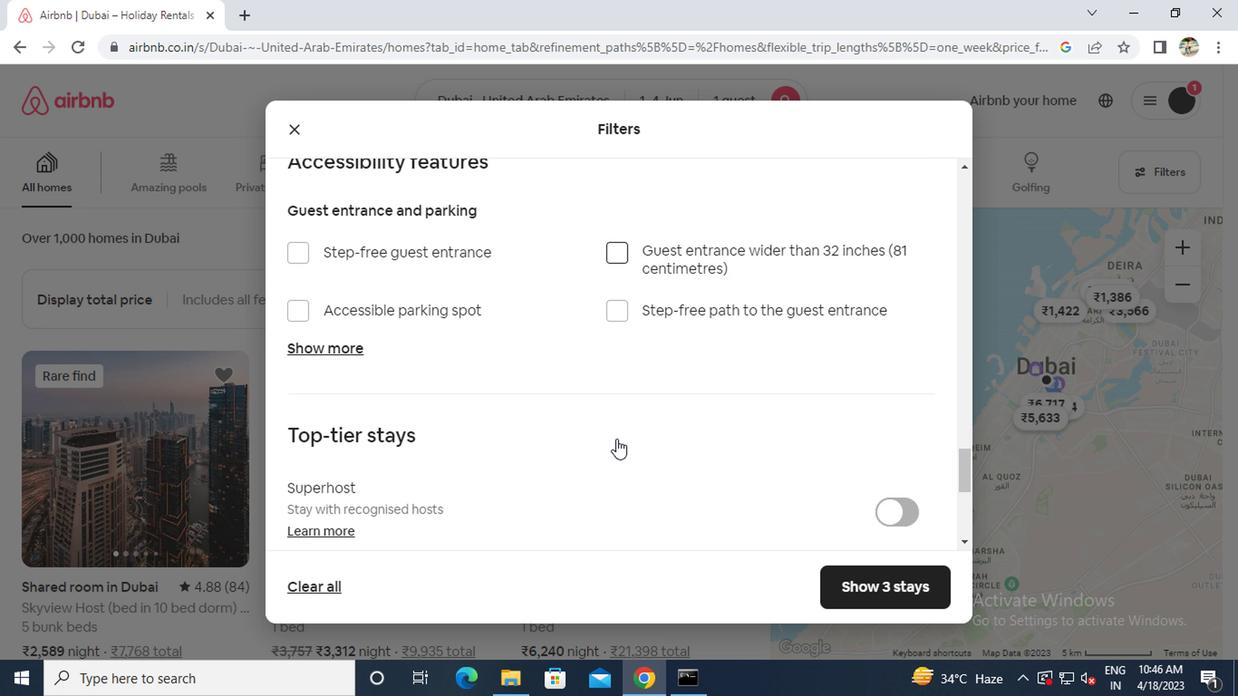 
Action: Mouse scrolled (546, 440) with delta (0, 0)
Screenshot: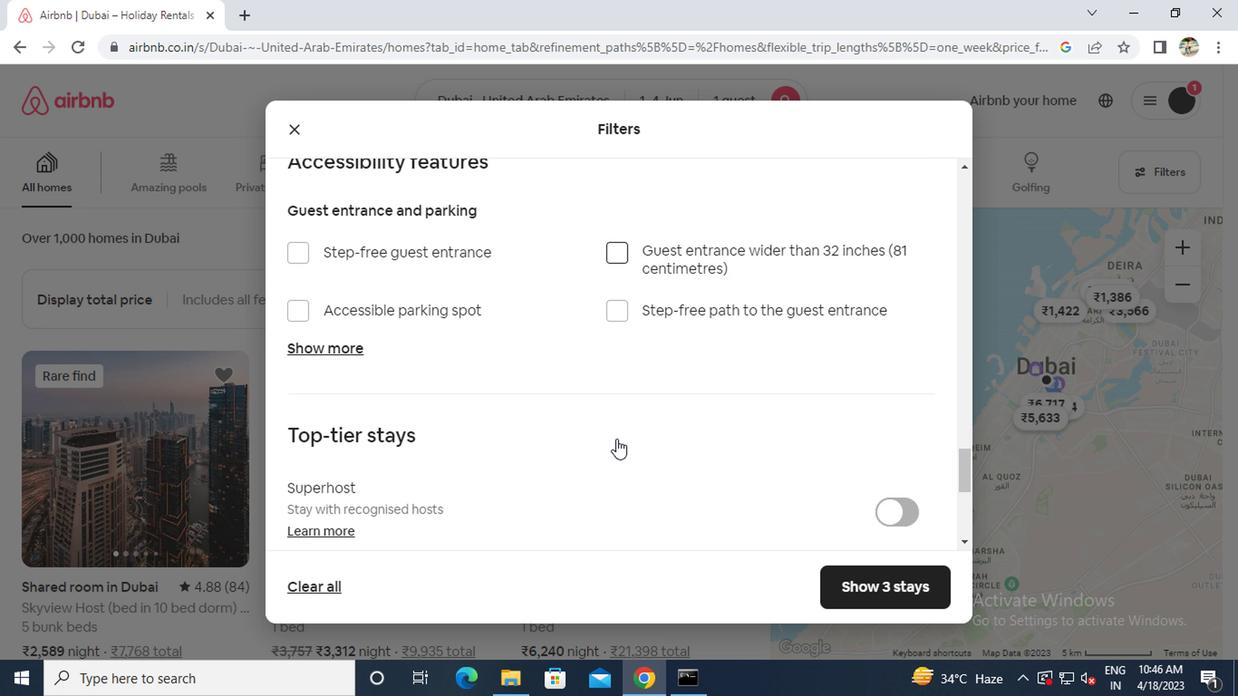 
Action: Mouse scrolled (546, 440) with delta (0, 0)
Screenshot: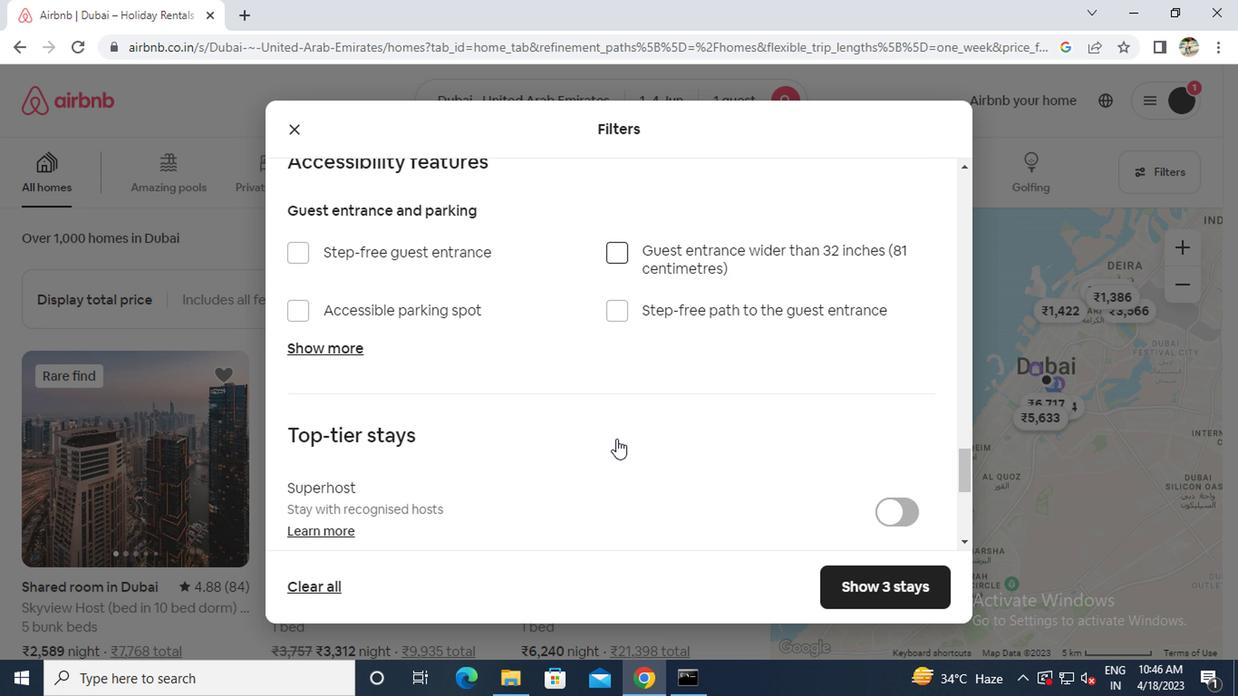 
Action: Mouse scrolled (546, 440) with delta (0, 0)
Screenshot: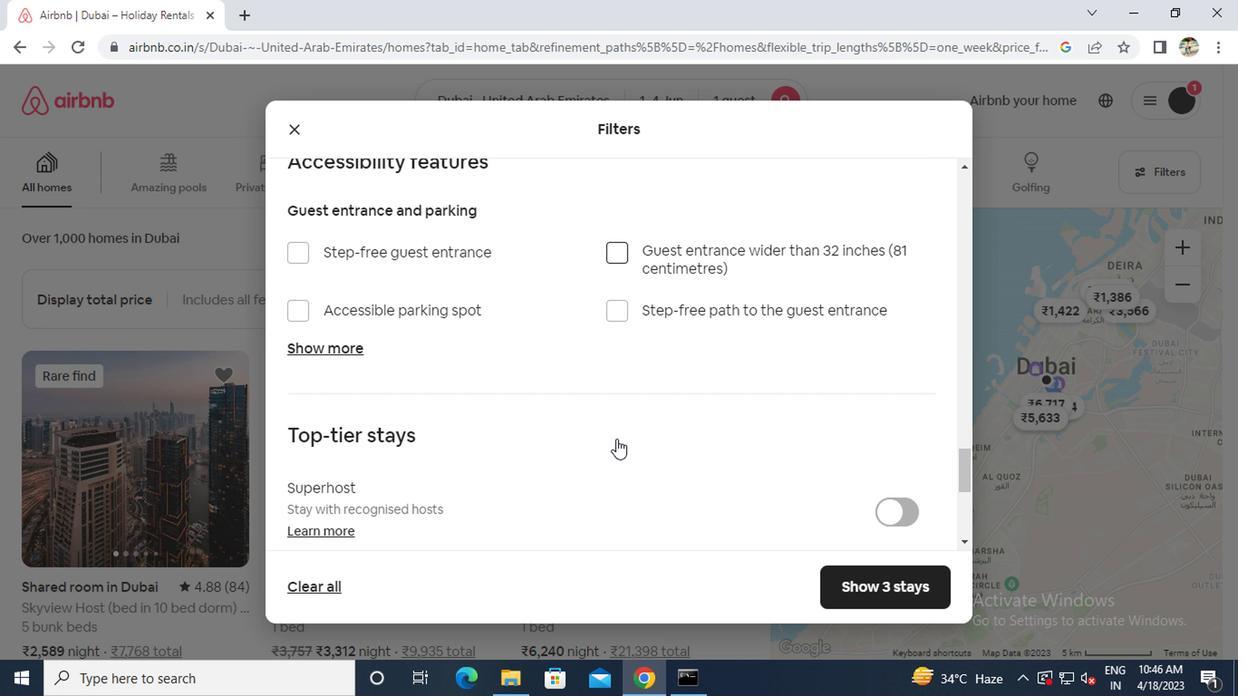
Action: Mouse moved to (532, 440)
Screenshot: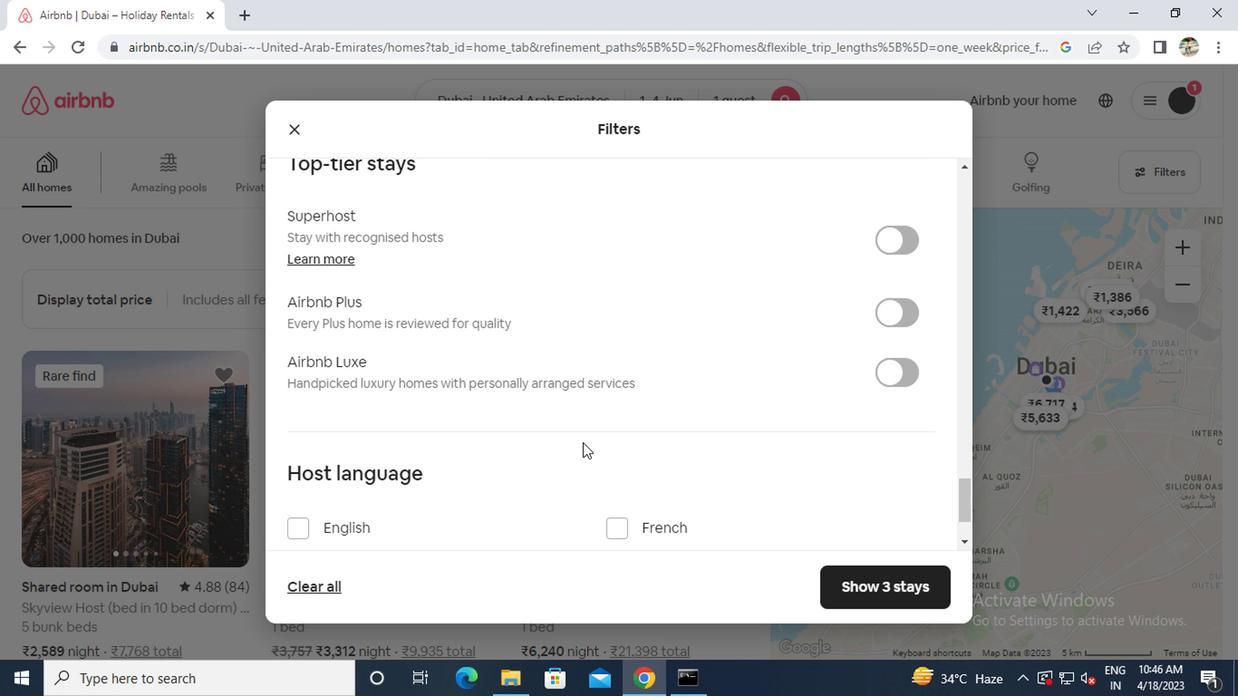 
Action: Mouse scrolled (532, 439) with delta (0, 0)
Screenshot: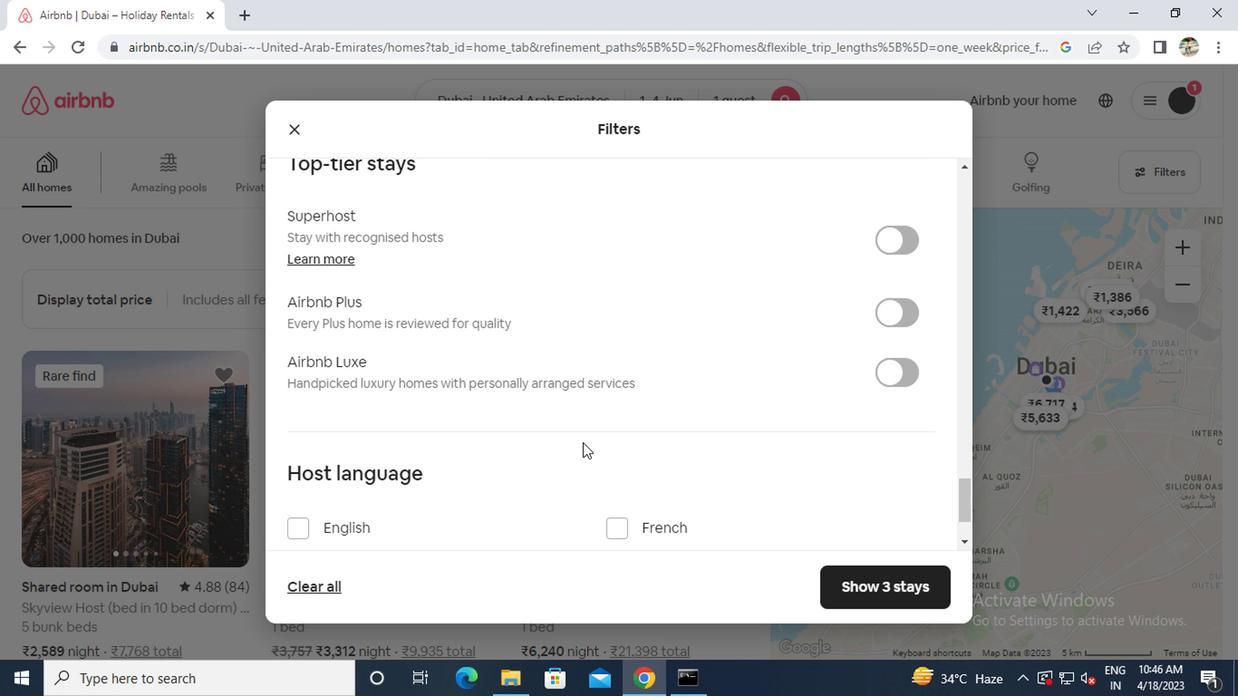 
Action: Mouse moved to (532, 440)
Screenshot: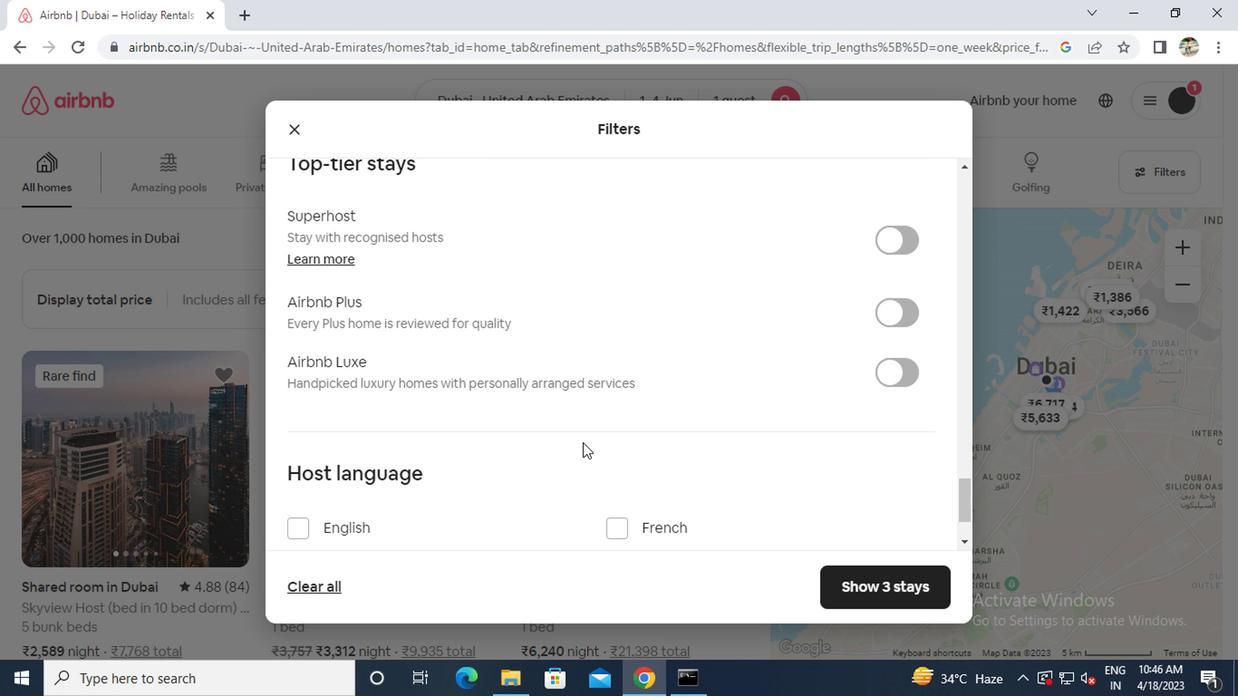 
Action: Mouse scrolled (532, 439) with delta (0, 0)
Screenshot: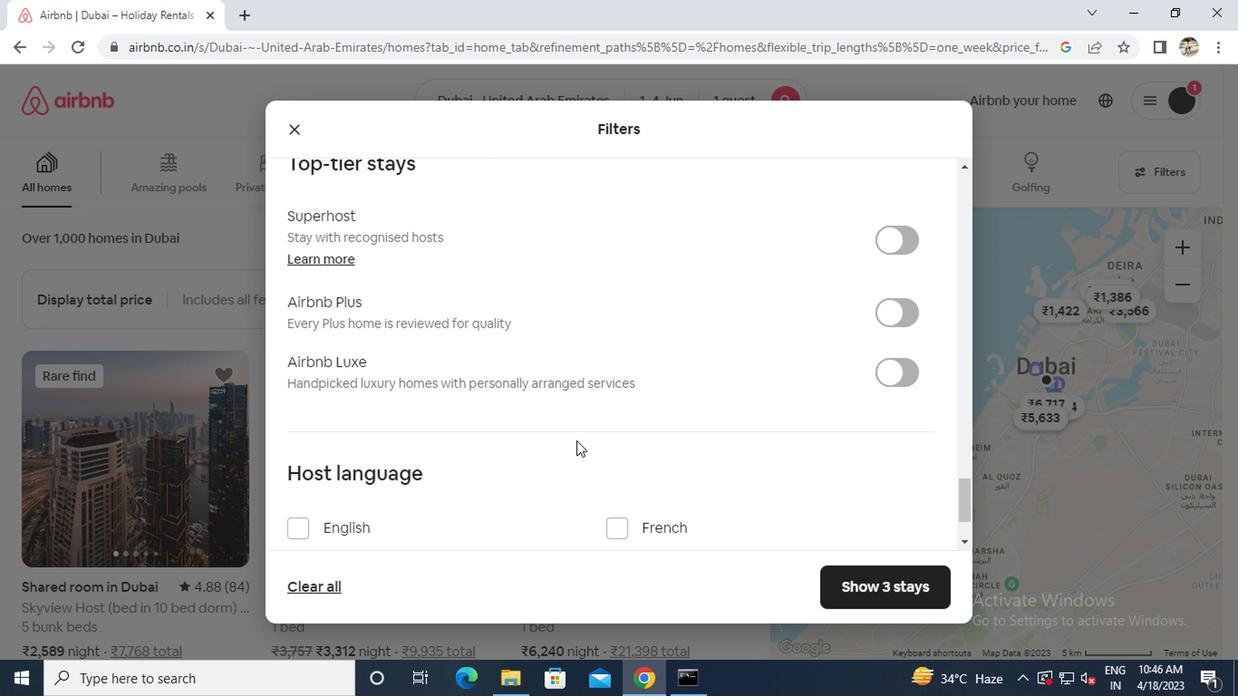 
Action: Mouse moved to (365, 430)
Screenshot: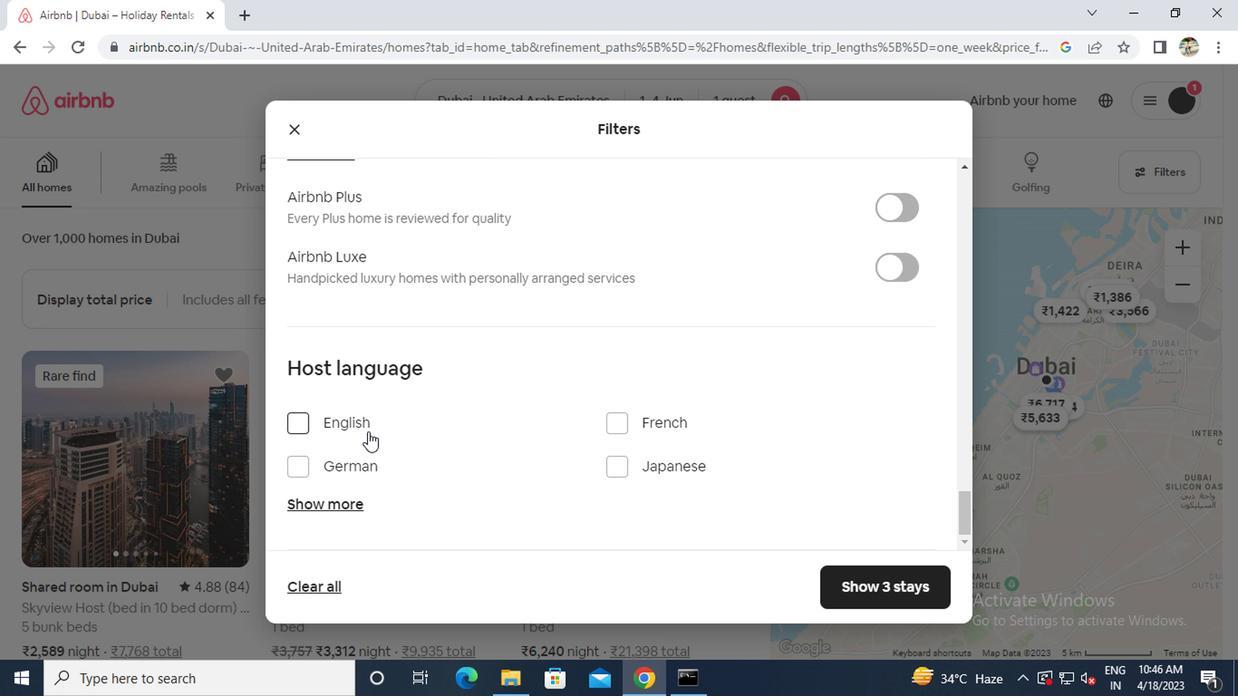 
Action: Mouse pressed left at (365, 430)
Screenshot: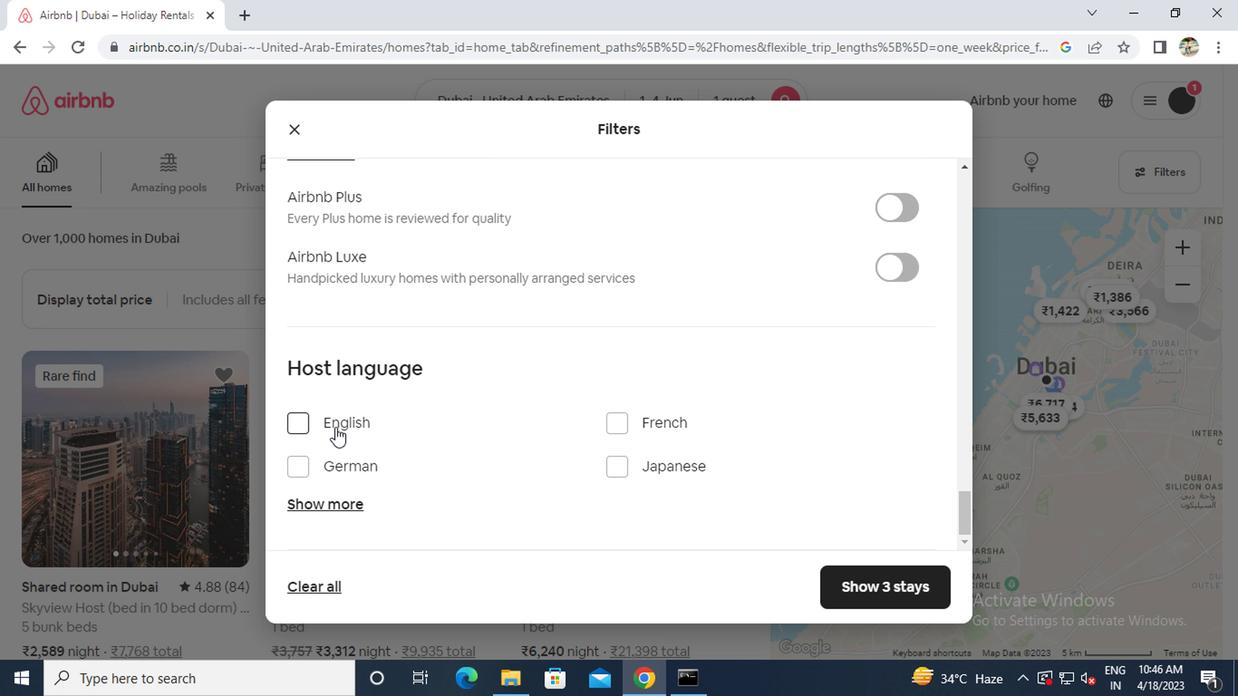 
Action: Mouse moved to (752, 543)
Screenshot: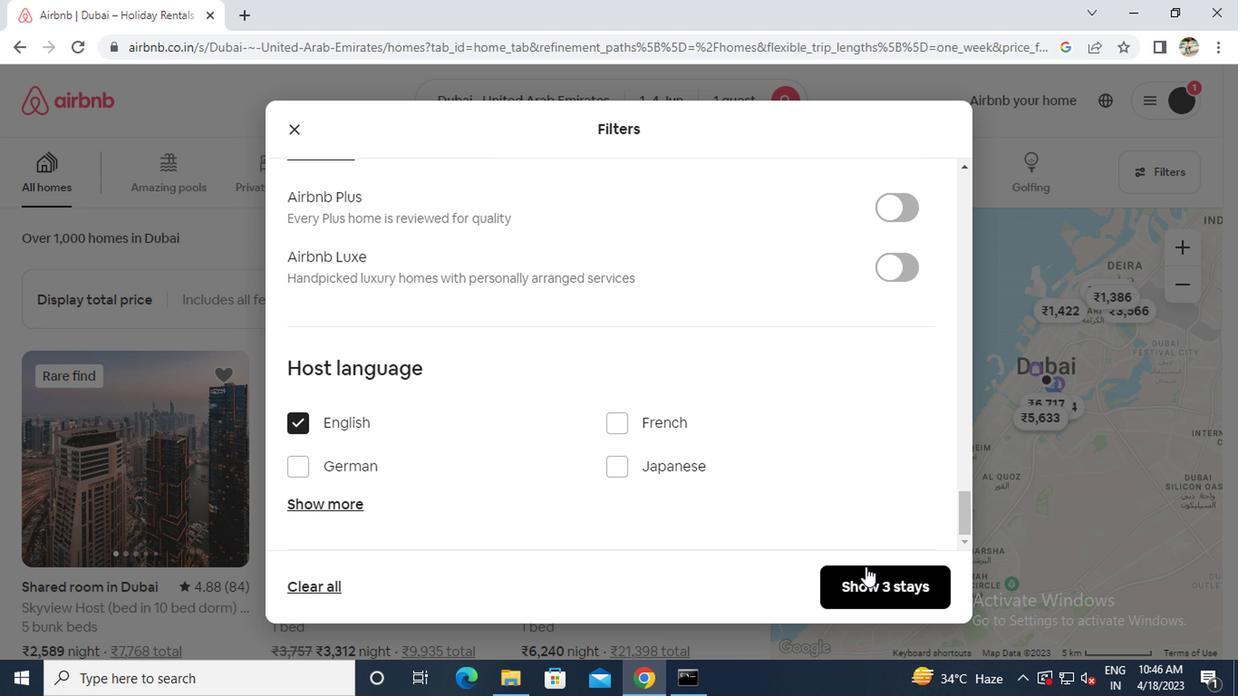 
Action: Mouse pressed left at (752, 543)
Screenshot: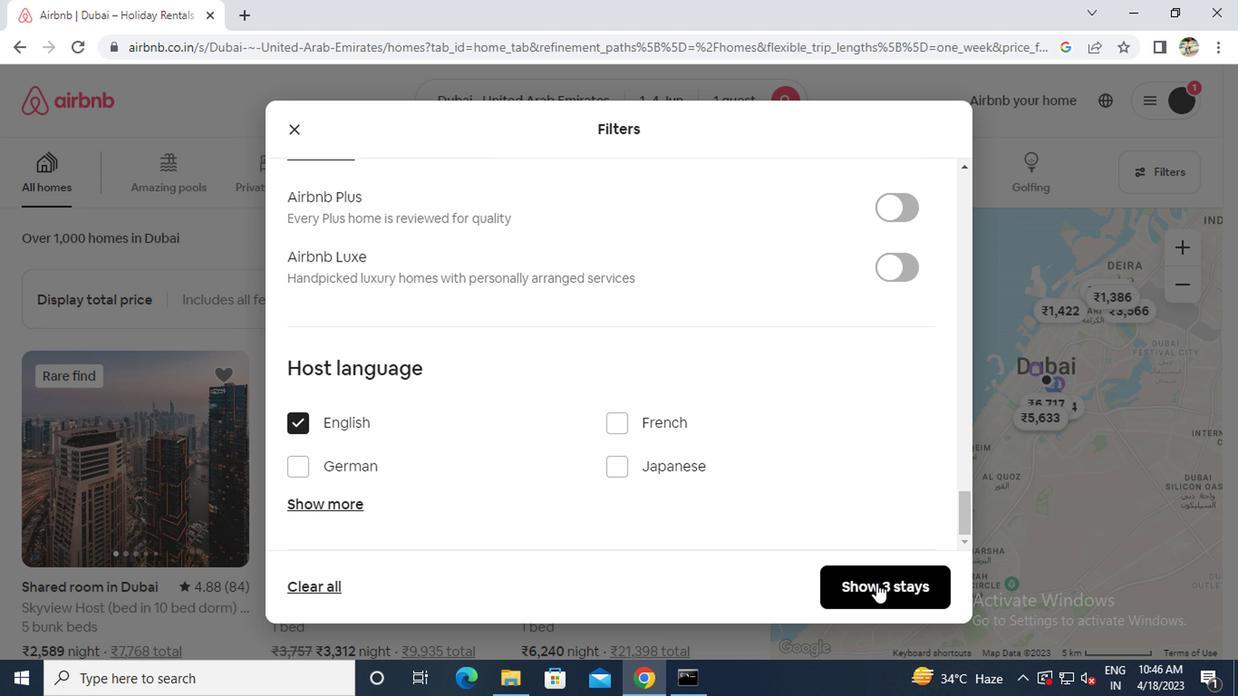 
Action: Mouse moved to (697, 522)
Screenshot: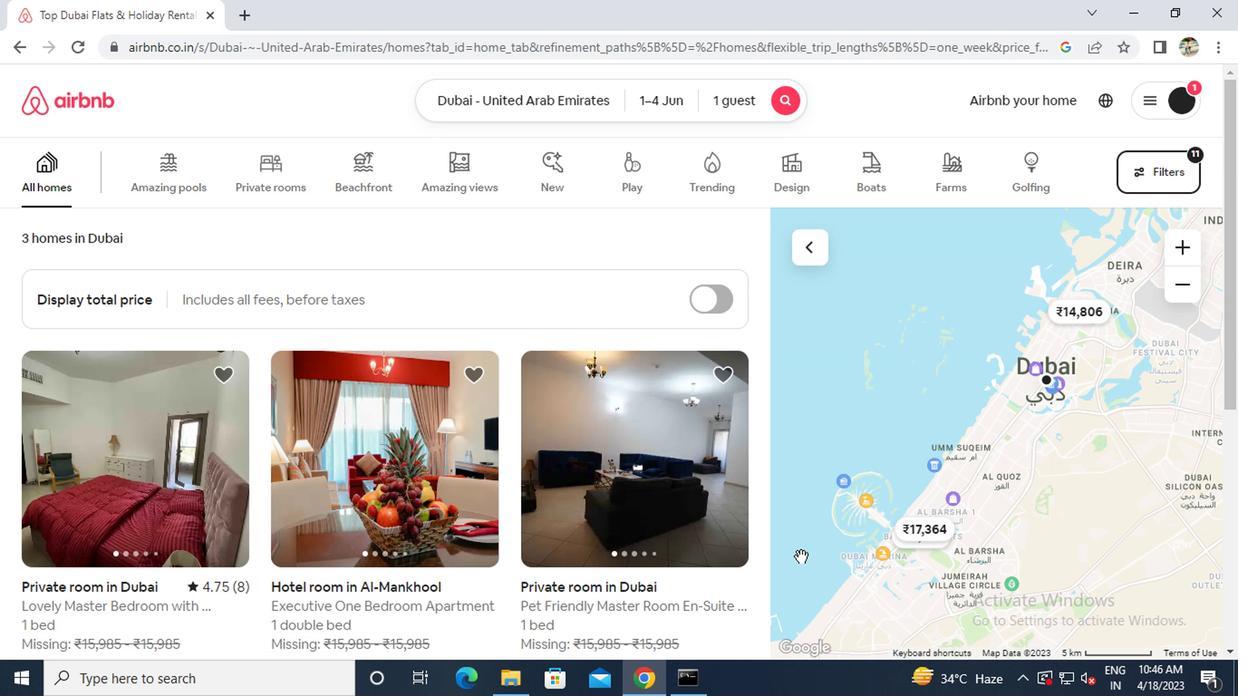 
